 Task: Send an email with the signature Adam Smith with the subject Reminder for a testimonial and the message Could you please provide me with a list of vendors we have used in the past for similar projects? from softage.10@softage.net to softage.1@softage.net and softage.2@softage.net
Action: Mouse moved to (120, 174)
Screenshot: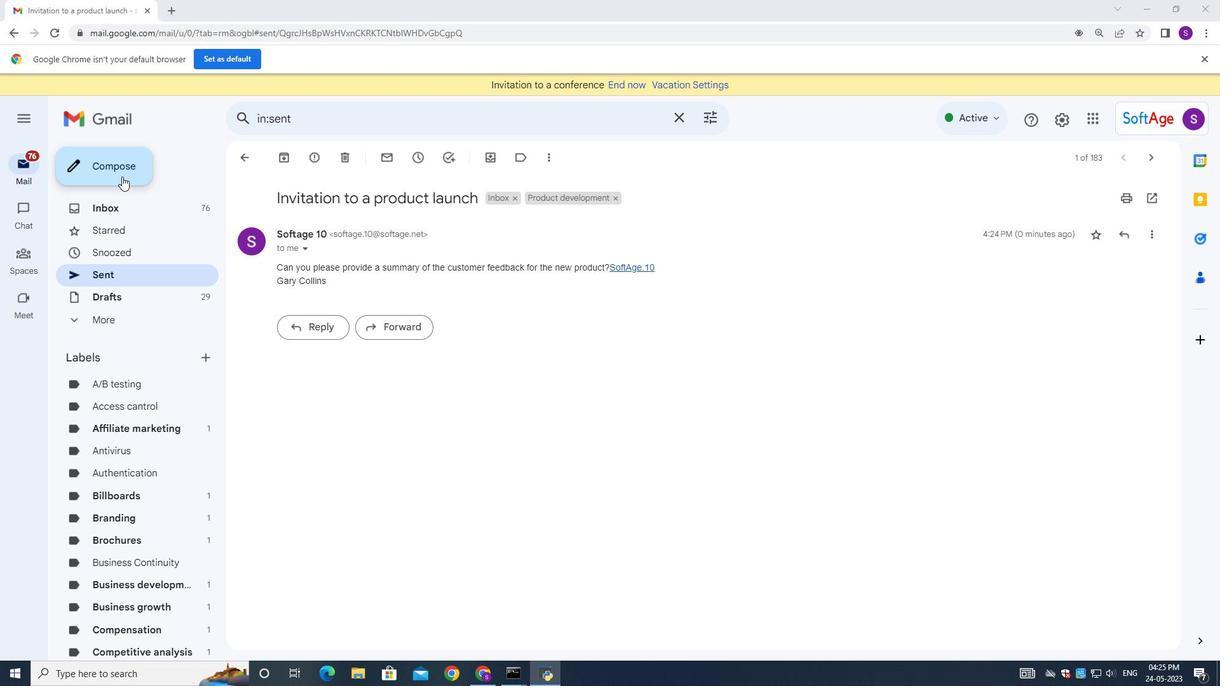 
Action: Mouse pressed left at (120, 174)
Screenshot: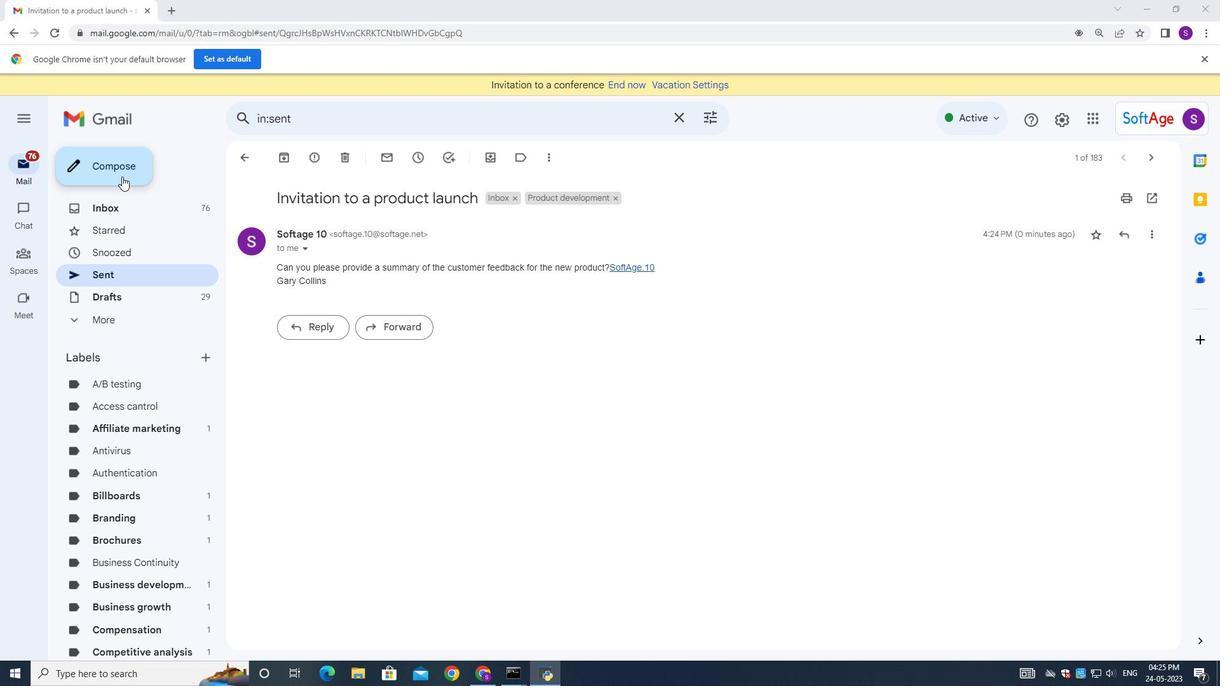 
Action: Mouse moved to (1003, 640)
Screenshot: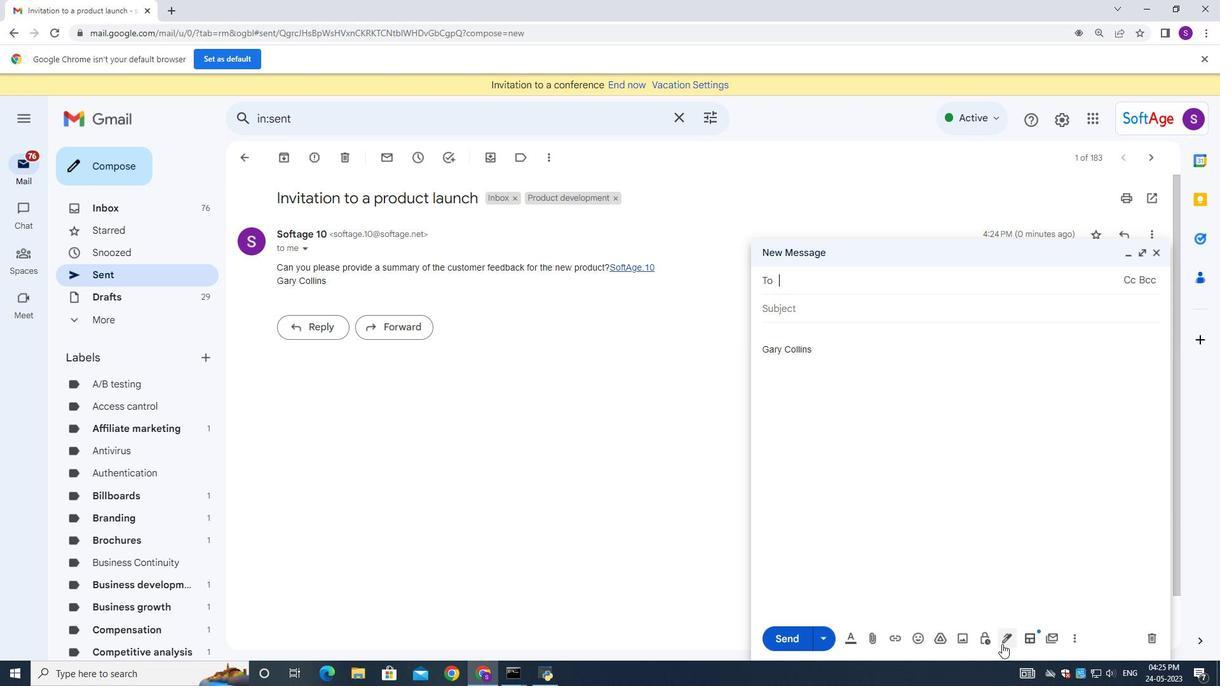 
Action: Mouse pressed left at (1003, 640)
Screenshot: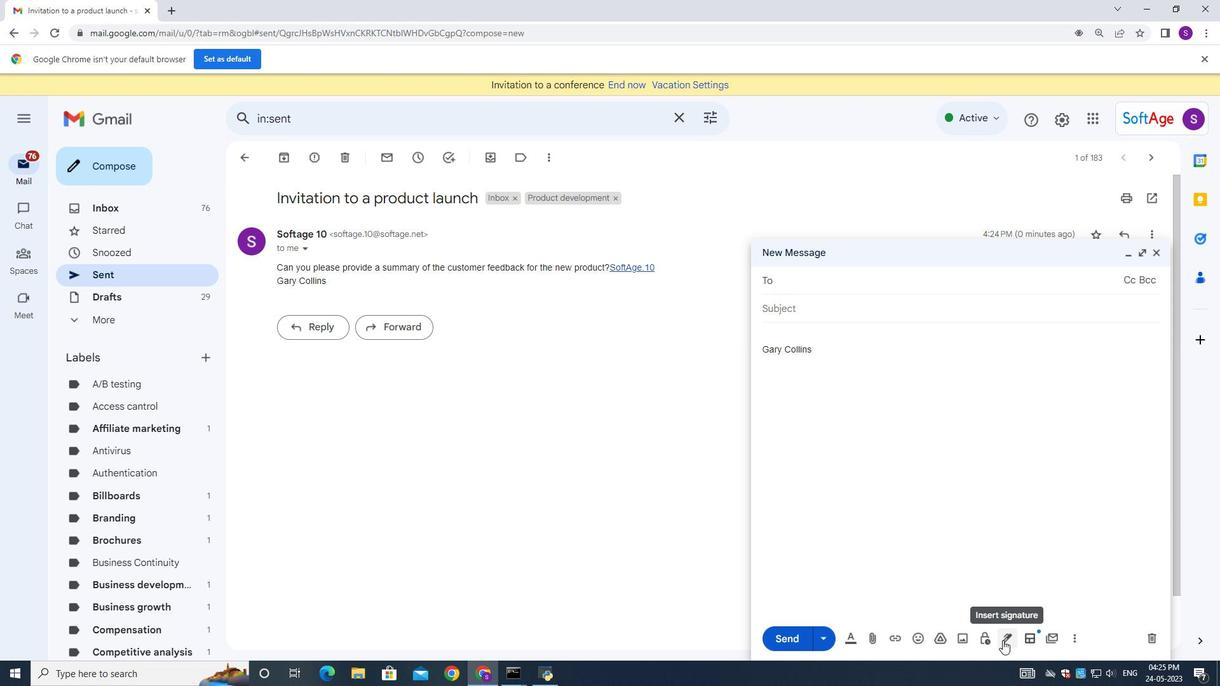 
Action: Mouse moved to (1028, 558)
Screenshot: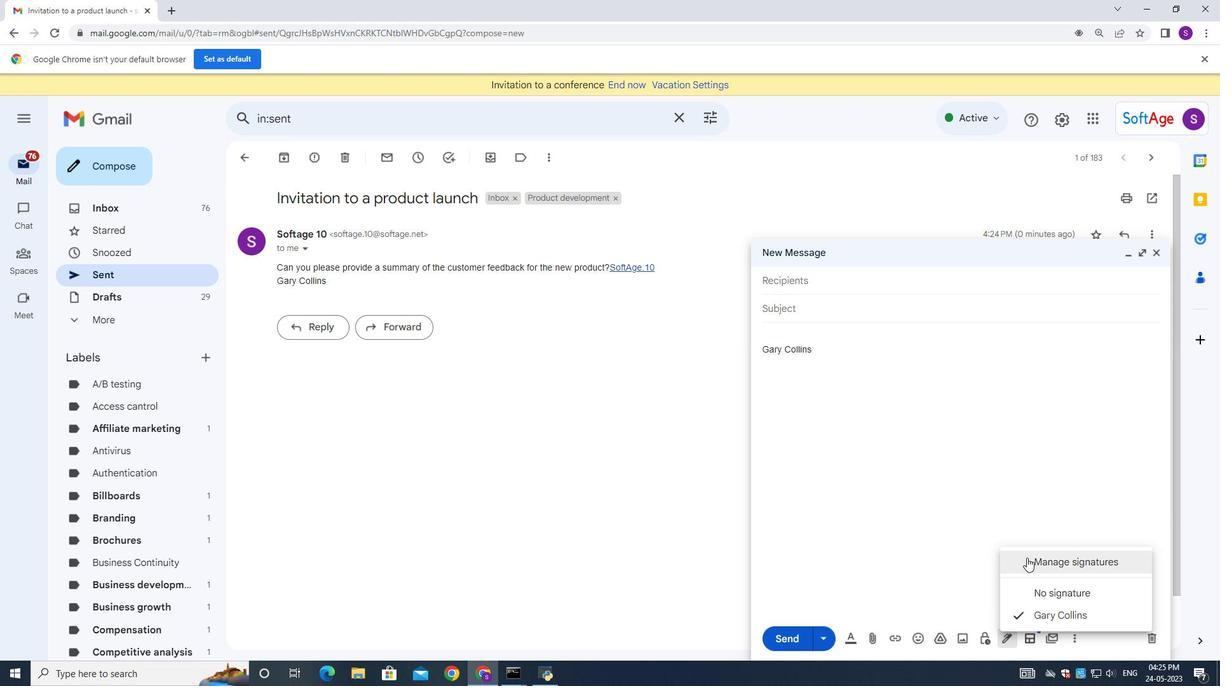 
Action: Mouse pressed left at (1028, 558)
Screenshot: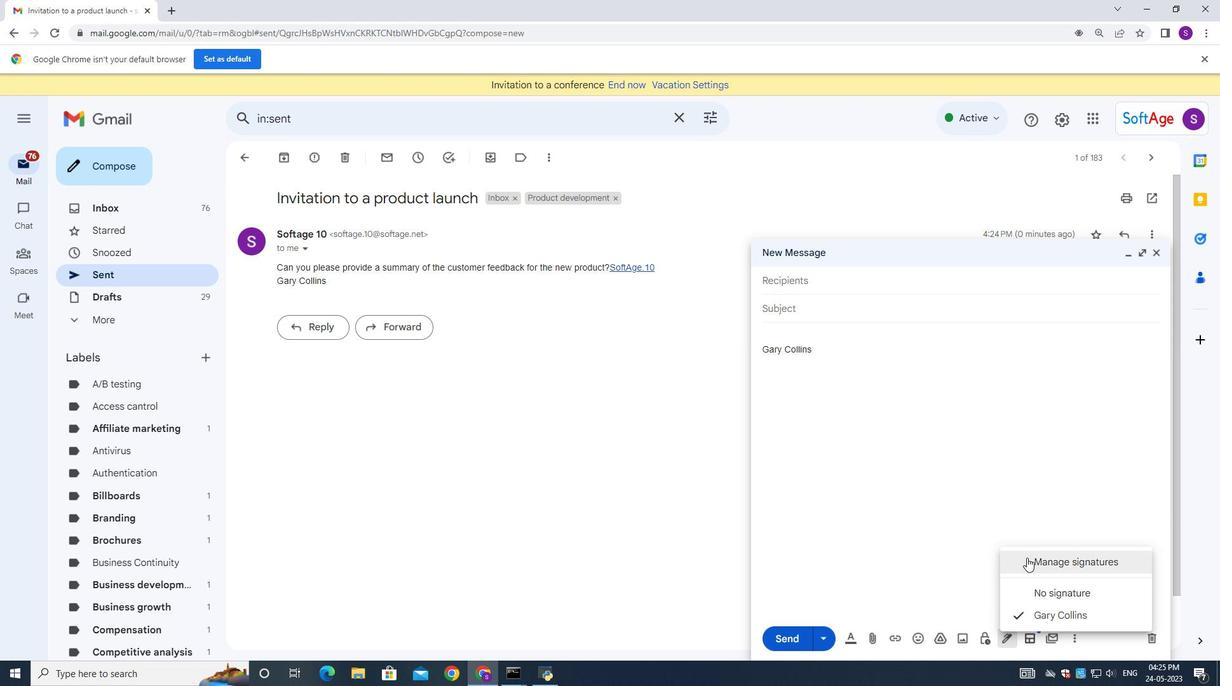 
Action: Mouse moved to (599, 319)
Screenshot: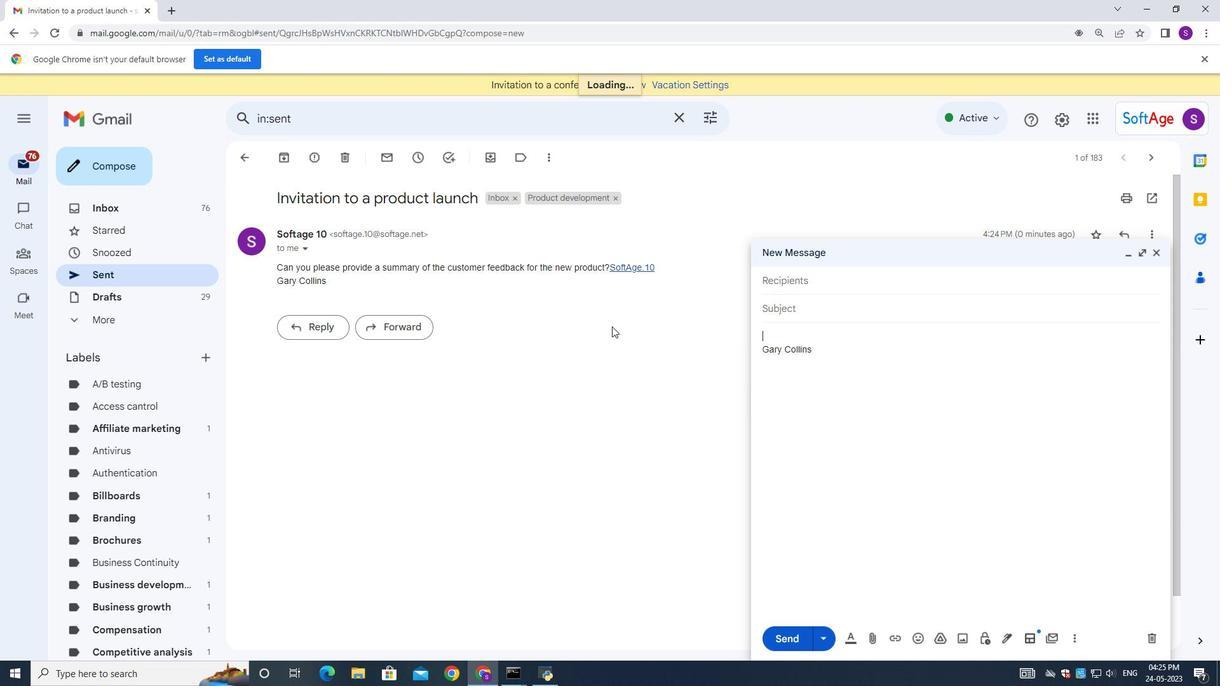 
Action: Mouse scrolled (599, 319) with delta (0, 0)
Screenshot: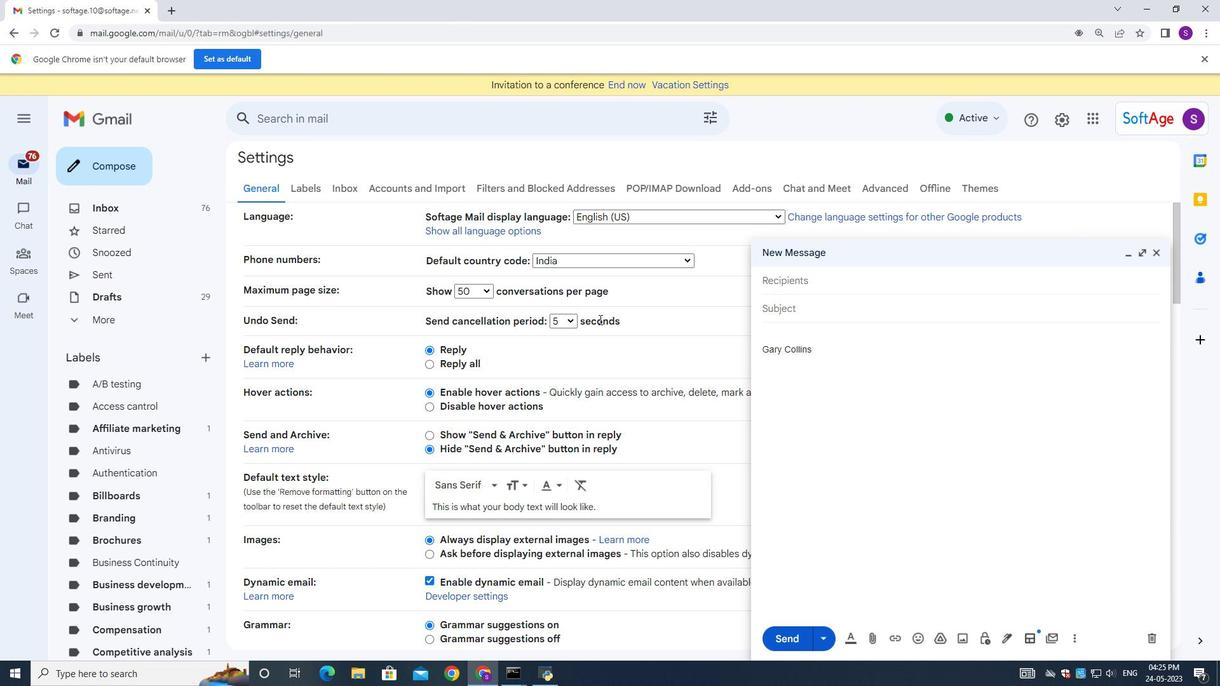
Action: Mouse scrolled (599, 319) with delta (0, 0)
Screenshot: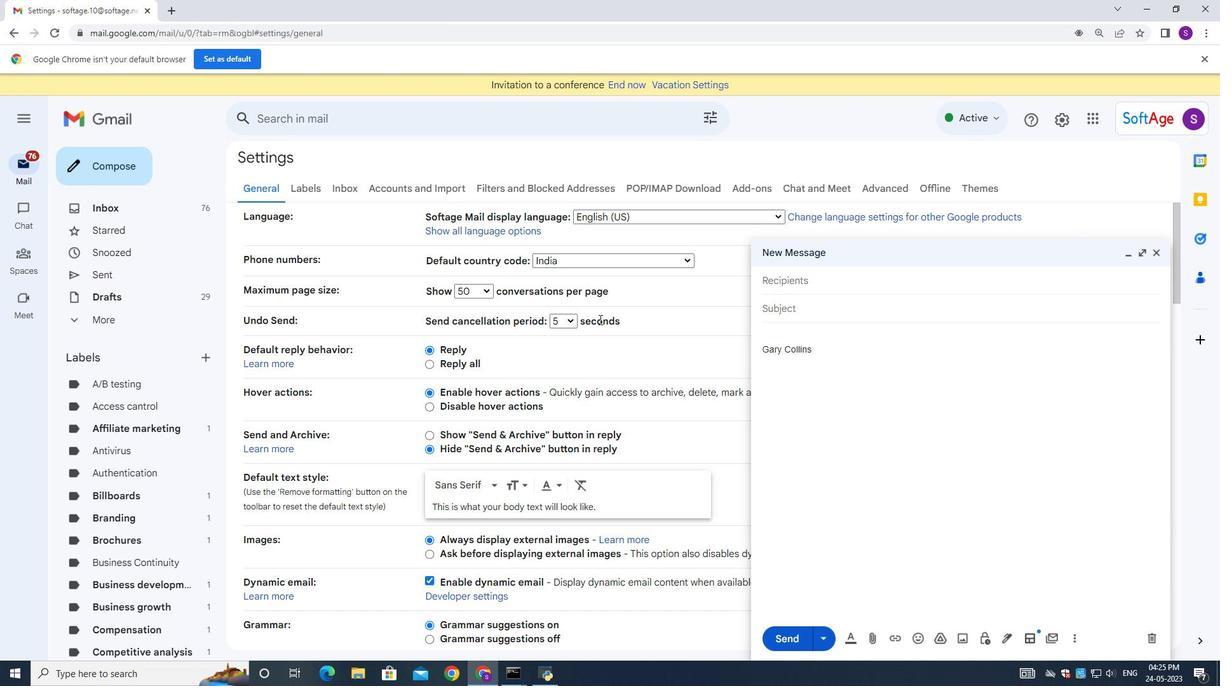 
Action: Mouse scrolled (599, 319) with delta (0, 0)
Screenshot: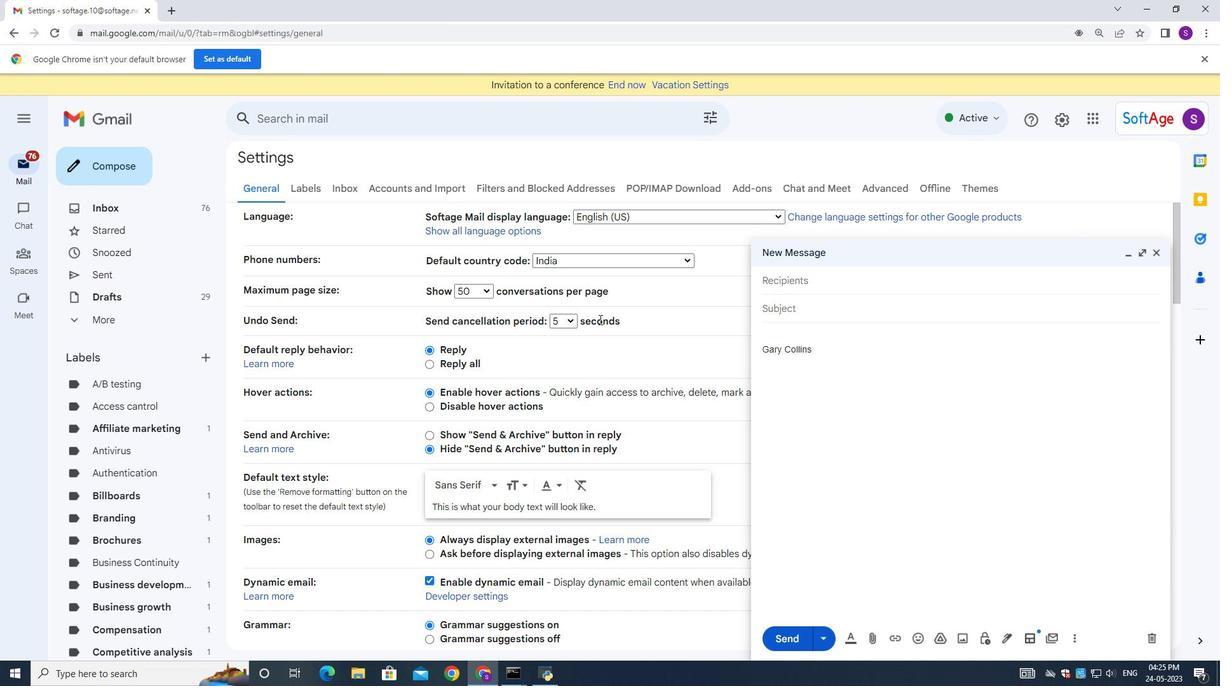 
Action: Mouse scrolled (599, 319) with delta (0, 0)
Screenshot: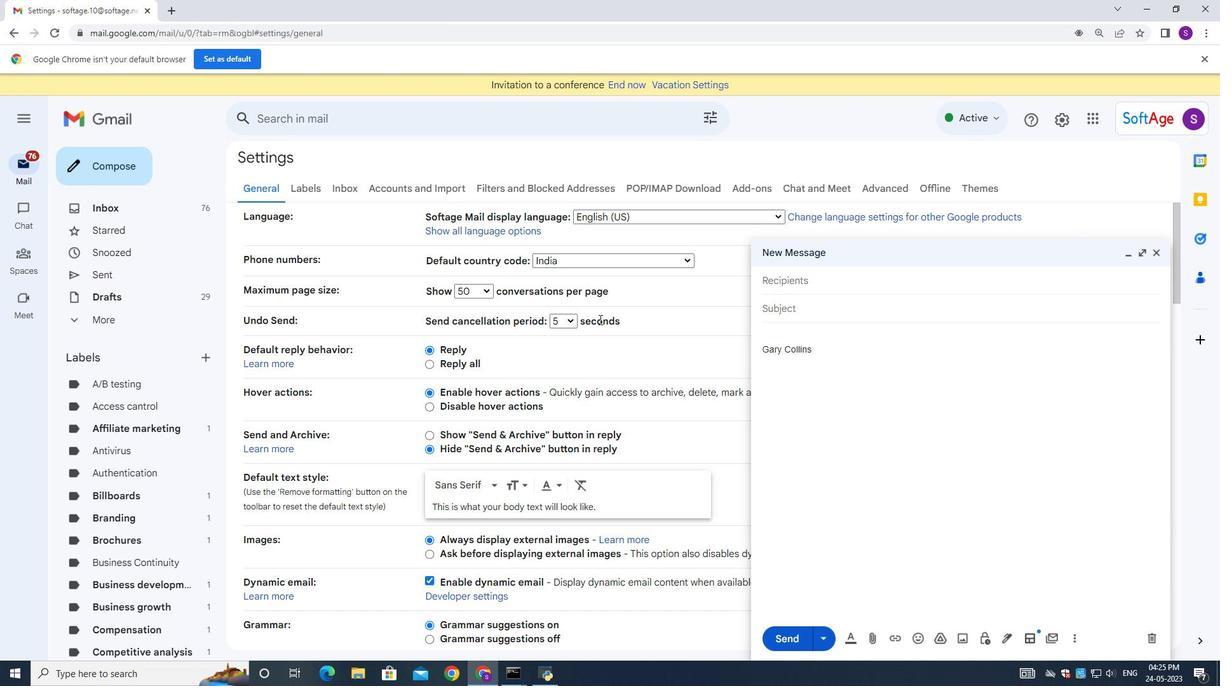 
Action: Mouse scrolled (599, 319) with delta (0, 0)
Screenshot: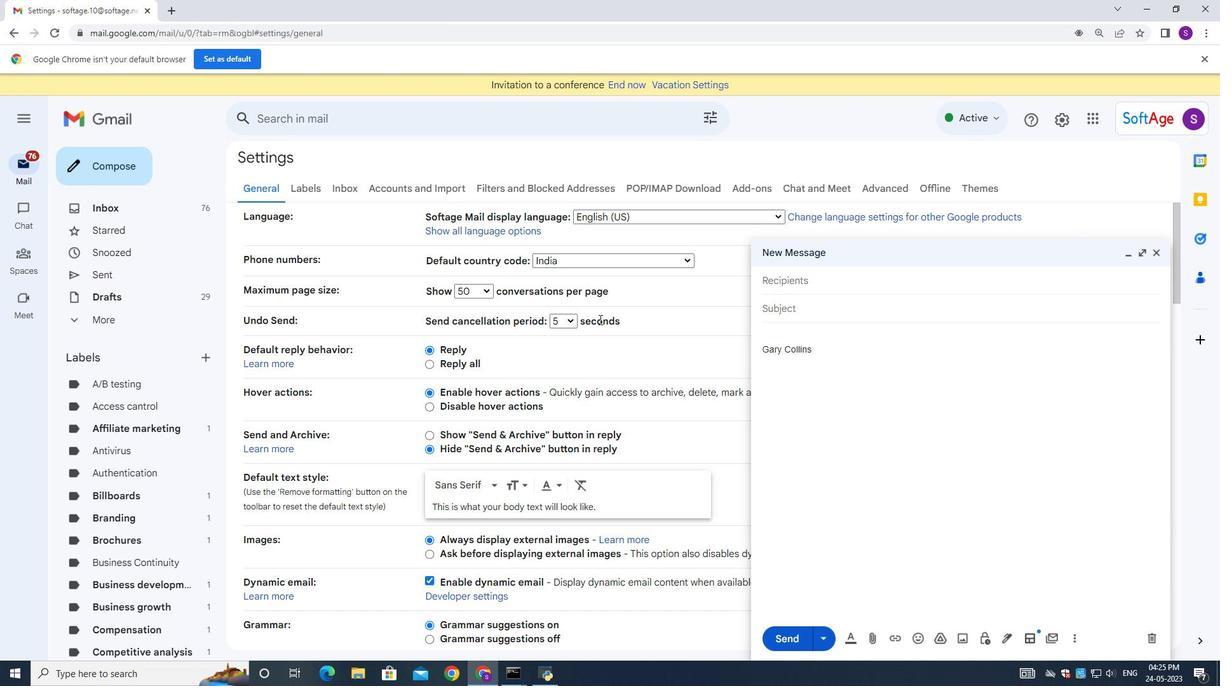 
Action: Mouse scrolled (599, 319) with delta (0, 0)
Screenshot: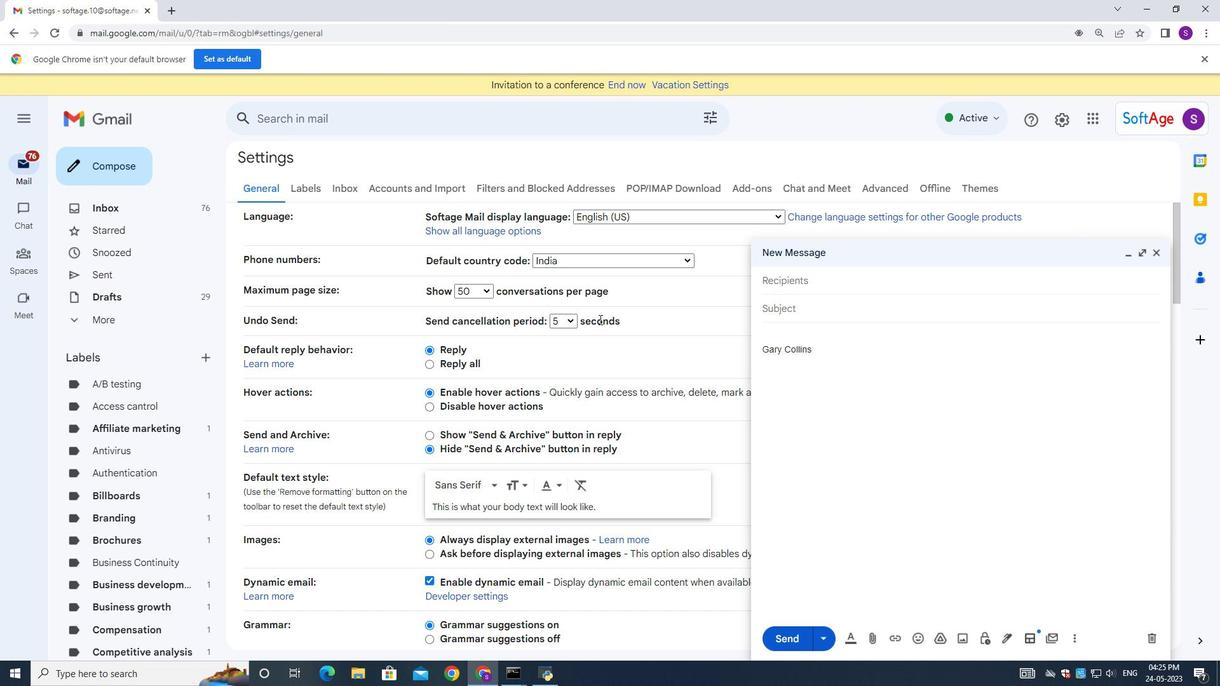 
Action: Mouse moved to (599, 319)
Screenshot: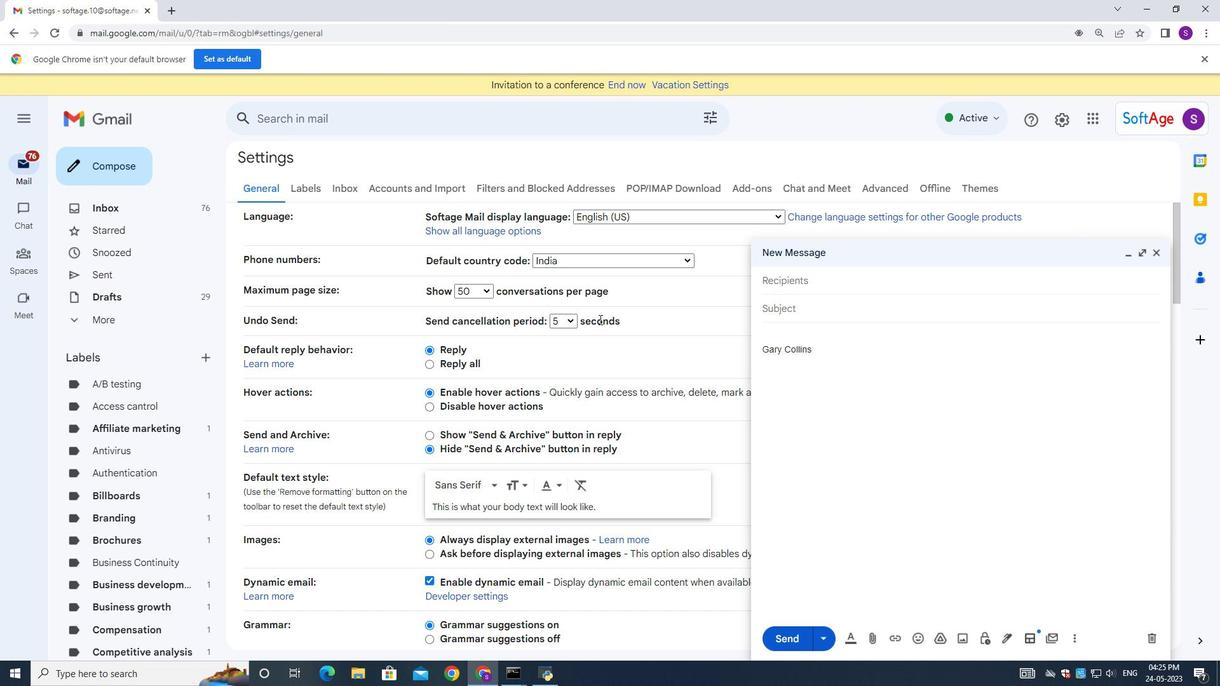 
Action: Mouse scrolled (599, 318) with delta (0, 0)
Screenshot: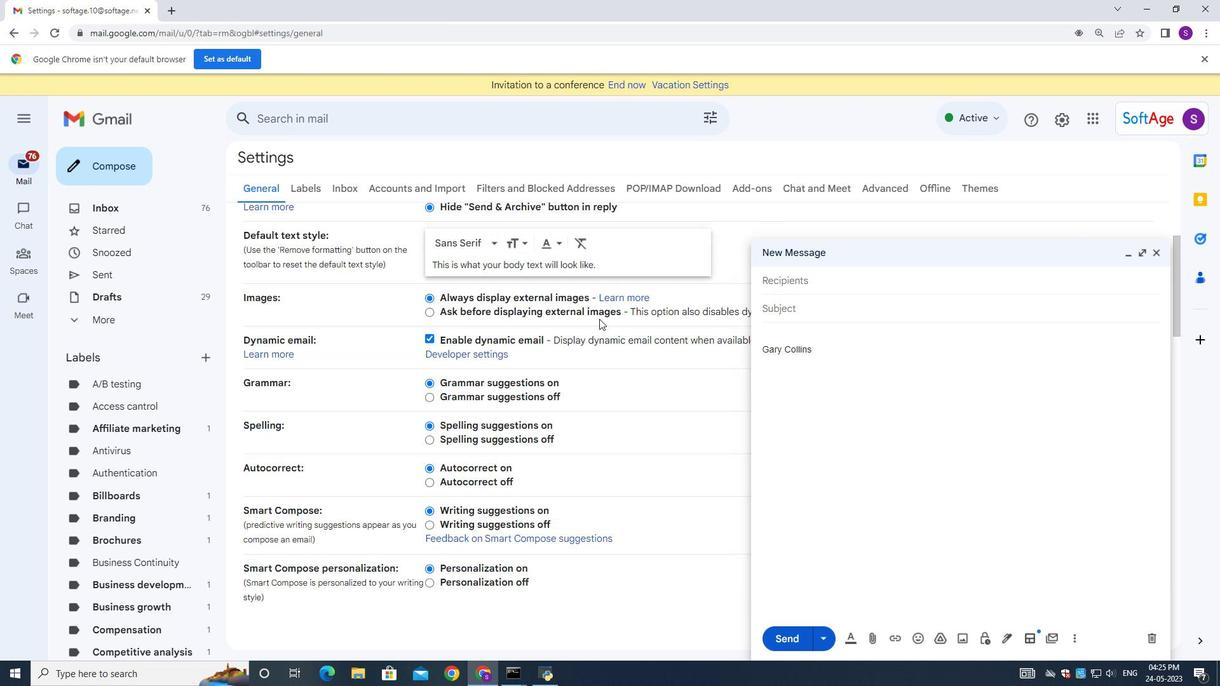 
Action: Mouse scrolled (599, 318) with delta (0, 0)
Screenshot: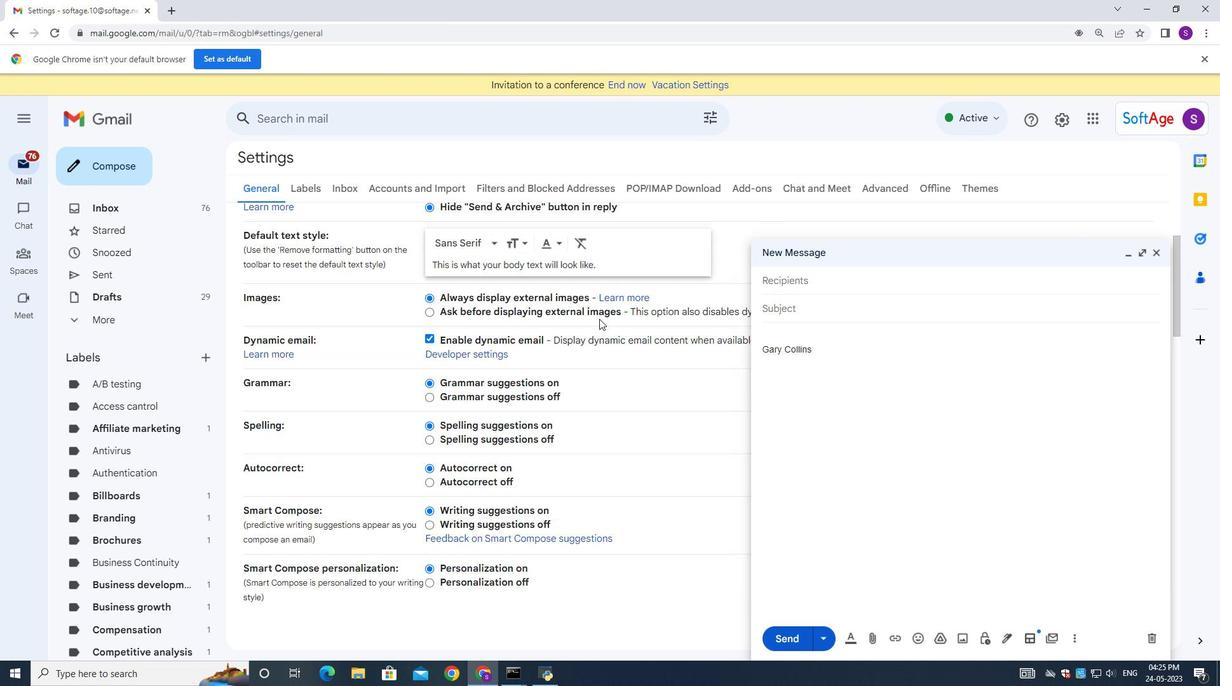 
Action: Mouse scrolled (599, 318) with delta (0, 0)
Screenshot: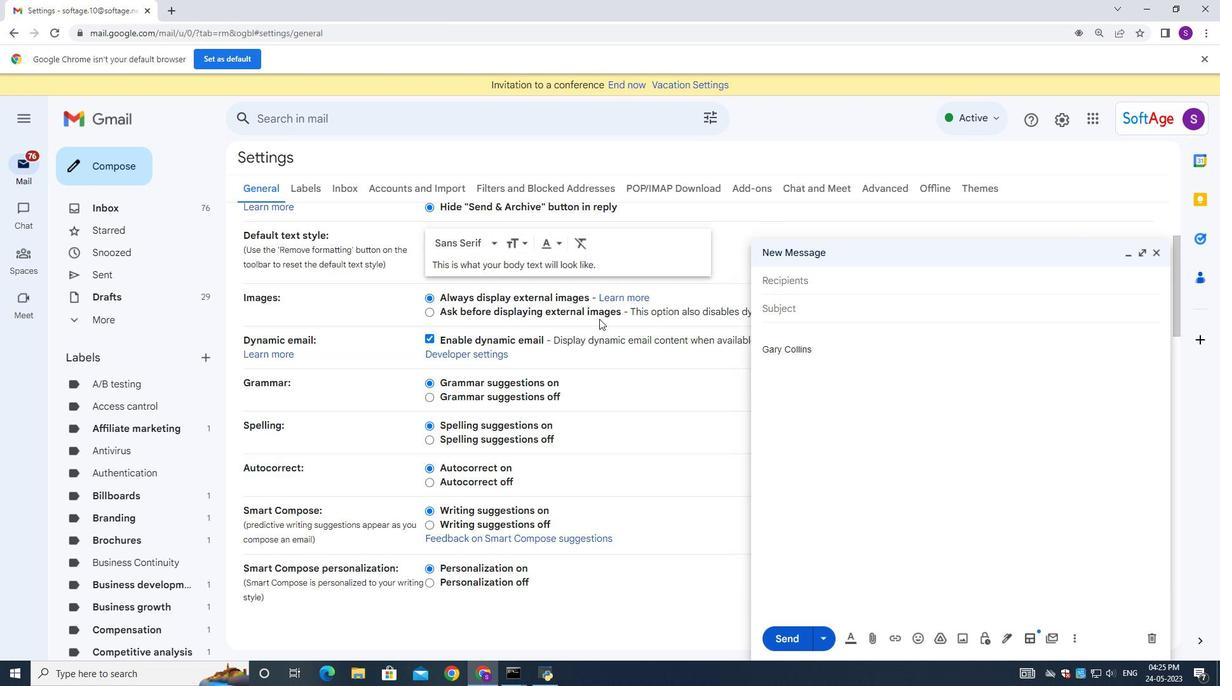 
Action: Mouse scrolled (599, 318) with delta (0, 0)
Screenshot: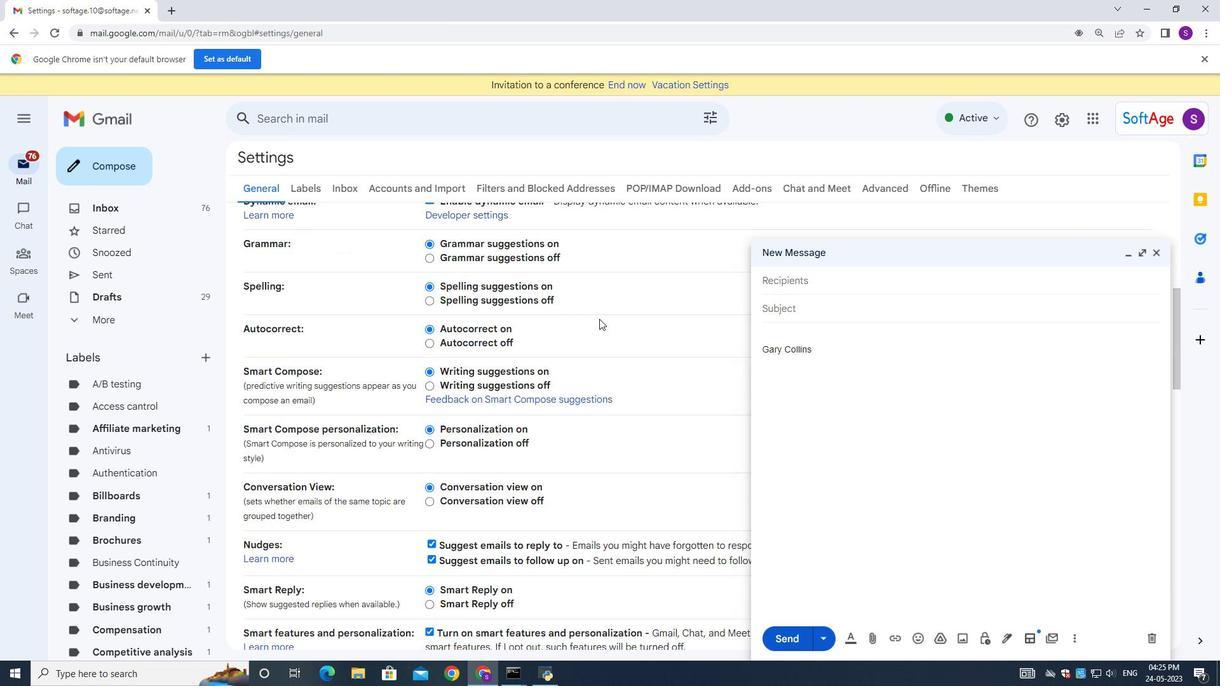 
Action: Mouse scrolled (599, 318) with delta (0, 0)
Screenshot: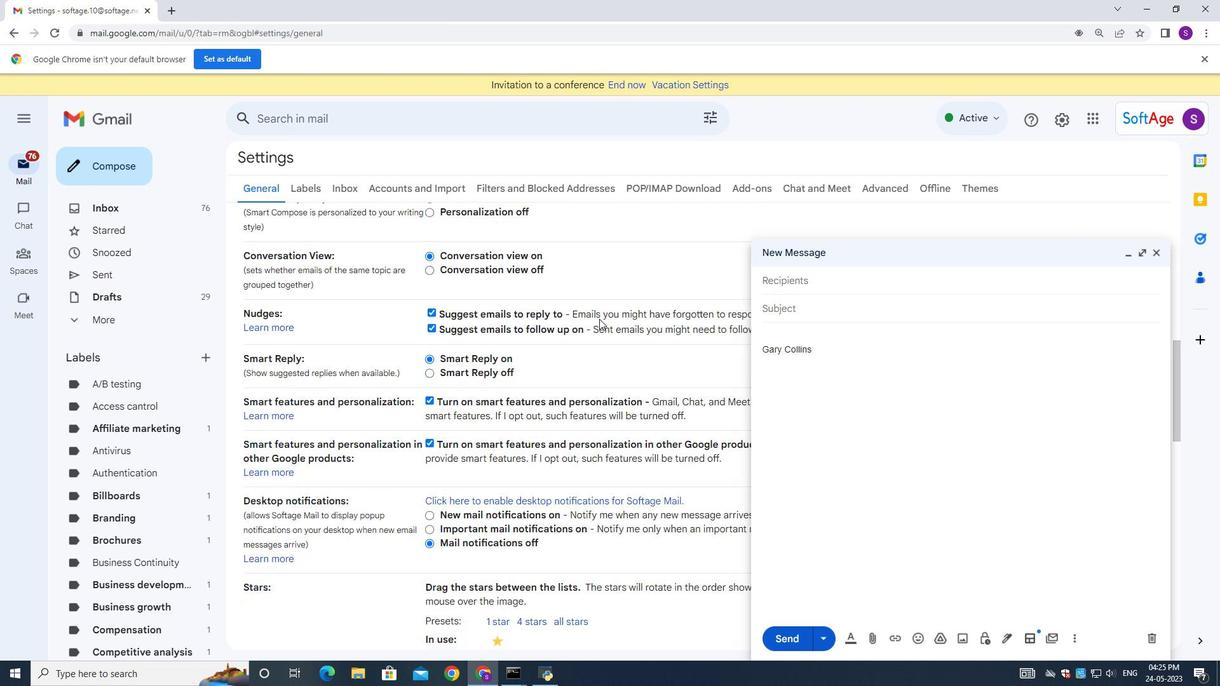 
Action: Mouse scrolled (599, 318) with delta (0, 0)
Screenshot: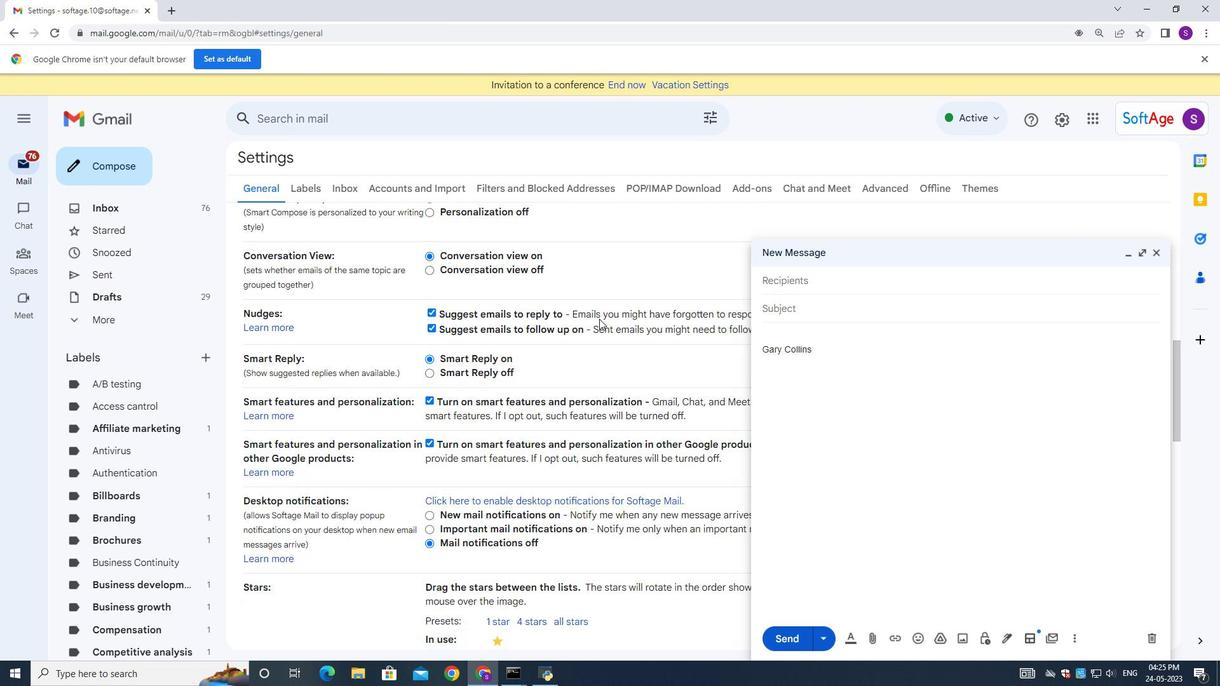 
Action: Mouse scrolled (599, 318) with delta (0, 0)
Screenshot: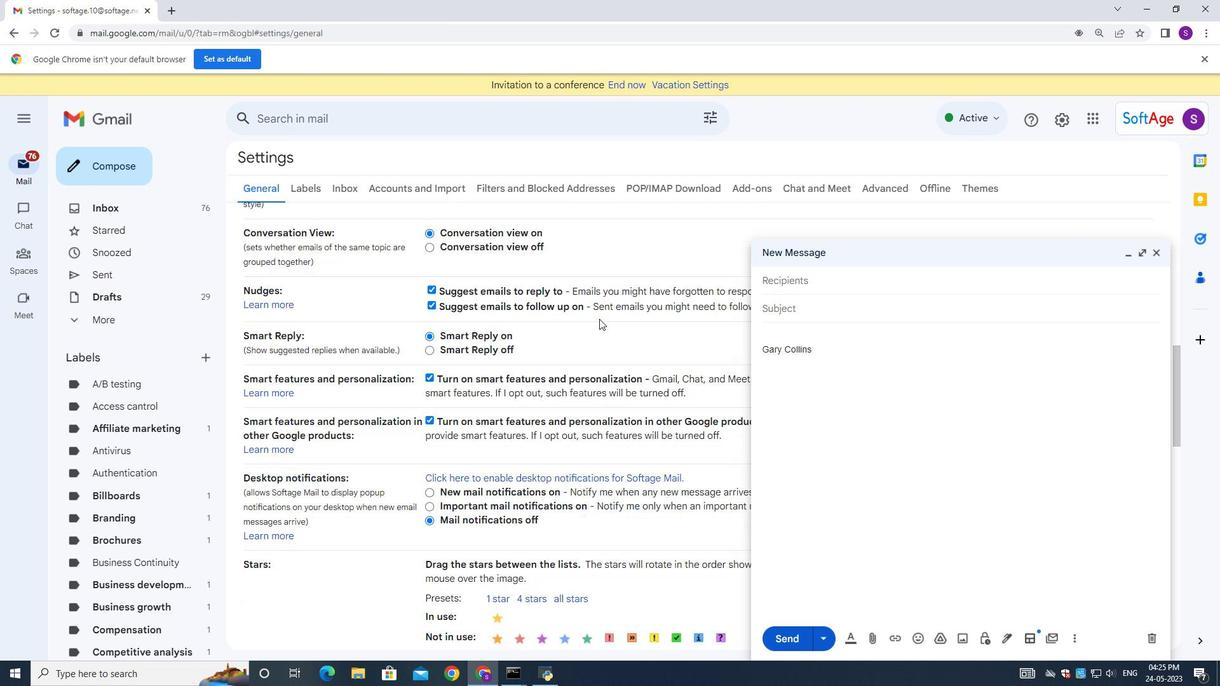 
Action: Mouse scrolled (599, 318) with delta (0, 0)
Screenshot: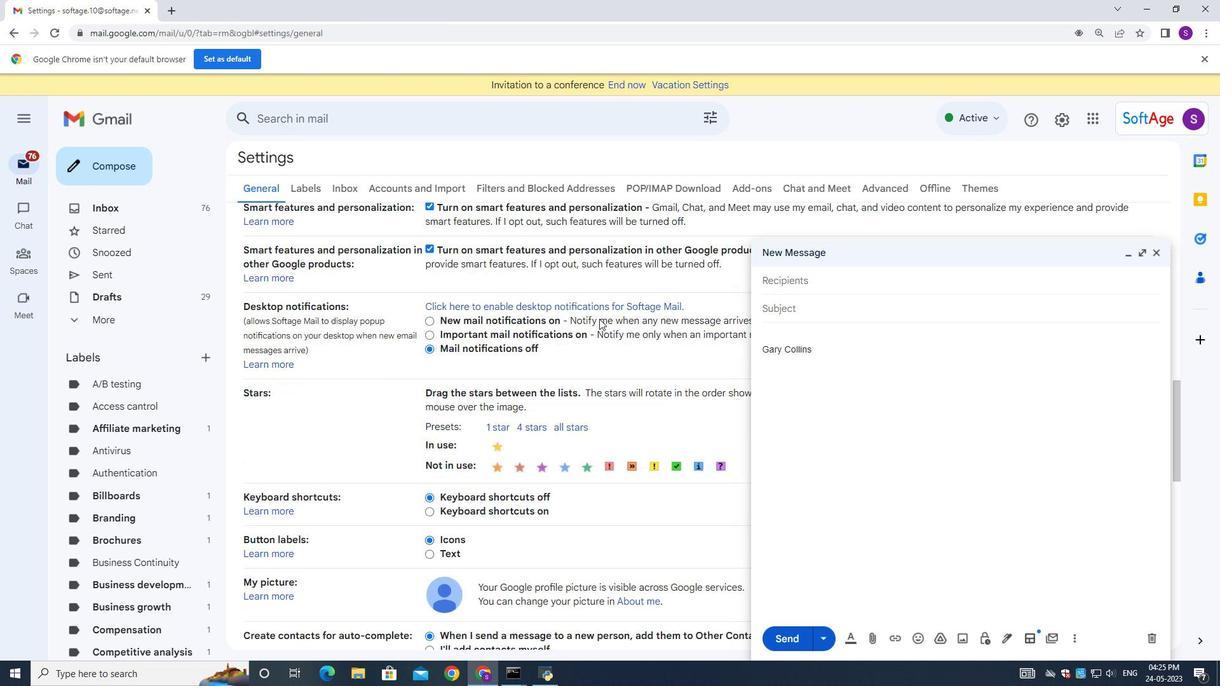 
Action: Mouse scrolled (599, 318) with delta (0, 0)
Screenshot: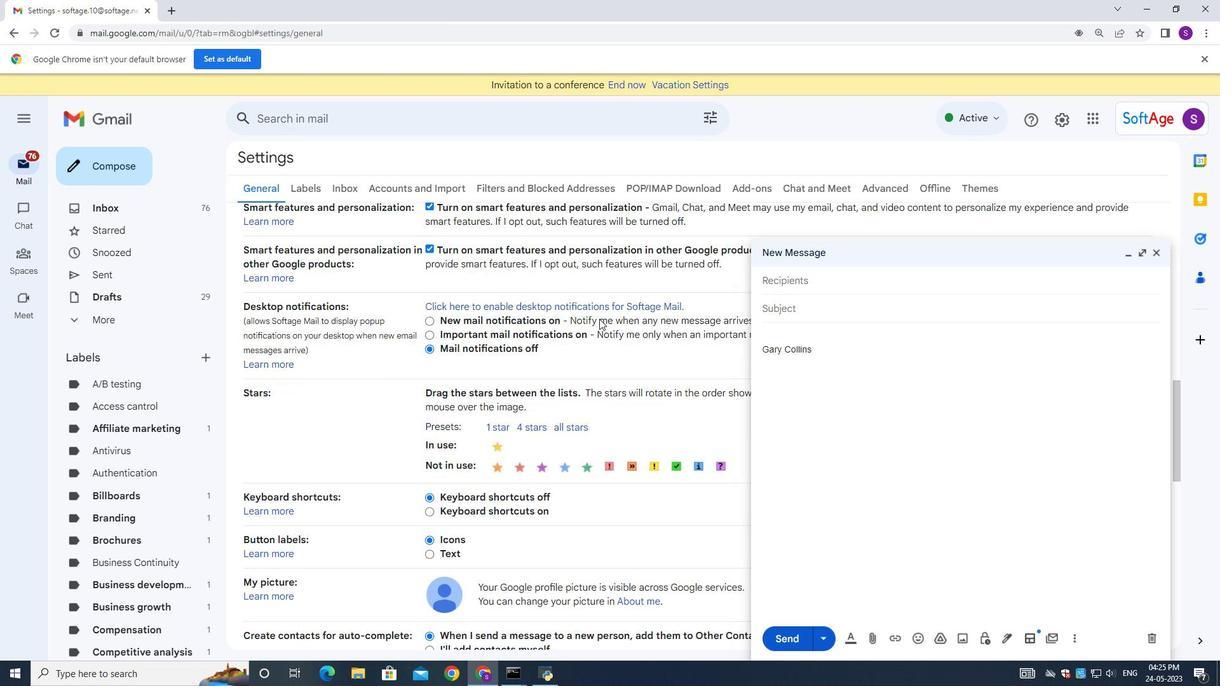 
Action: Mouse scrolled (599, 318) with delta (0, 0)
Screenshot: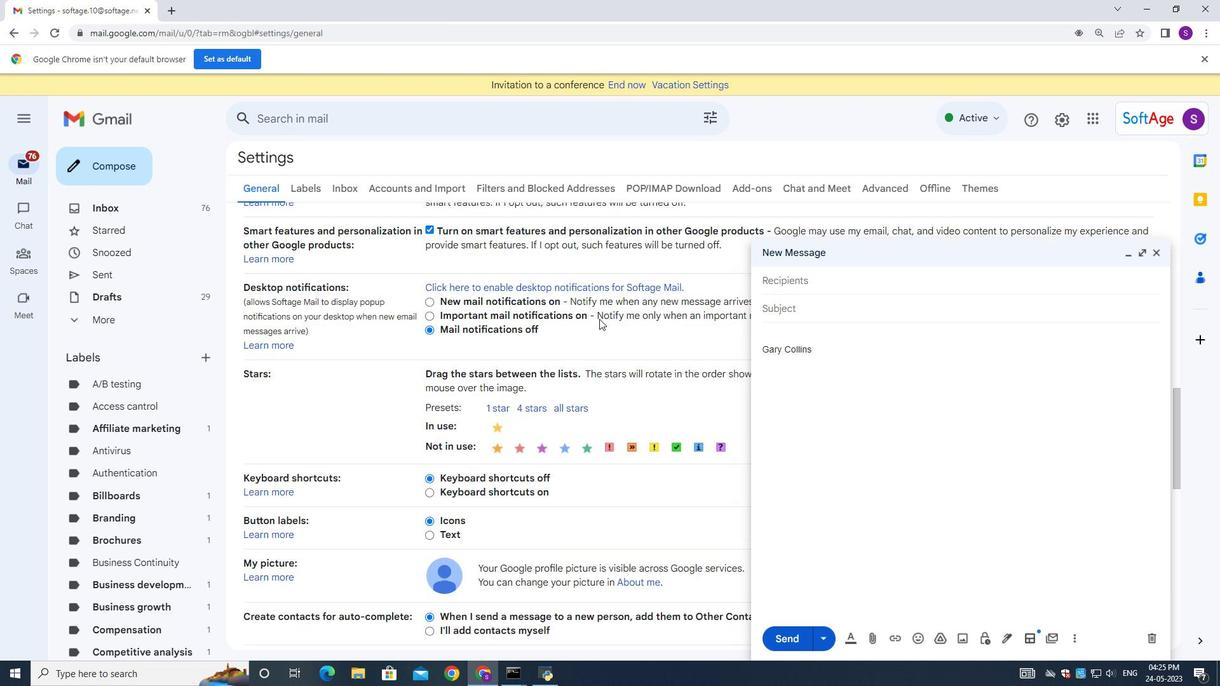 
Action: Mouse scrolled (599, 318) with delta (0, 0)
Screenshot: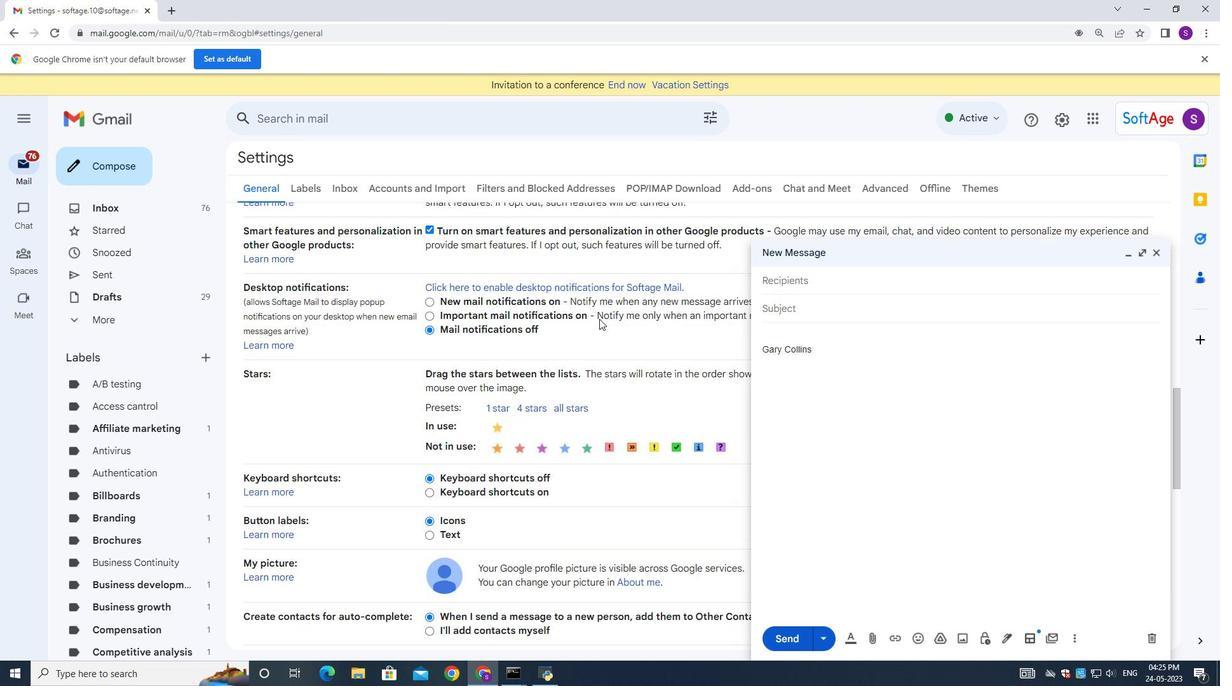 
Action: Mouse moved to (546, 414)
Screenshot: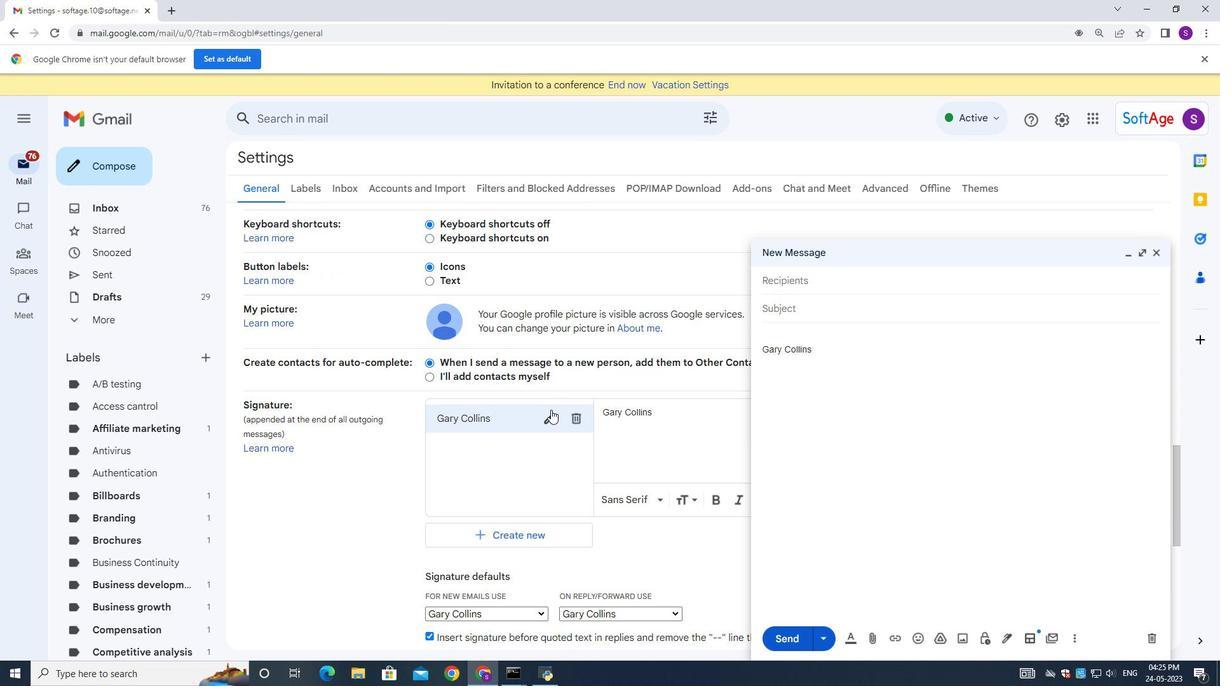 
Action: Mouse pressed left at (546, 414)
Screenshot: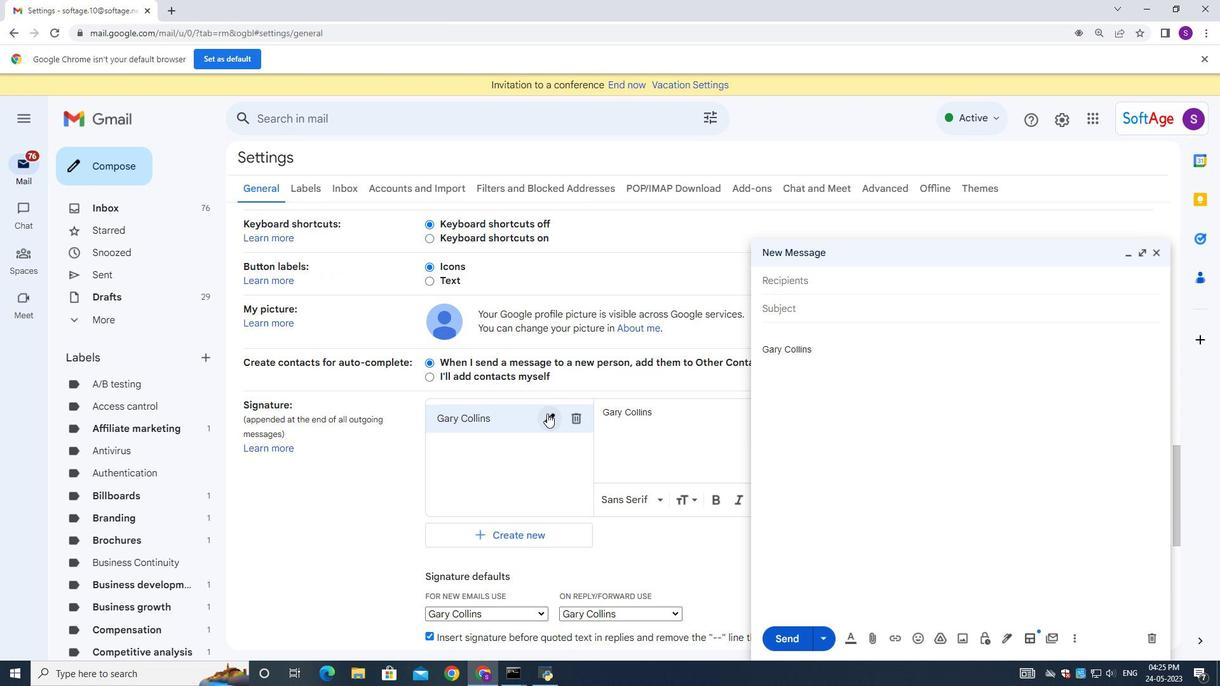 
Action: Mouse moved to (576, 410)
Screenshot: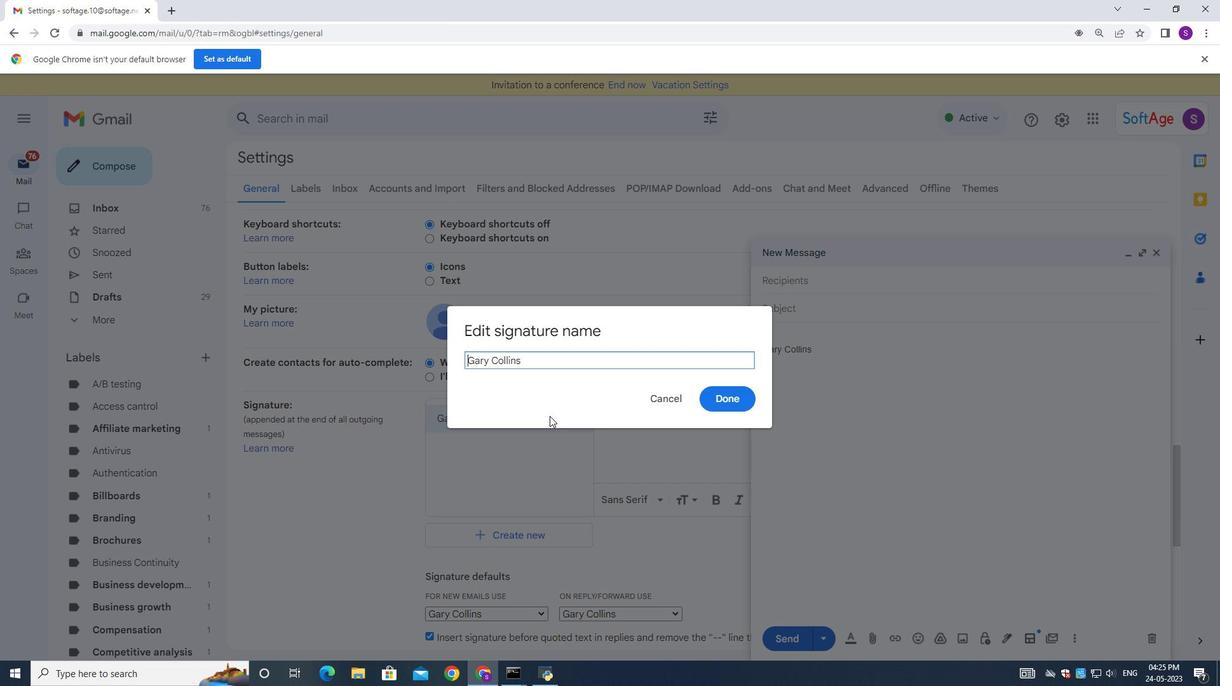 
Action: Key pressed ctrl+A<Key.backspace><Key.shift><Key.shift><Key.shift><Key.shift><Key.shift><Key.shift><Key.shift><Key.shift><Key.shift><Key.shift><Key.shift><Key.shift><Key.shift><Key.shift><Key.shift><Key.shift><Key.shift><Key.shift><Key.shift><Key.shift><Key.shift><Key.shift><Key.shift><Key.shift><Key.shift><Key.shift><Key.shift><Key.shift><Key.shift><Key.shift><Key.shift><Key.shift><Key.shift><Key.shift><Key.shift><Key.shift><Key.shift><Key.shift><Key.shift><Key.shift><Key.shift><Key.shift><Key.shift><Key.shift><Key.shift><Key.shift><Key.shift><Key.shift><Key.shift><Key.shift><Key.shift><Key.shift><Key.shift><Key.shift><Key.shift><Key.shift><Key.shift><Key.shift><Key.shift><Key.shift><Key.shift><Key.shift><Key.shift><Key.shift><Key.shift><Key.shift><Key.shift><Key.shift><Key.shift><Key.shift><Key.shift><Key.shift><Key.shift><Key.shift><Key.shift><Key.shift><Key.shift><Key.shift><Key.shift><Key.shift><Key.shift><Key.shift><Key.shift><Key.shift><Key.shift><Key.shift><Key.shift><Key.shift><Key.shift><Key.shift><Key.shift><Key.shift><Key.shift><Key.shift><Key.shift><Key.shift><Key.shift><Key.shift><Key.shift><Key.shift><Key.shift><Key.shift><Key.shift><Key.shift><Key.shift><Key.shift><Key.shift><Key.shift><Key.shift><Key.shift><Key.shift><Key.shift><Key.shift><Key.shift><Key.shift><Key.shift><Key.shift><Key.shift><Key.shift><Key.shift><Key.shift><Key.shift><Key.shift><Key.shift><Key.shift><Key.shift><Key.shift><Key.shift><Key.shift><Key.shift><Key.shift><Key.shift><Key.shift><Key.shift><Key.shift><Key.shift><Key.shift><Key.shift><Key.shift><Key.shift><Key.shift><Key.shift><Key.shift><Key.shift><Key.shift><Key.shift><Key.shift><Key.shift><Key.shift><Key.shift><Key.shift><Key.shift><Key.shift><Key.shift><Key.shift><Key.shift><Key.shift><Key.shift><Key.shift><Key.shift><Key.shift><Key.shift><Key.shift><Key.shift>Adam<Key.space><Key.shift>Smith
Screenshot: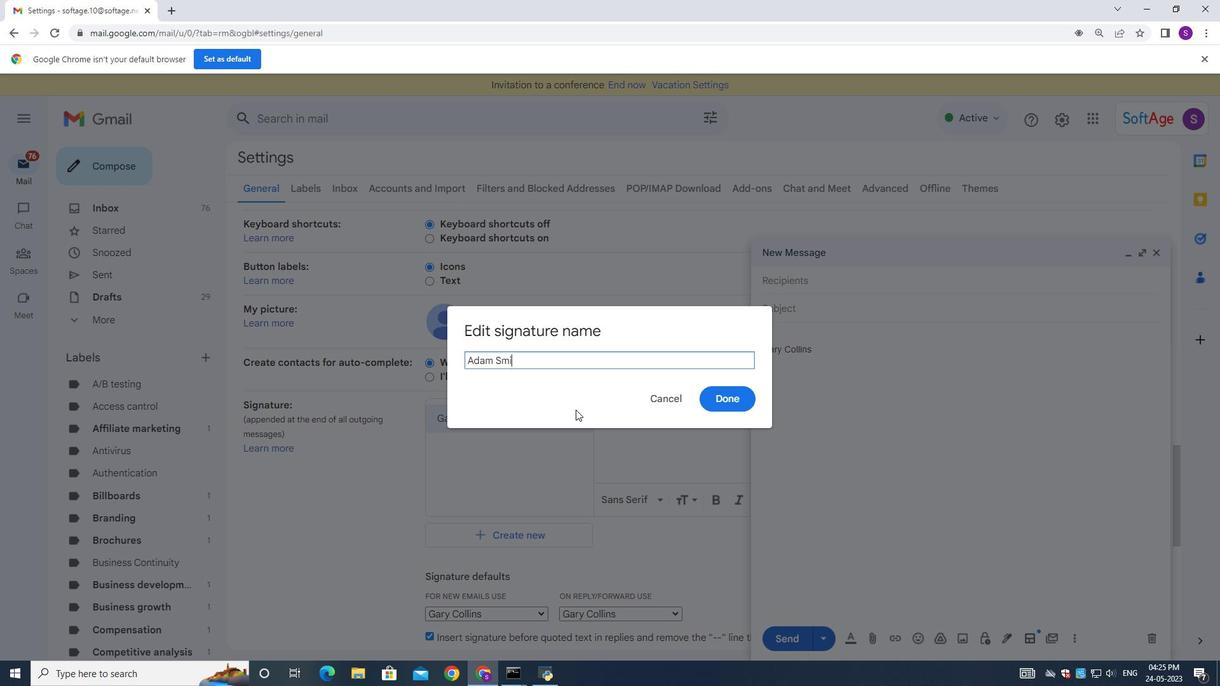 
Action: Mouse moved to (732, 392)
Screenshot: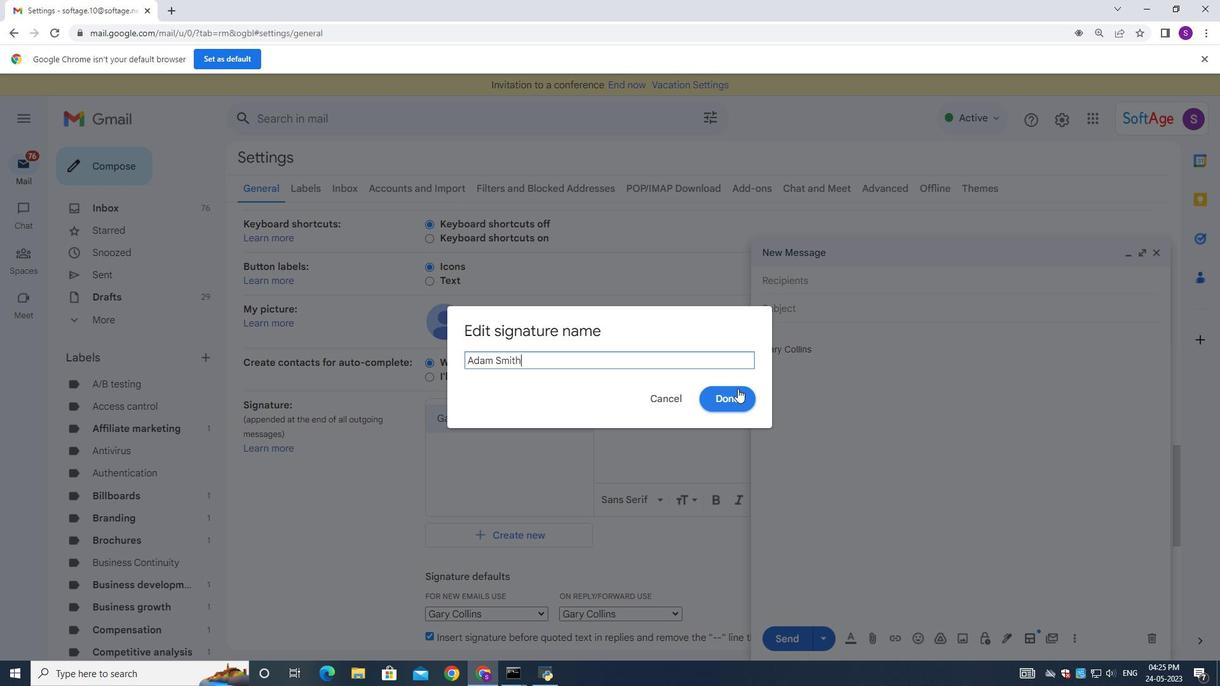 
Action: Mouse pressed left at (732, 392)
Screenshot: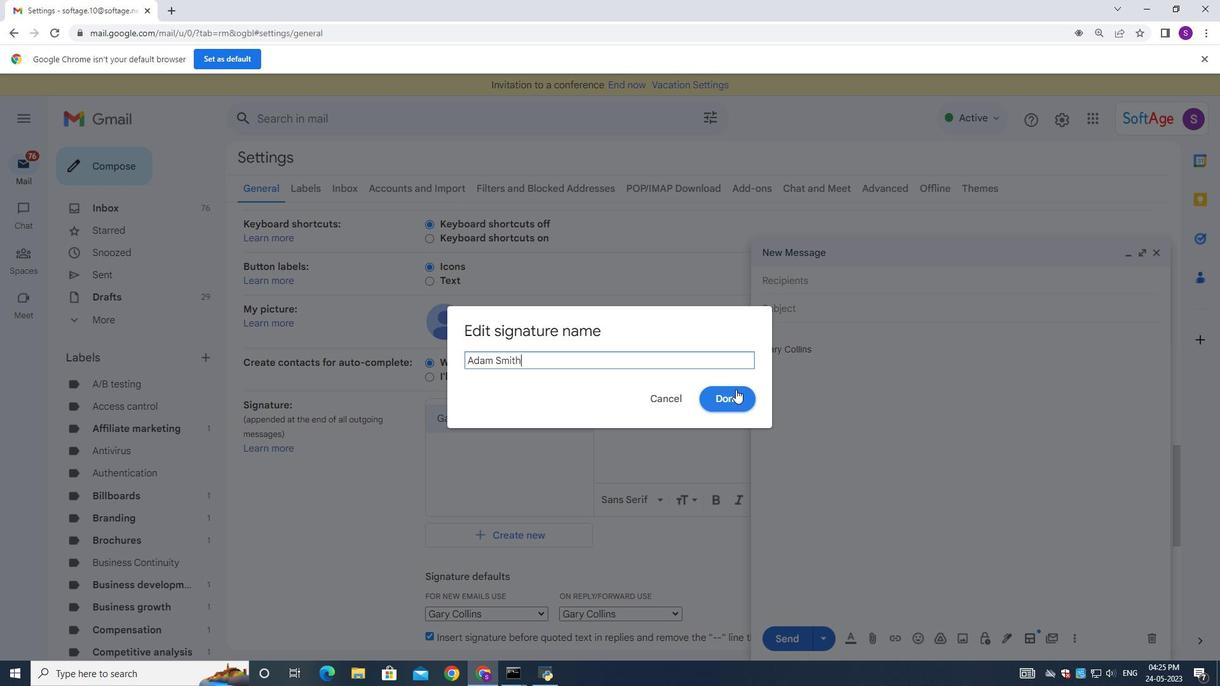 
Action: Mouse moved to (677, 432)
Screenshot: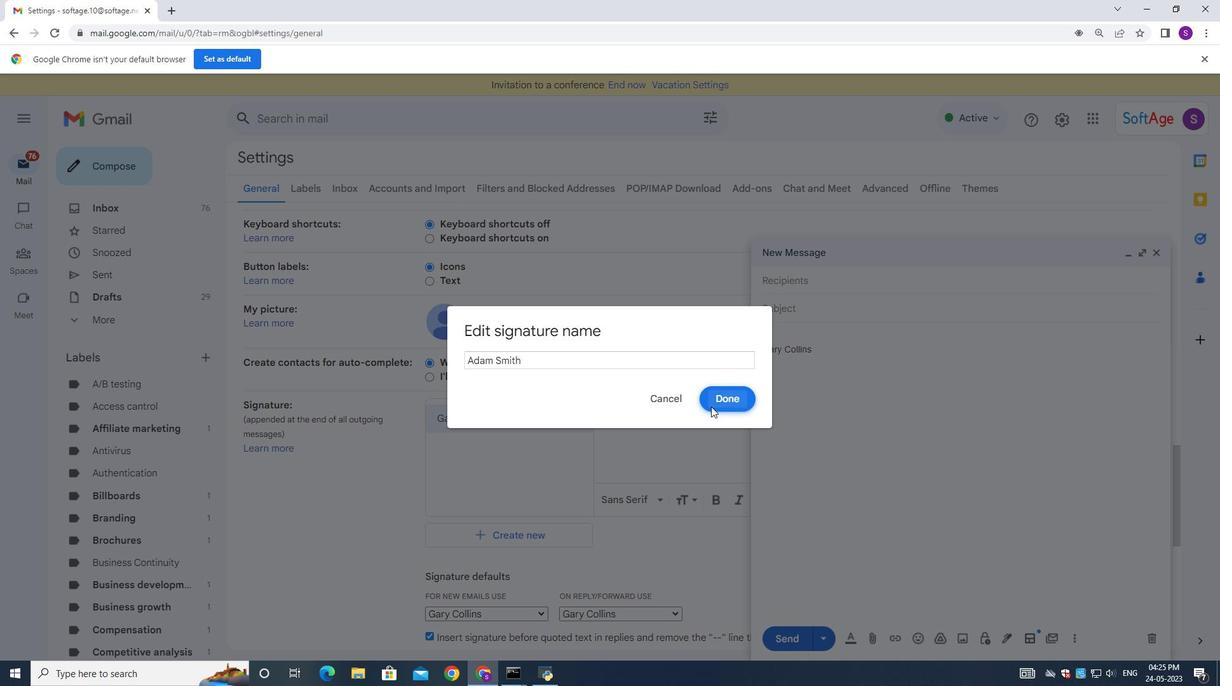 
Action: Mouse pressed left at (677, 432)
Screenshot: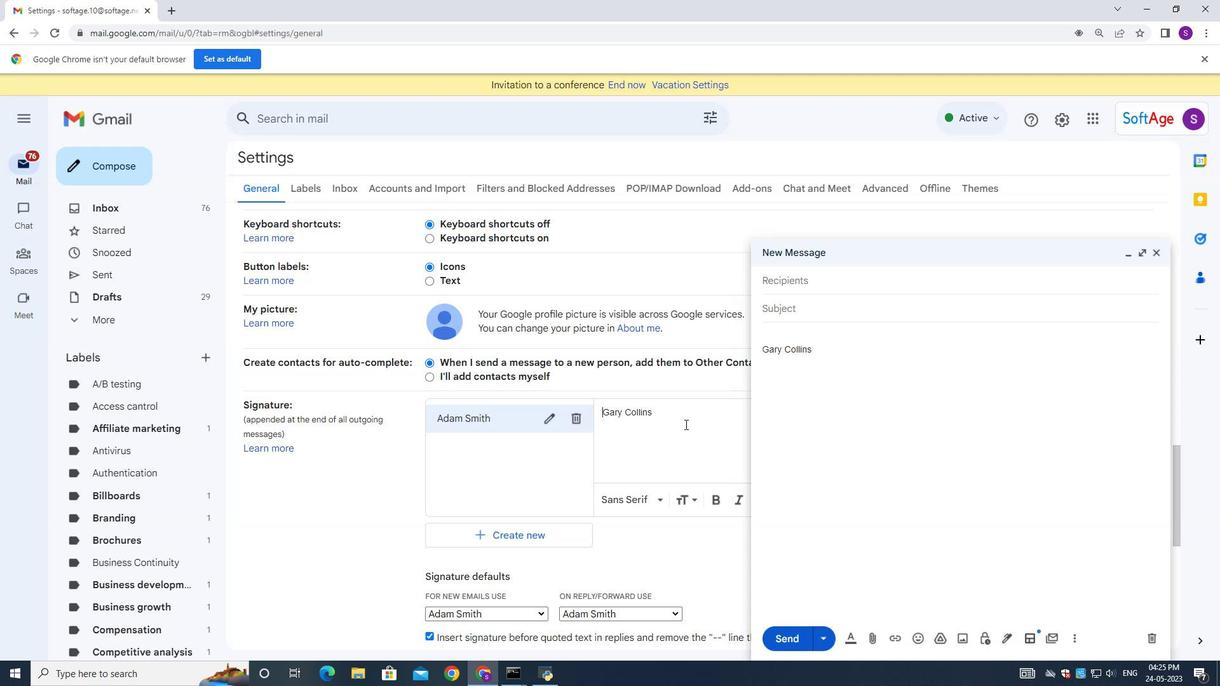 
Action: Mouse moved to (678, 418)
Screenshot: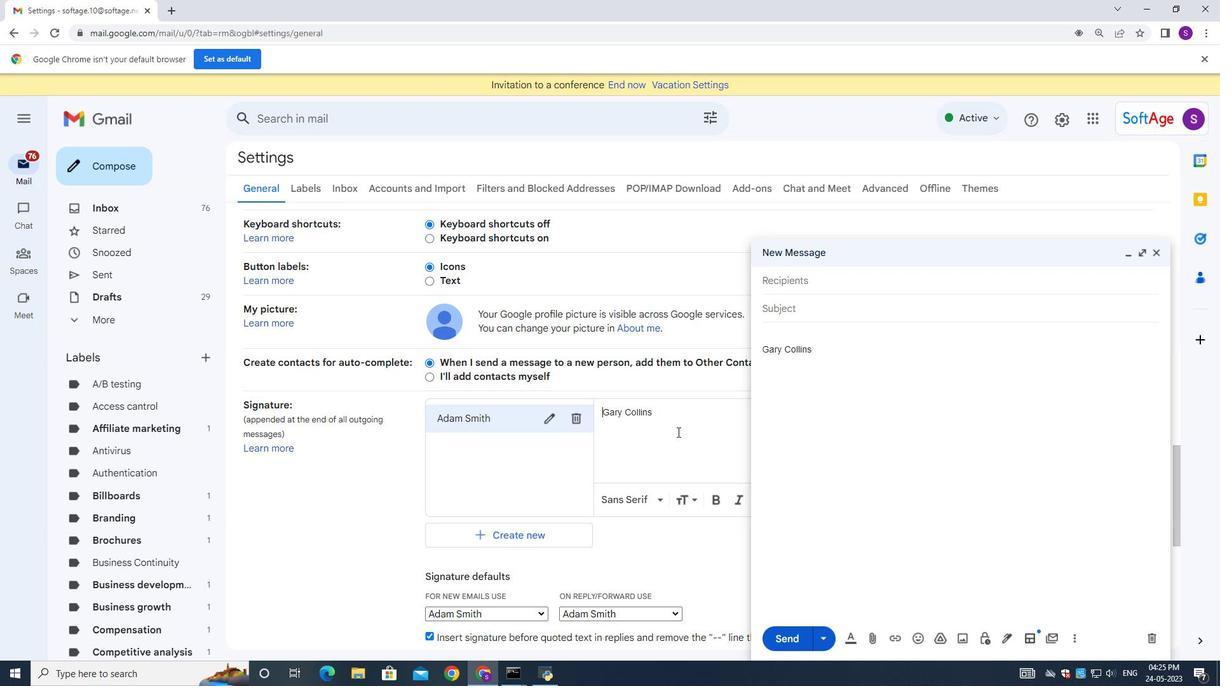 
Action: Key pressed ctrl+A<Key.backspace><Key.shift>Adam<Key.space><Key.shift>Smith
Screenshot: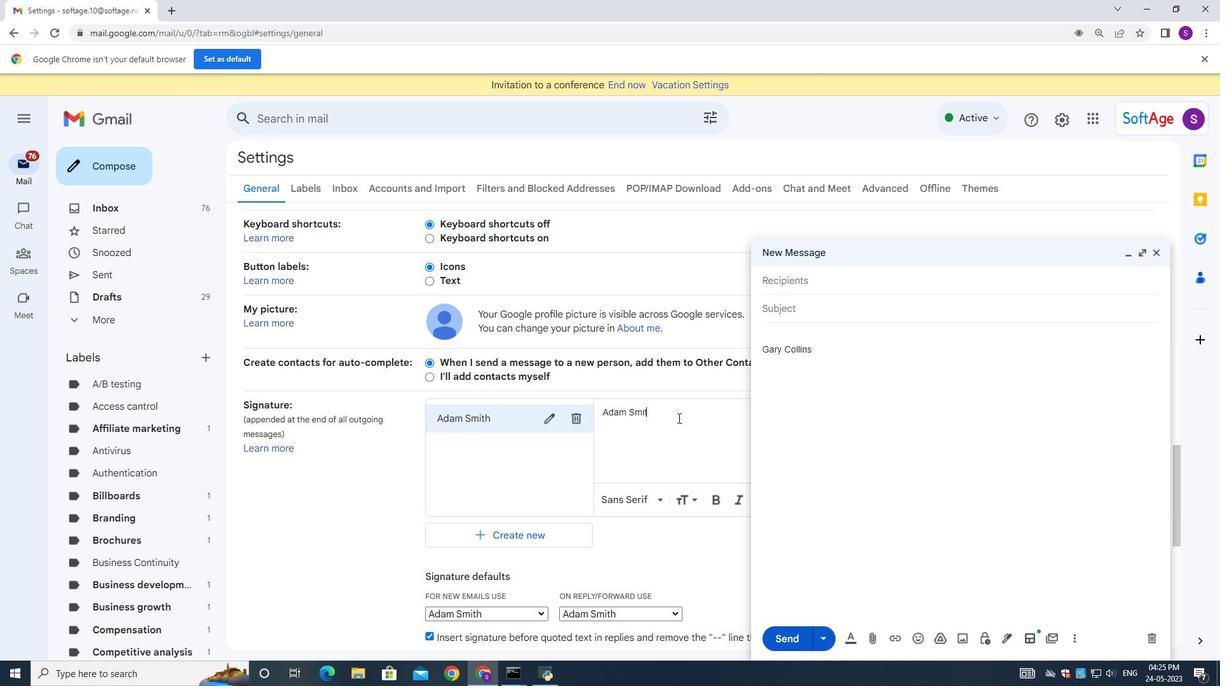 
Action: Mouse moved to (1158, 251)
Screenshot: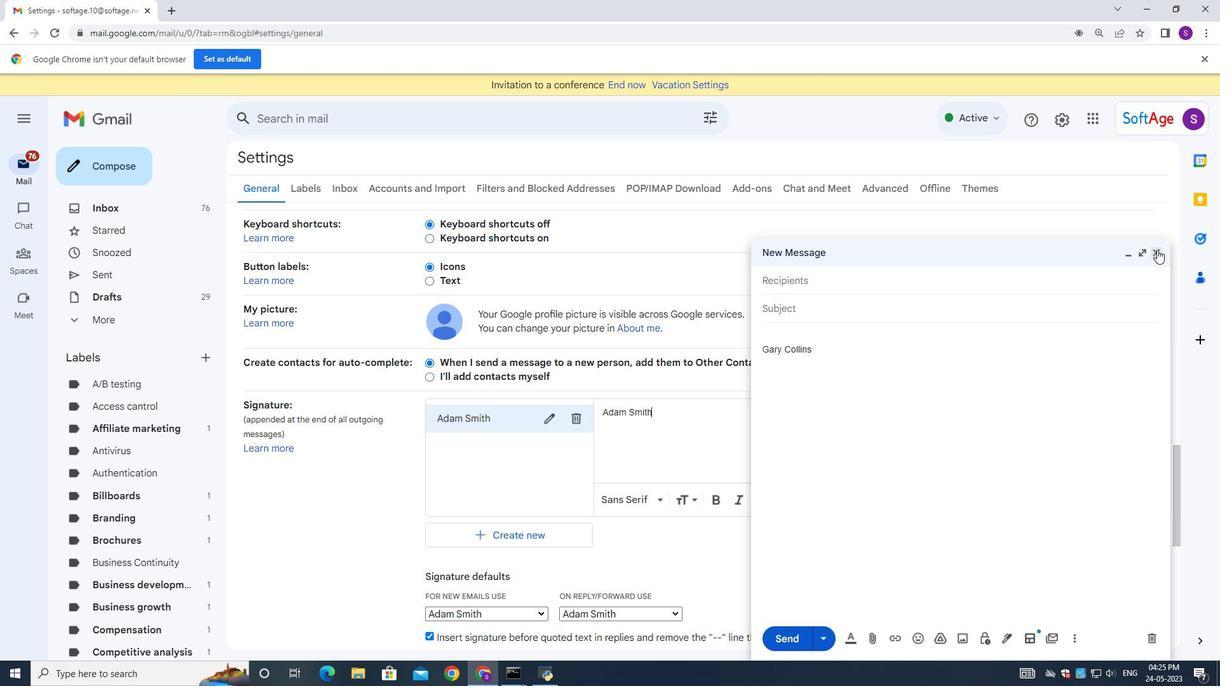 
Action: Mouse pressed left at (1158, 249)
Screenshot: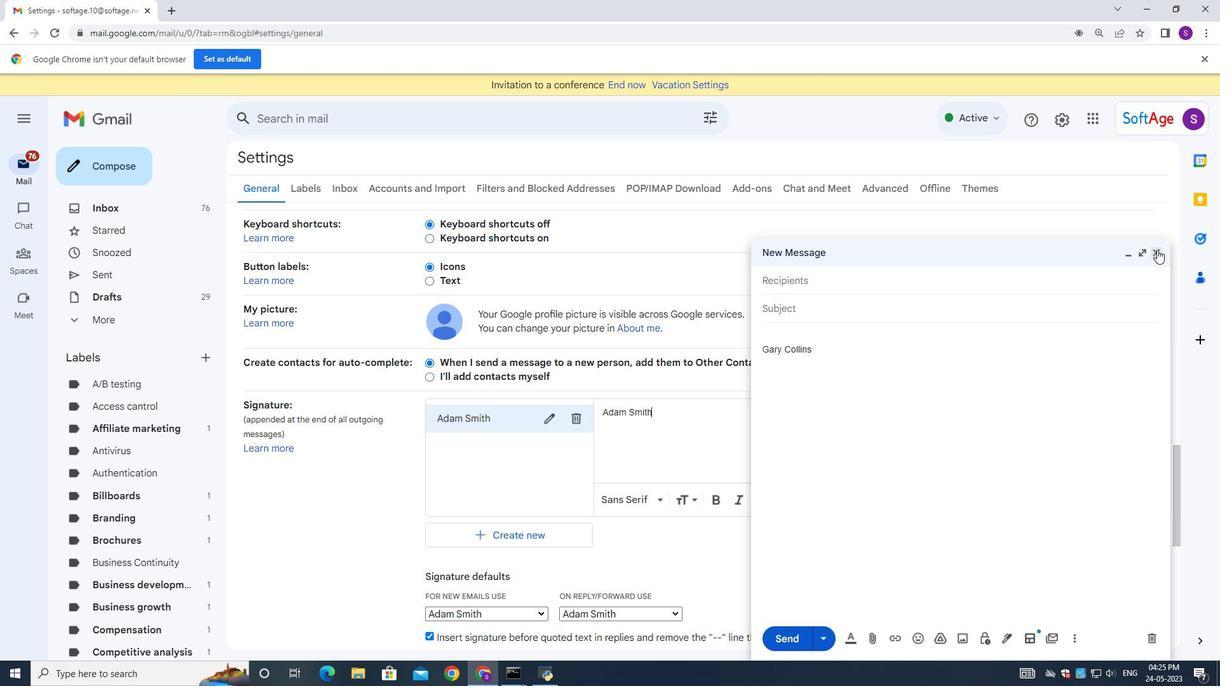 
Action: Mouse moved to (905, 375)
Screenshot: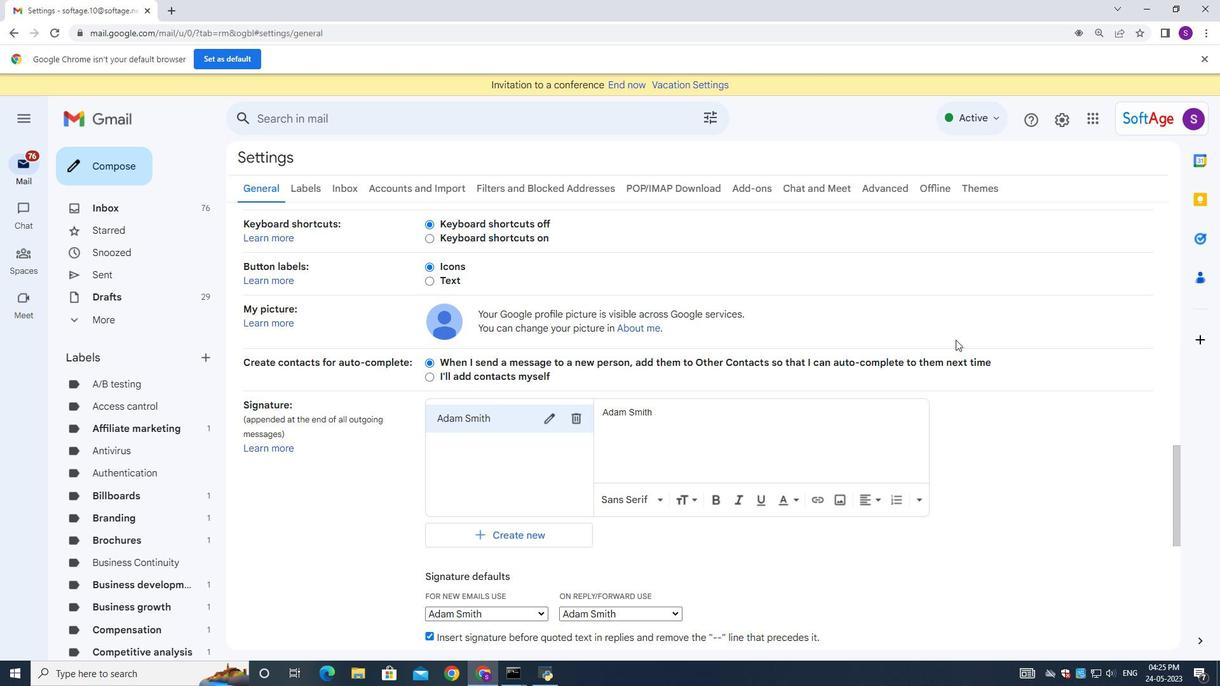
Action: Mouse scrolled (905, 375) with delta (0, 0)
Screenshot: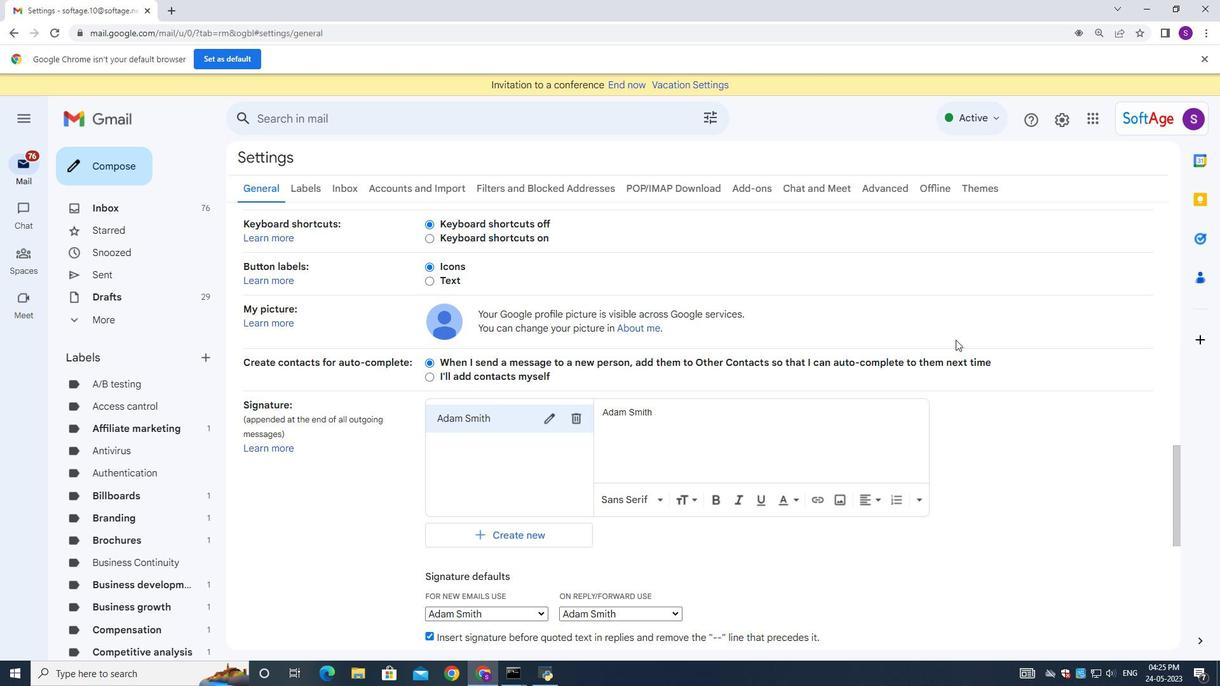 
Action: Mouse moved to (901, 379)
Screenshot: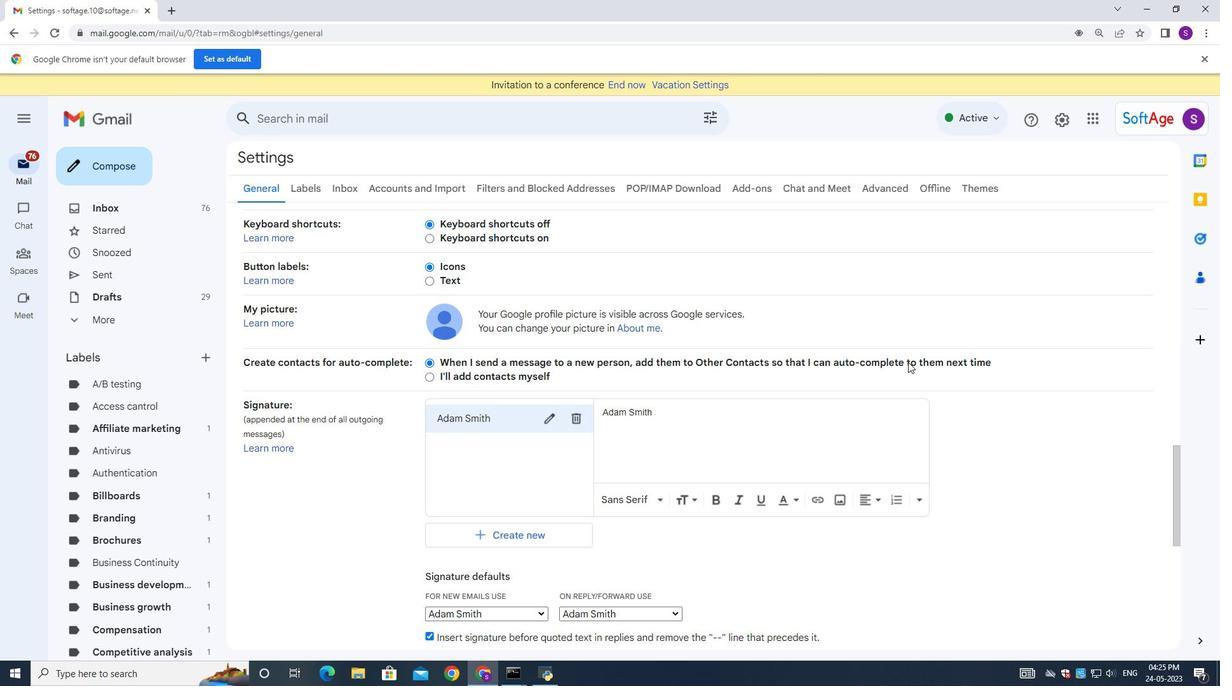 
Action: Mouse scrolled (901, 378) with delta (0, 0)
Screenshot: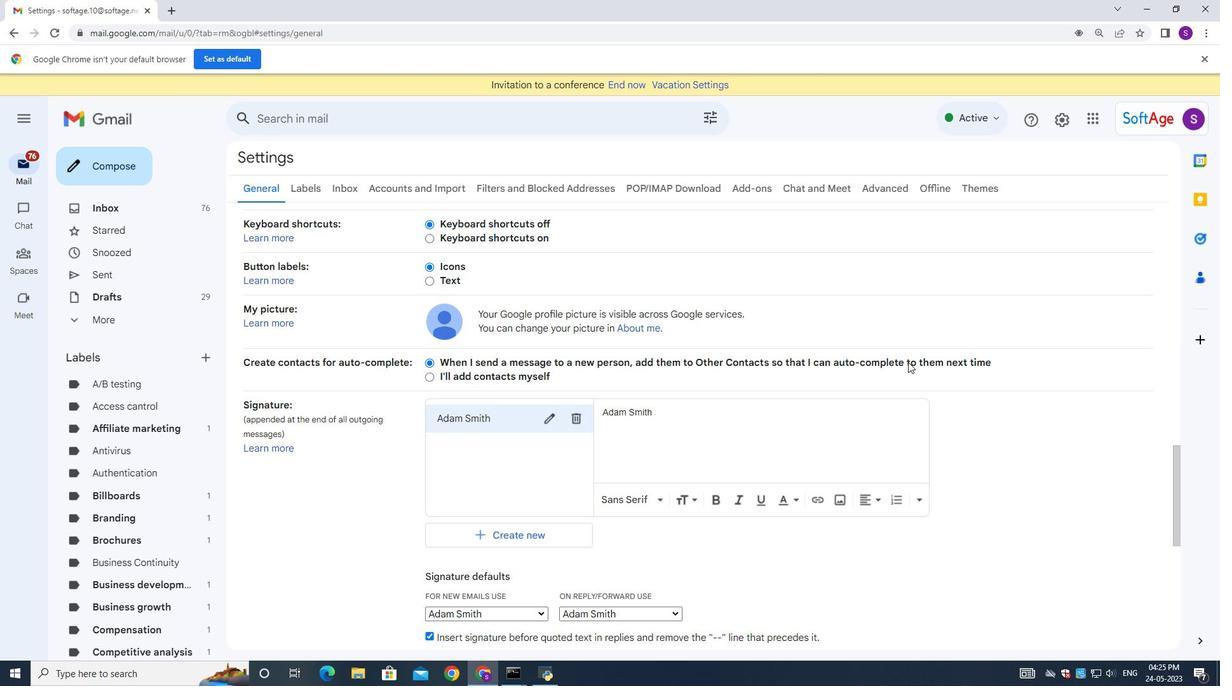 
Action: Mouse moved to (888, 386)
Screenshot: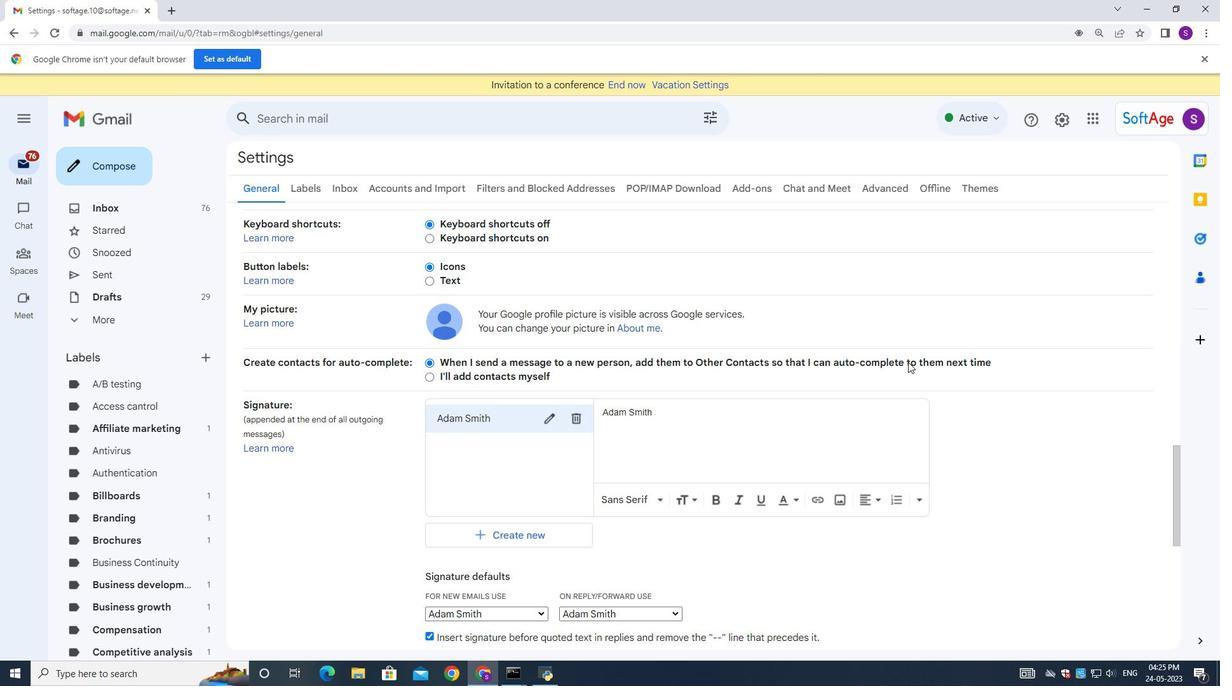 
Action: Mouse scrolled (891, 385) with delta (0, 0)
Screenshot: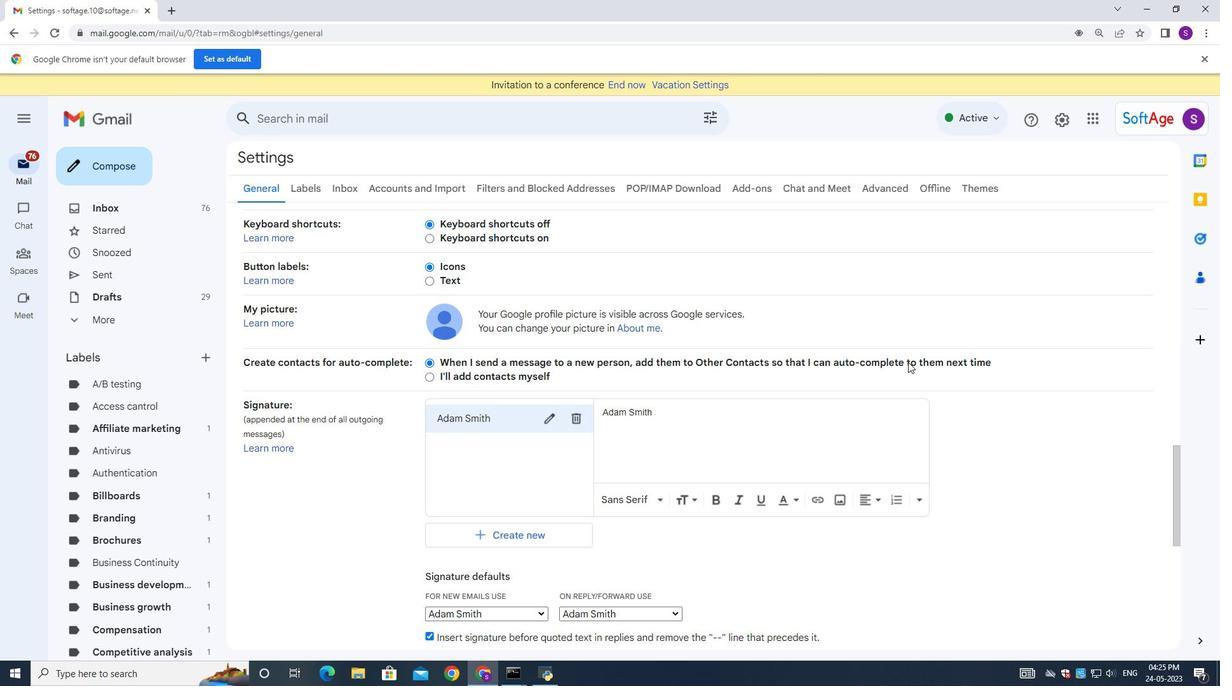 
Action: Mouse moved to (885, 386)
Screenshot: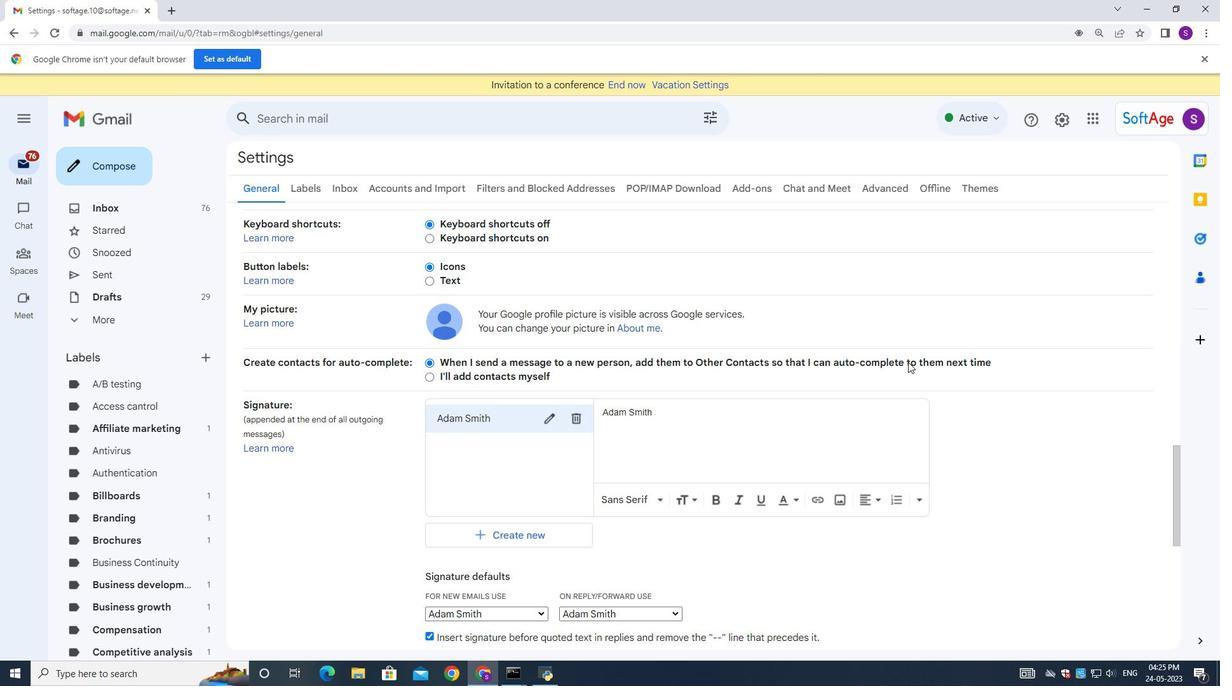 
Action: Mouse scrolled (888, 385) with delta (0, 0)
Screenshot: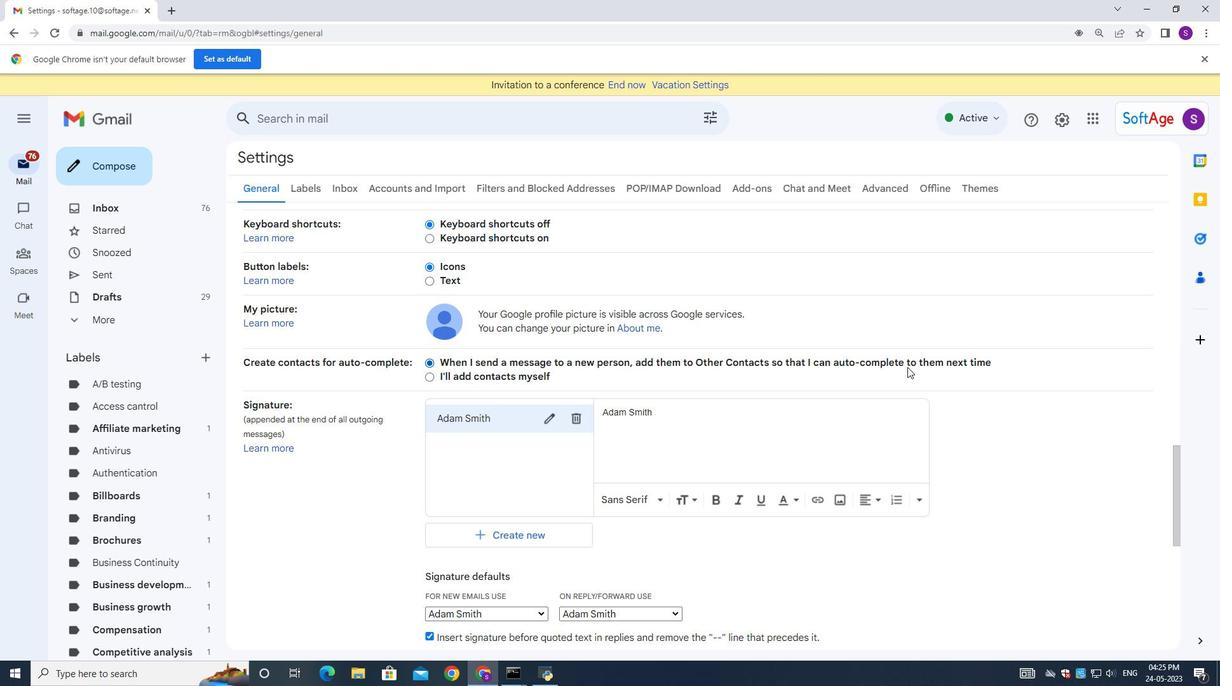 
Action: Mouse moved to (883, 386)
Screenshot: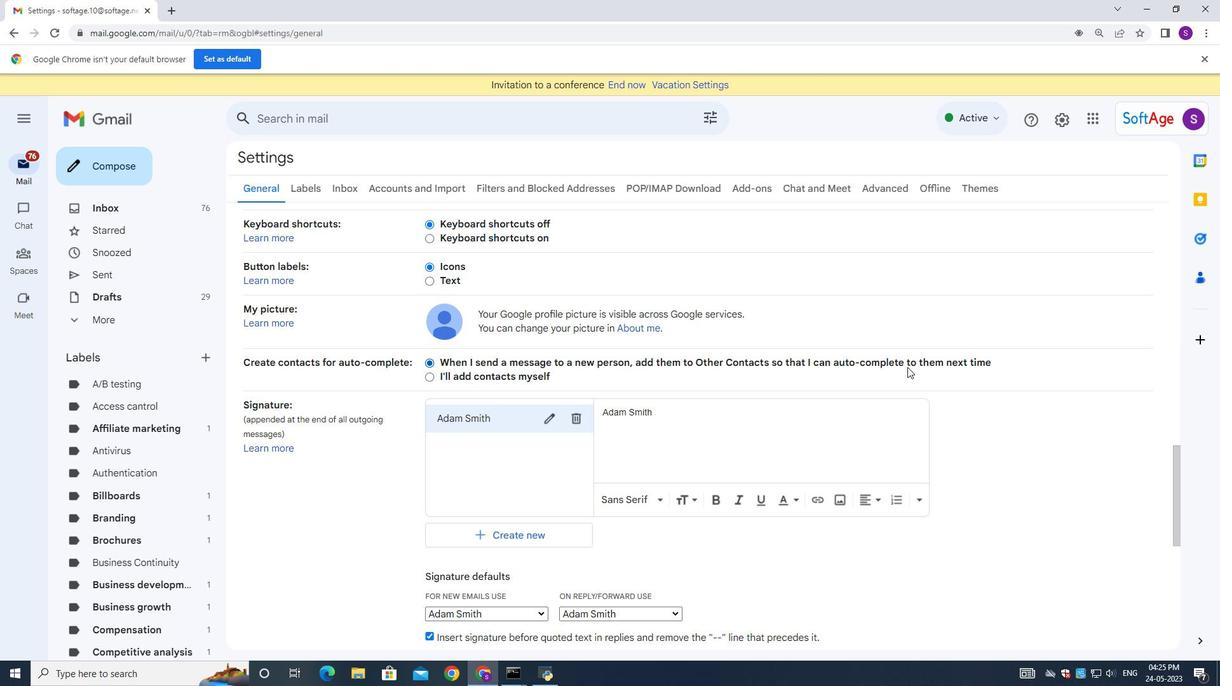 
Action: Mouse scrolled (885, 385) with delta (0, 0)
Screenshot: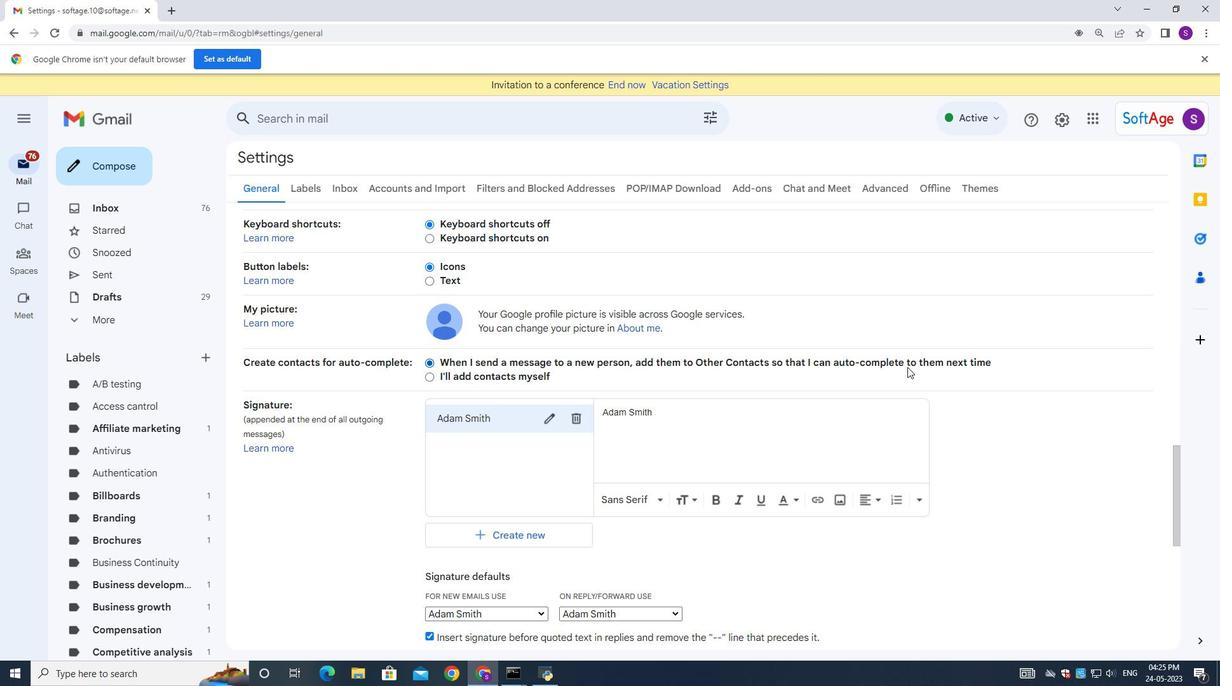 
Action: Mouse moved to (880, 385)
Screenshot: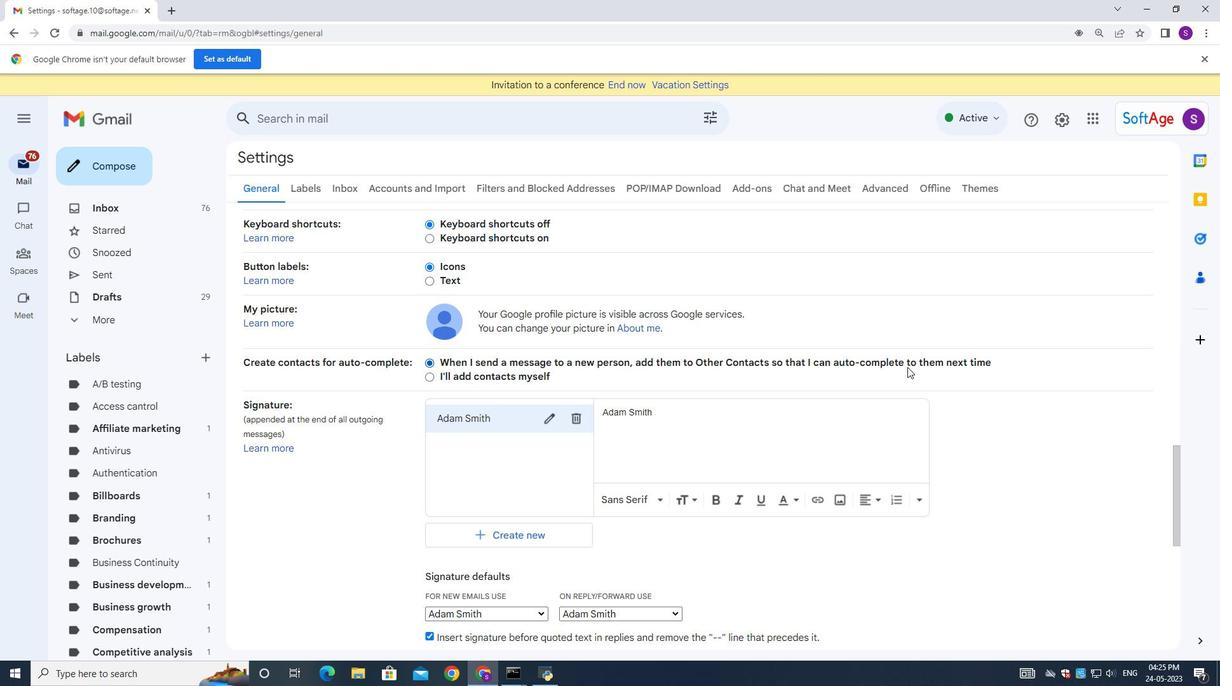 
Action: Mouse scrolled (881, 385) with delta (0, 0)
Screenshot: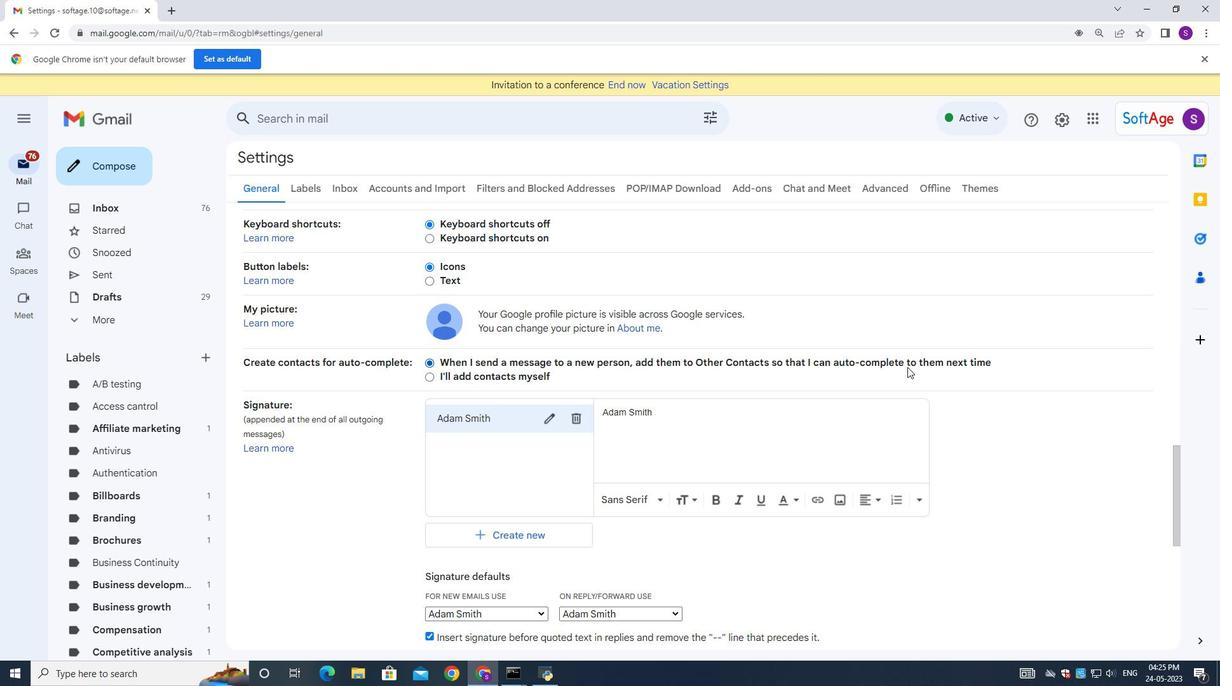 
Action: Mouse moved to (799, 443)
Screenshot: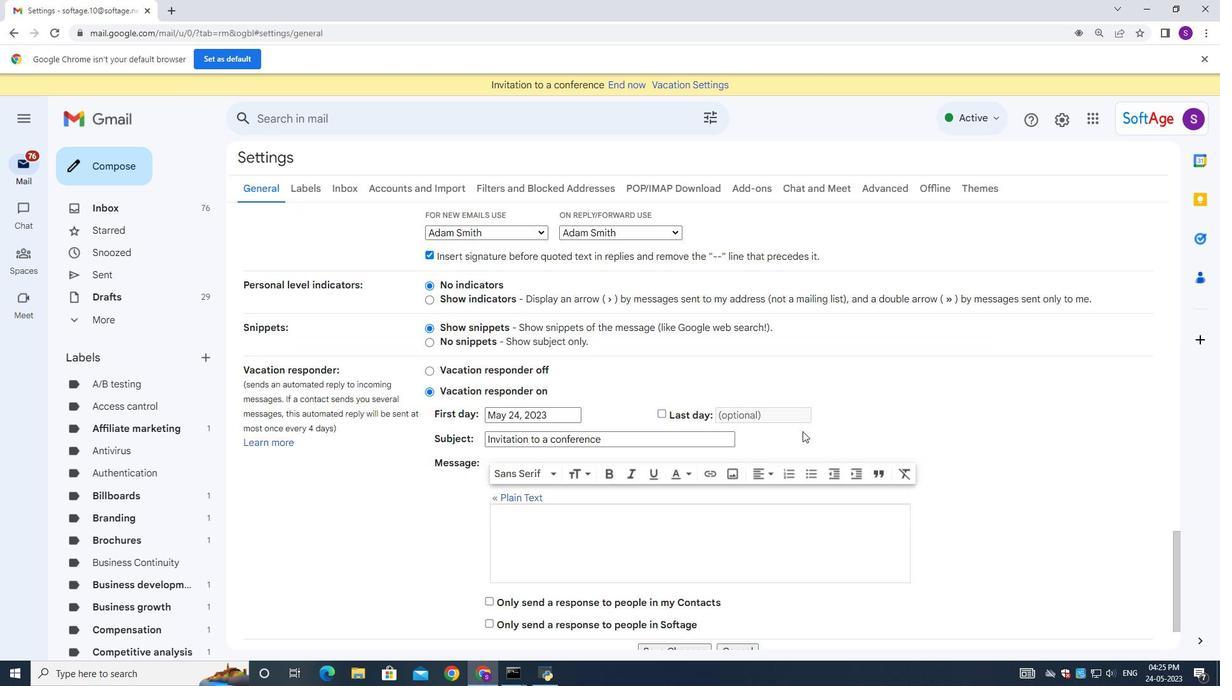 
Action: Mouse scrolled (799, 442) with delta (0, 0)
Screenshot: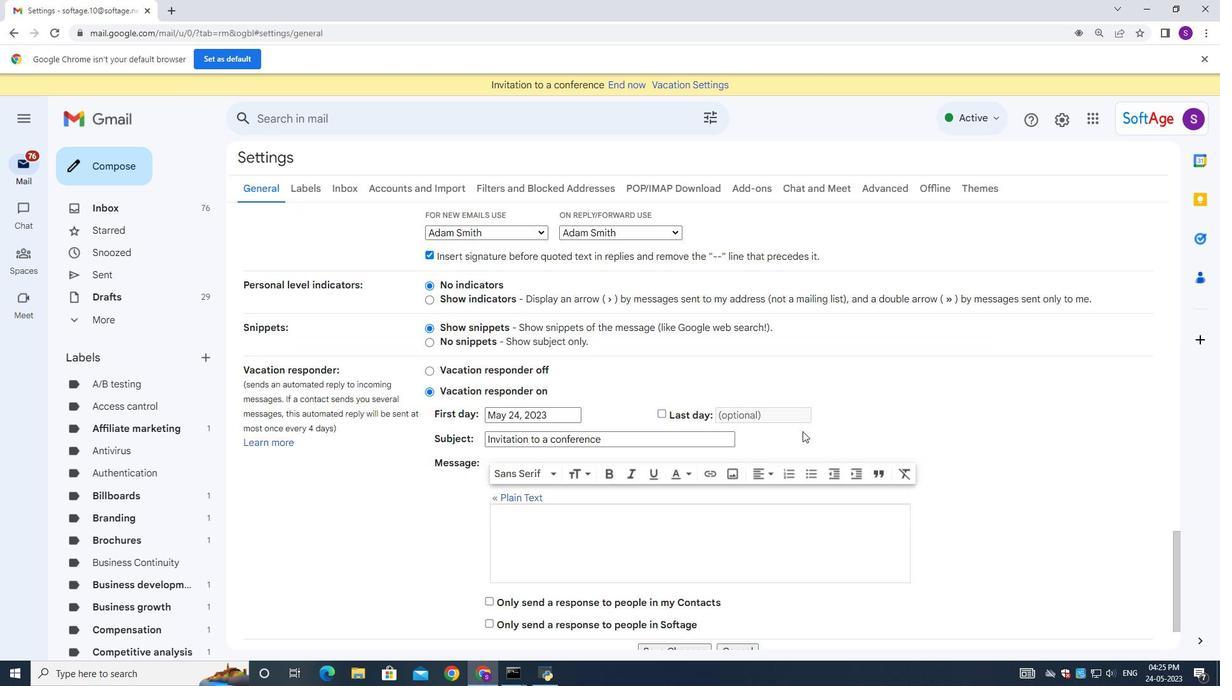 
Action: Mouse moved to (799, 444)
Screenshot: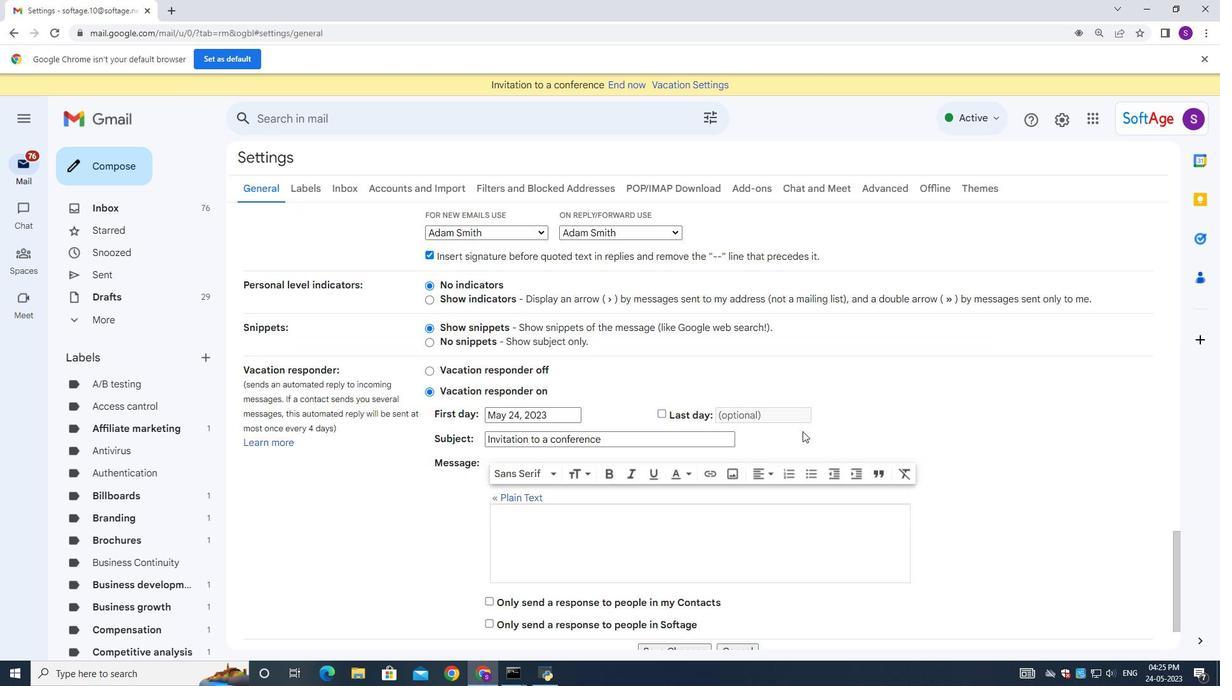 
Action: Mouse scrolled (799, 443) with delta (0, 0)
Screenshot: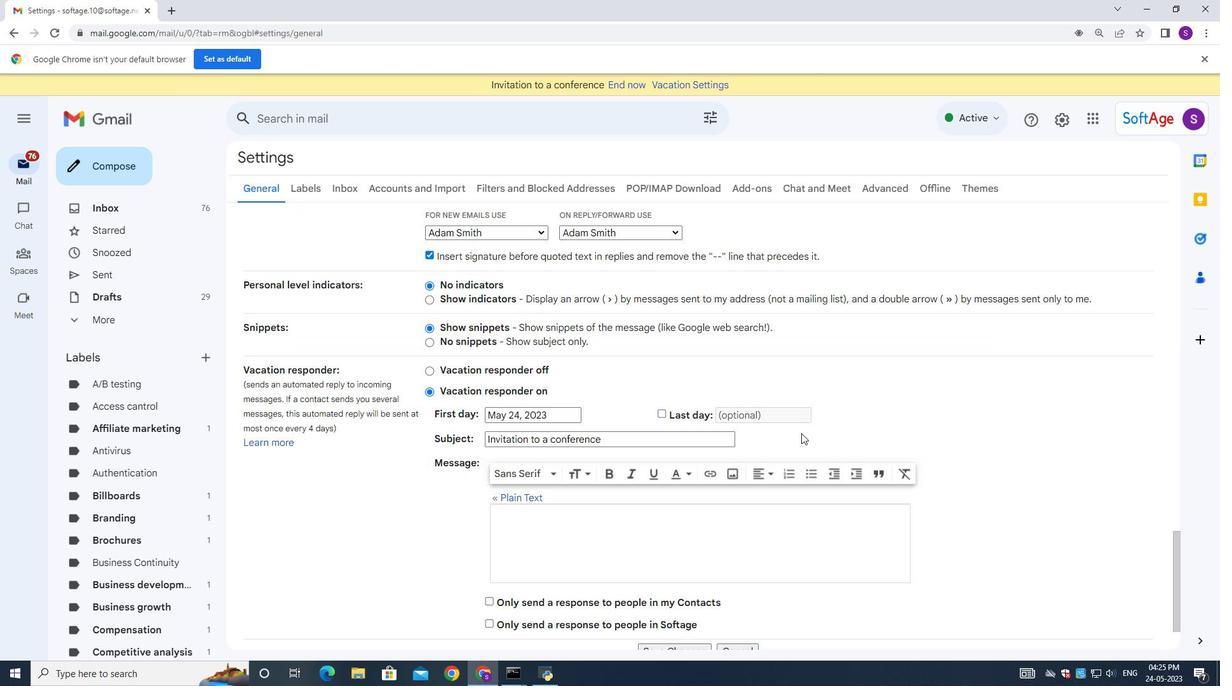 
Action: Mouse moved to (798, 445)
Screenshot: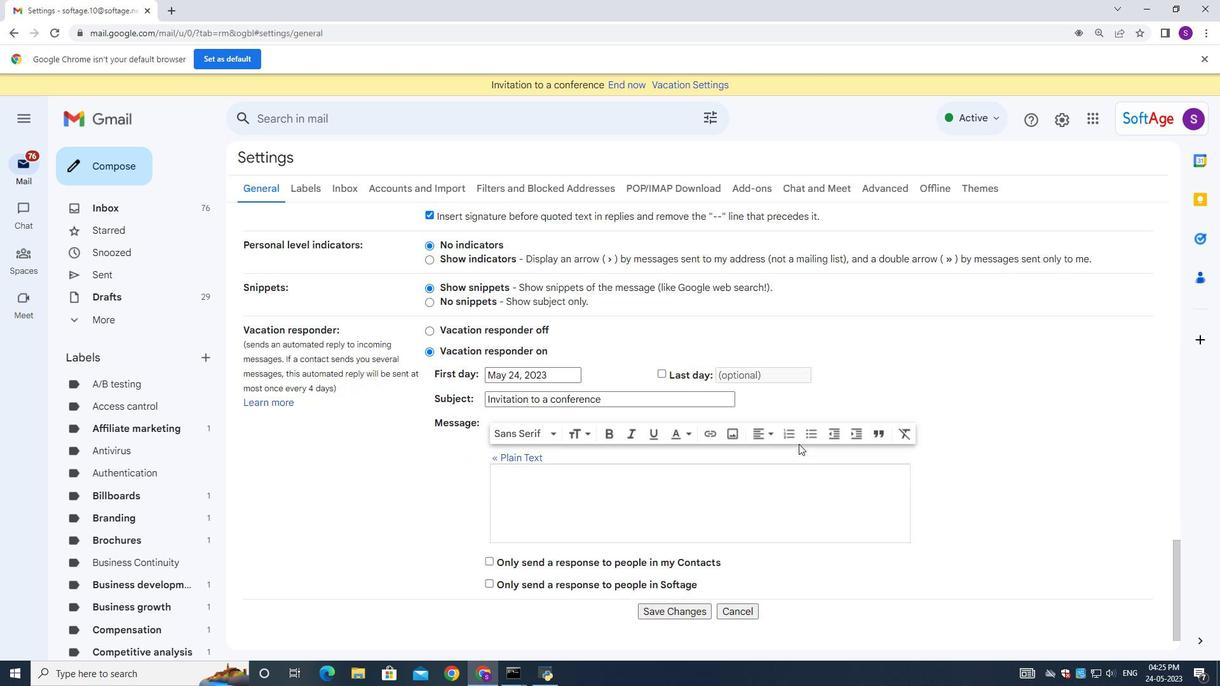 
Action: Mouse scrolled (798, 445) with delta (0, 0)
Screenshot: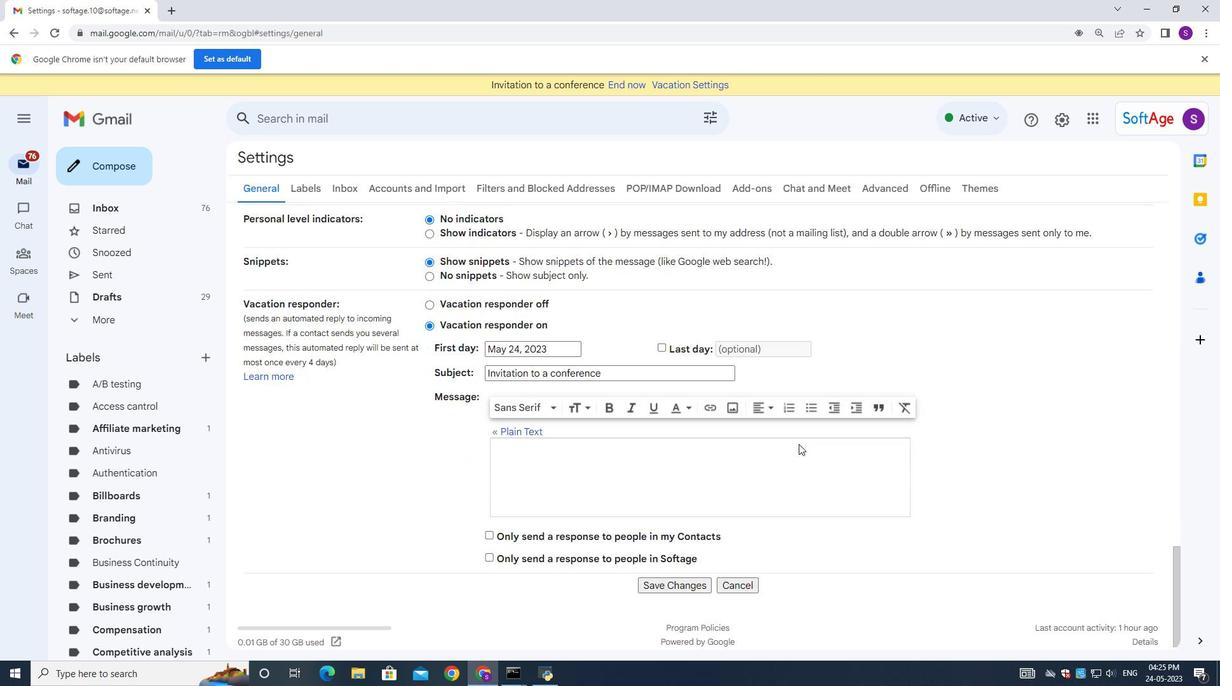 
Action: Mouse moved to (783, 468)
Screenshot: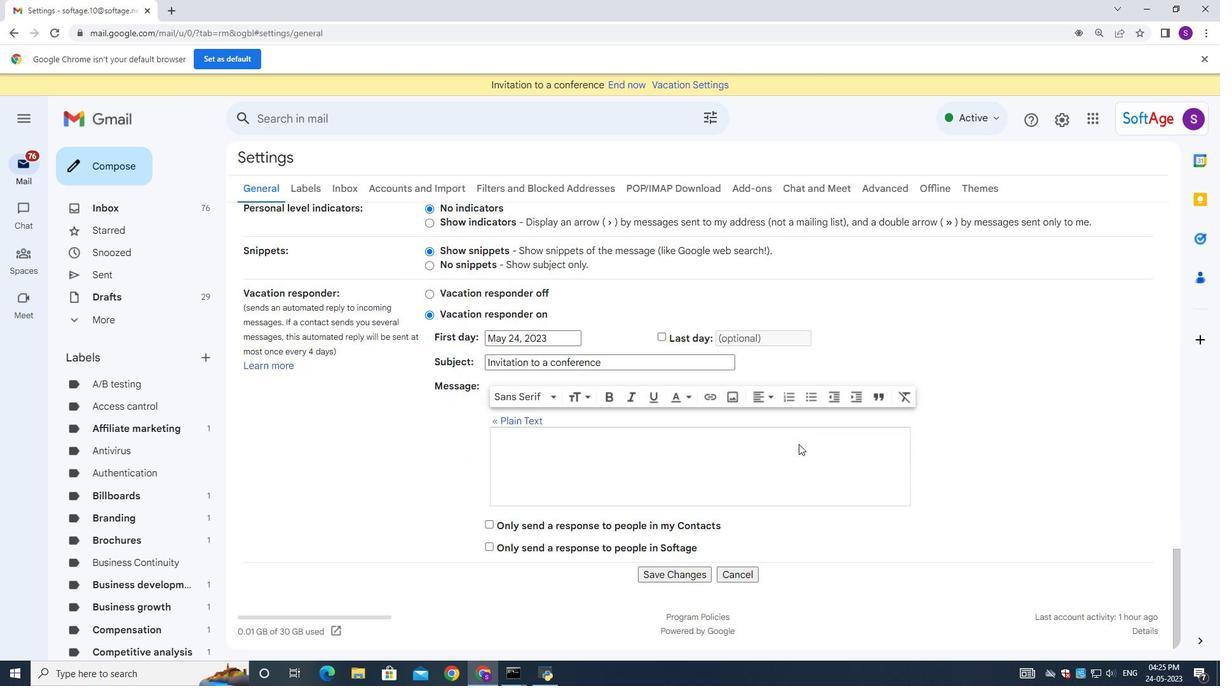 
Action: Mouse scrolled (797, 446) with delta (0, 0)
Screenshot: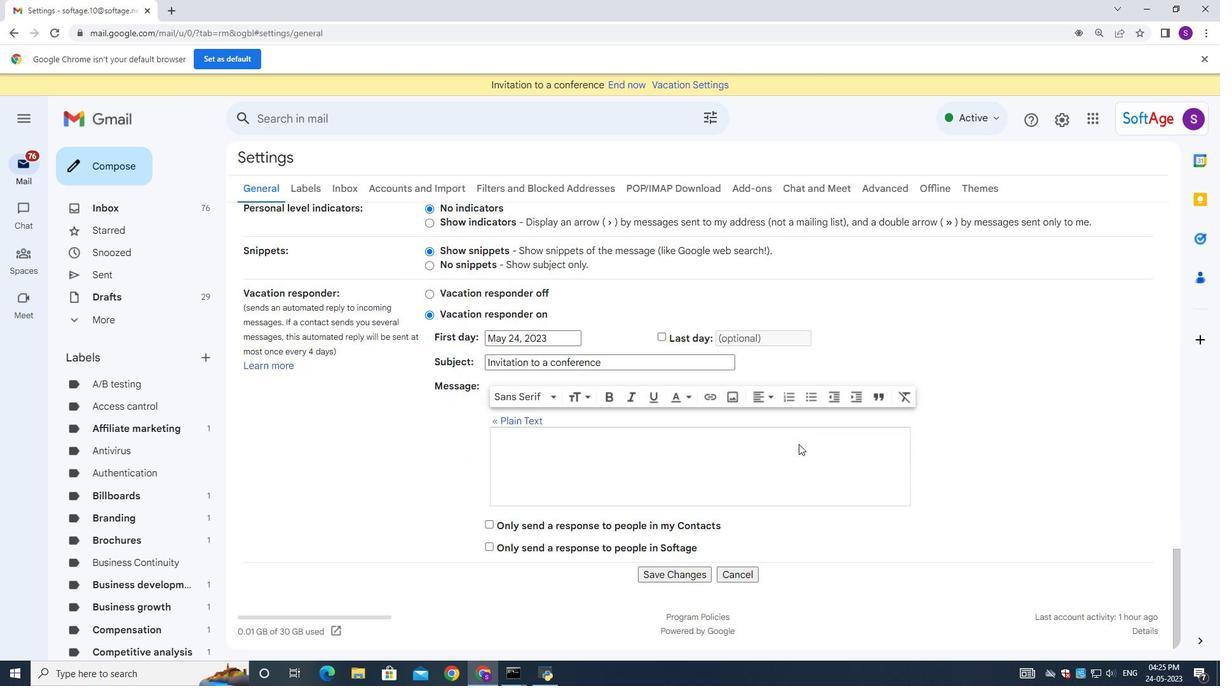 
Action: Mouse moved to (783, 469)
Screenshot: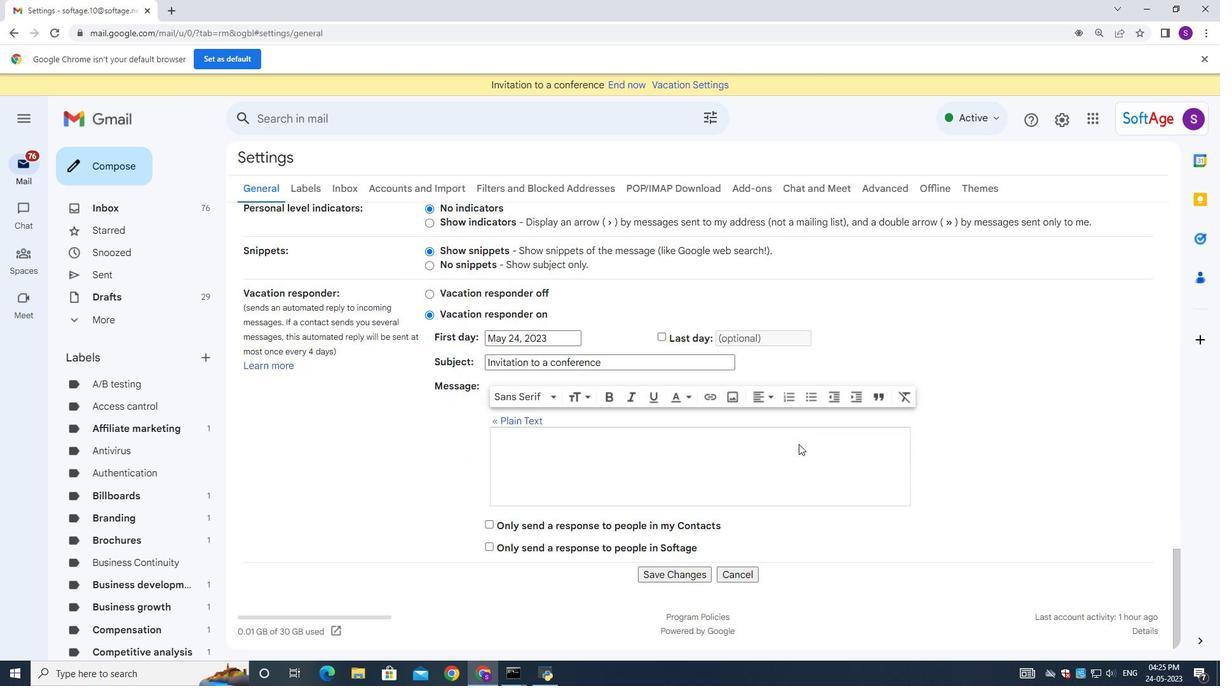 
Action: Mouse scrolled (796, 447) with delta (0, 0)
Screenshot: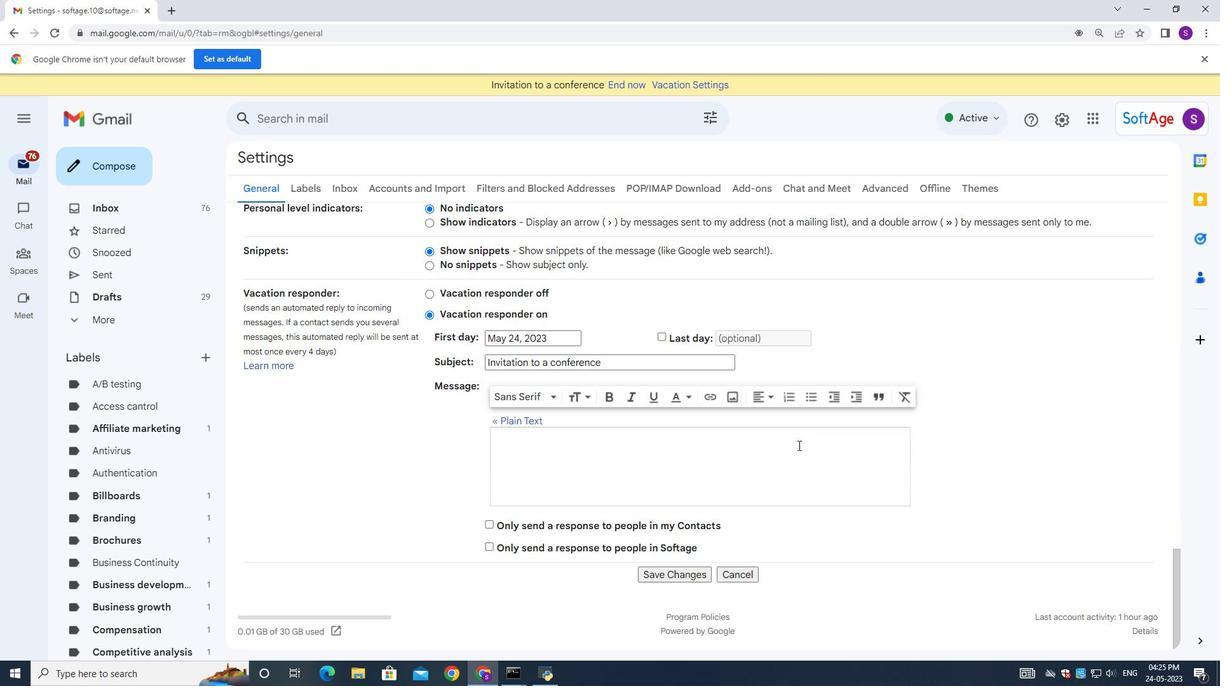 
Action: Mouse moved to (782, 473)
Screenshot: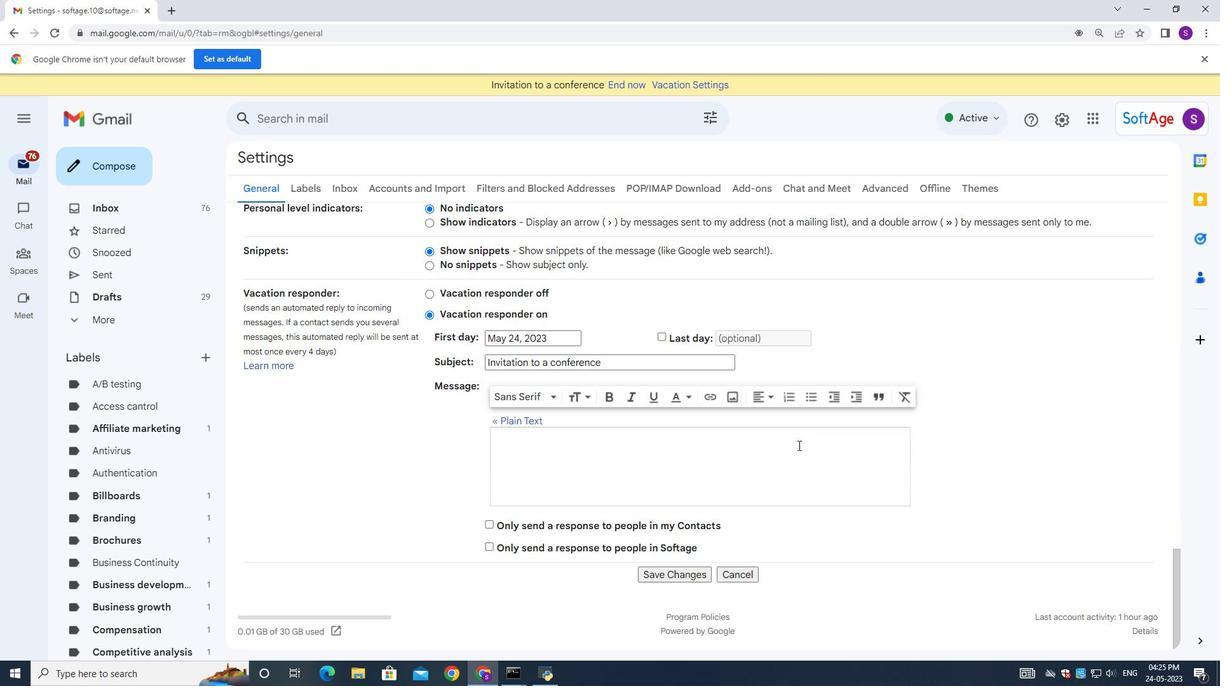 
Action: Mouse scrolled (783, 469) with delta (0, 0)
Screenshot: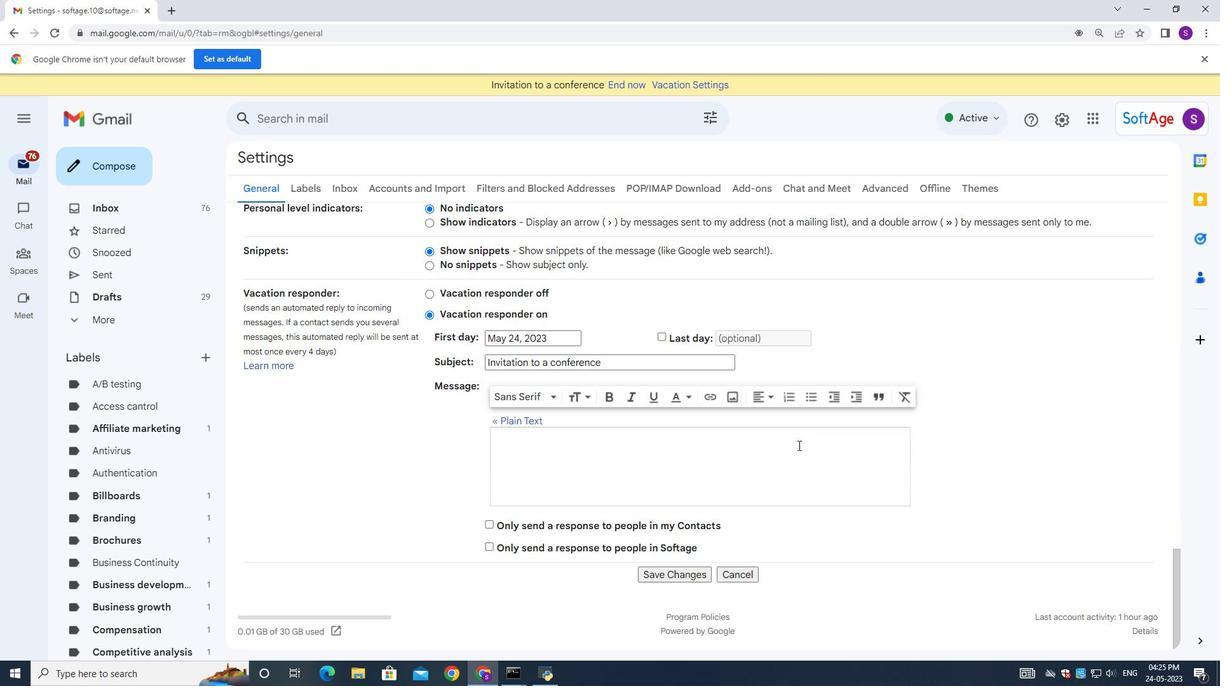 
Action: Mouse moved to (781, 475)
Screenshot: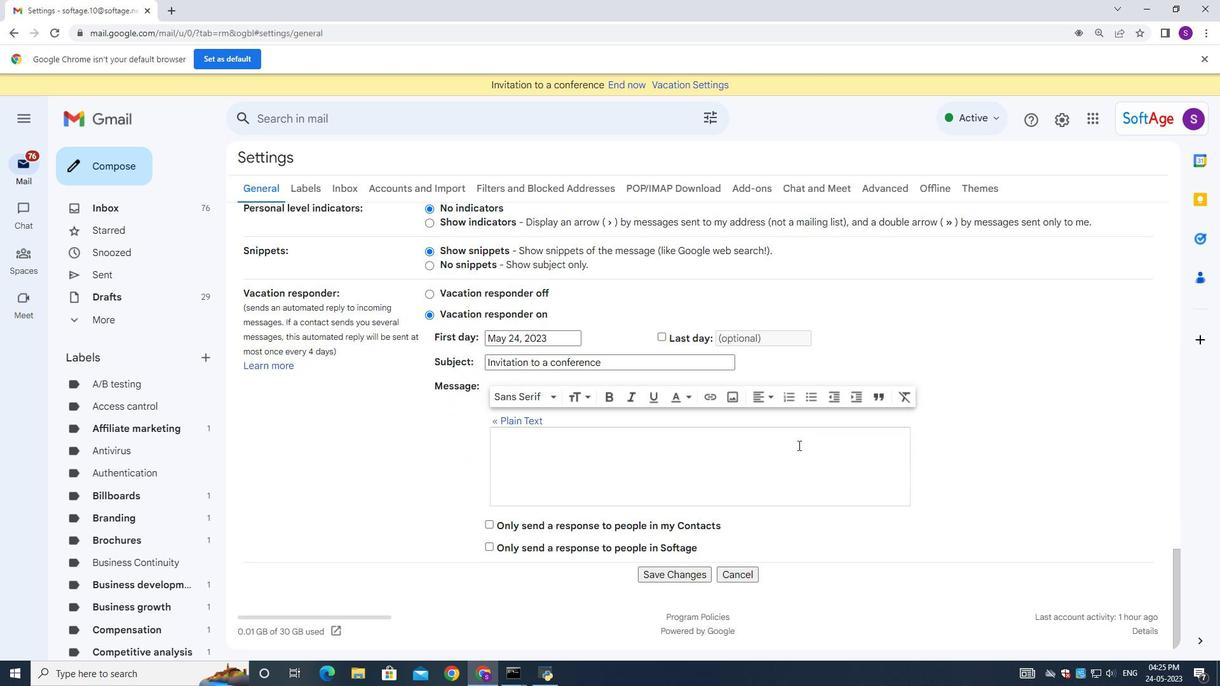
Action: Mouse scrolled (782, 473) with delta (0, 0)
Screenshot: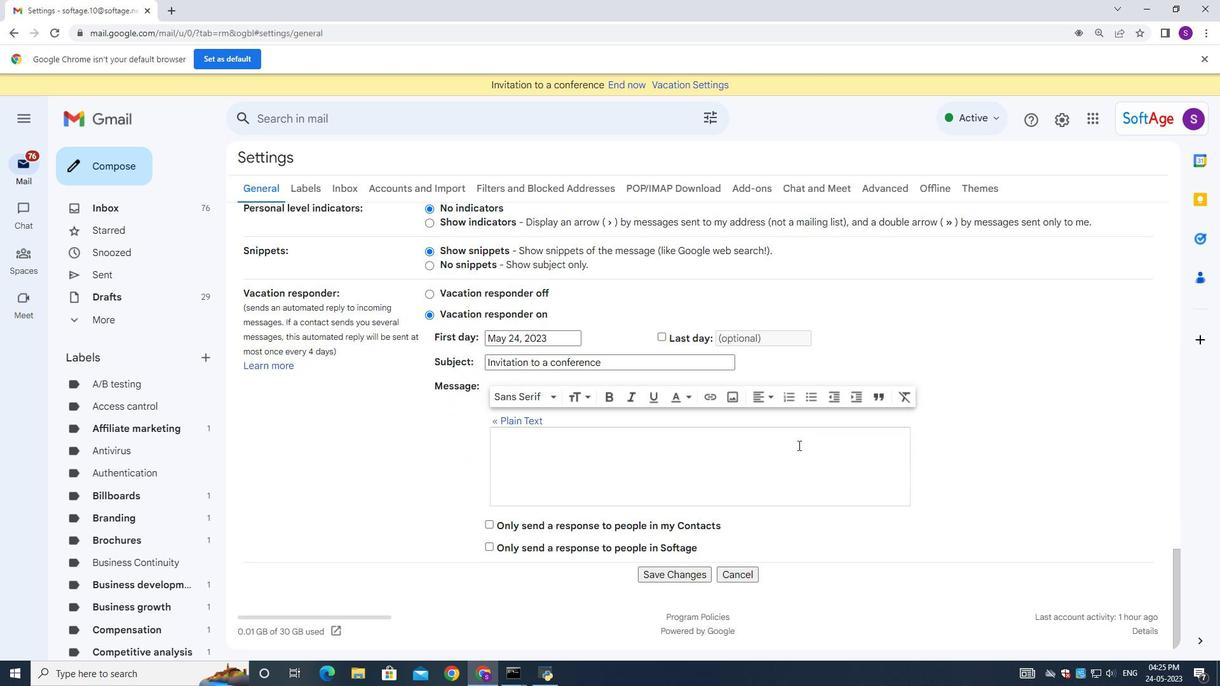 
Action: Mouse moved to (780, 475)
Screenshot: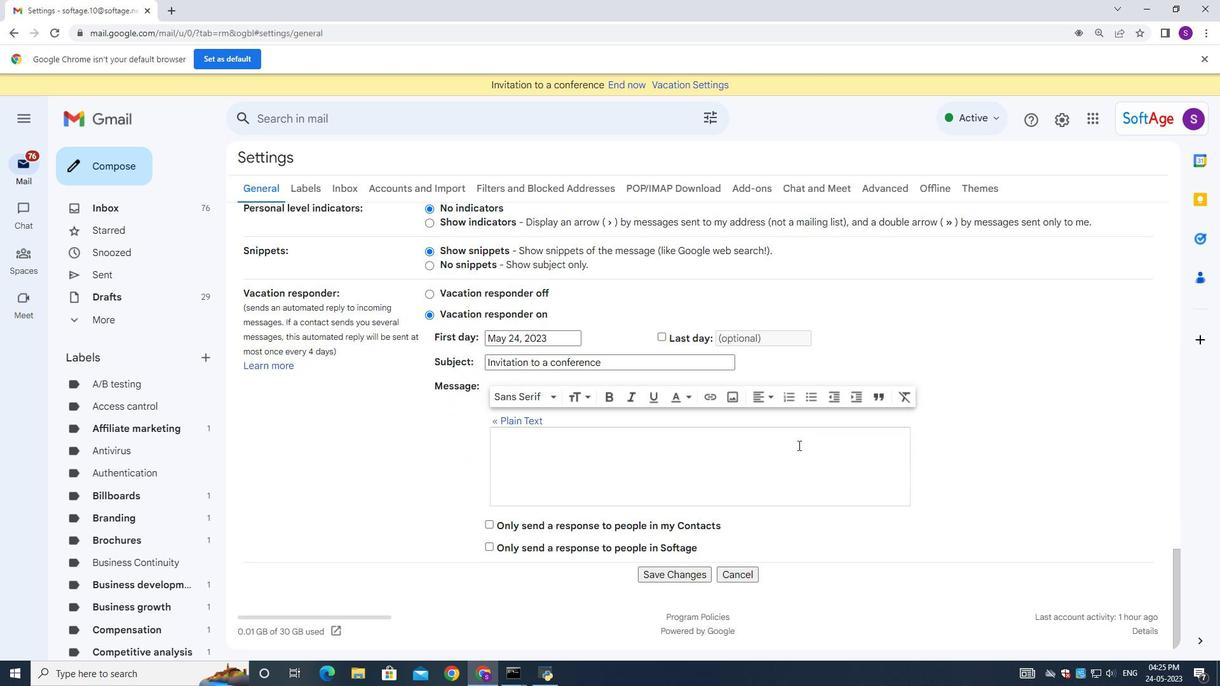 
Action: Mouse scrolled (781, 474) with delta (0, 0)
Screenshot: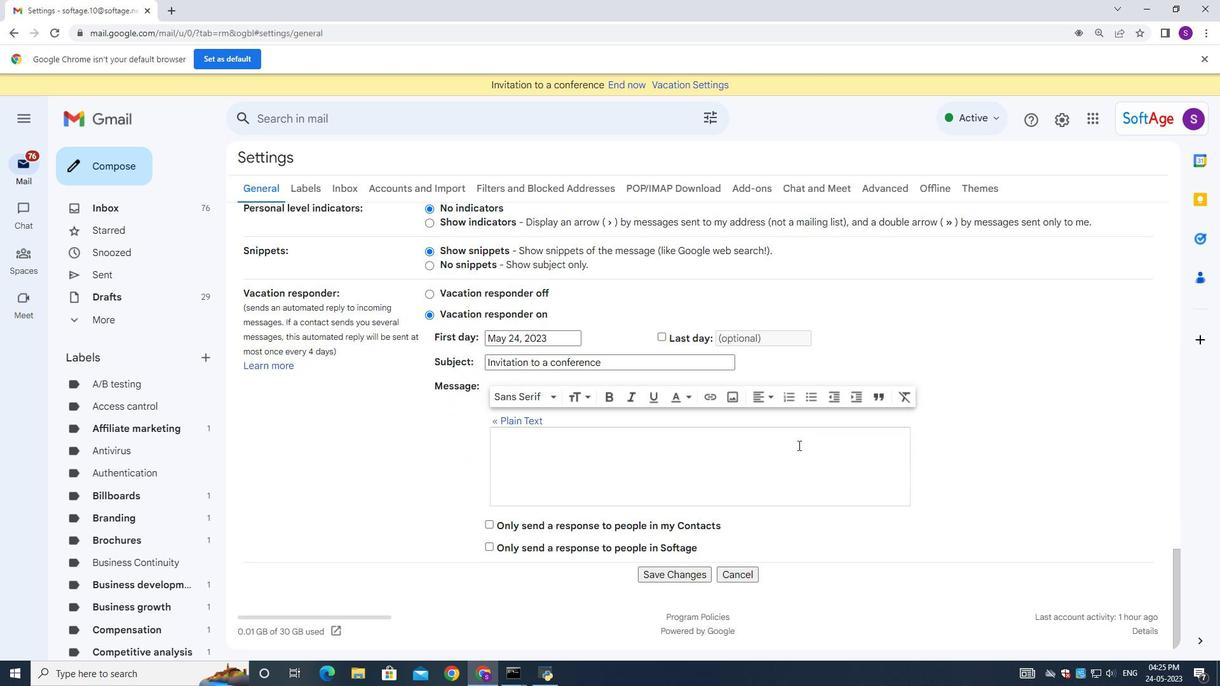 
Action: Mouse moved to (780, 475)
Screenshot: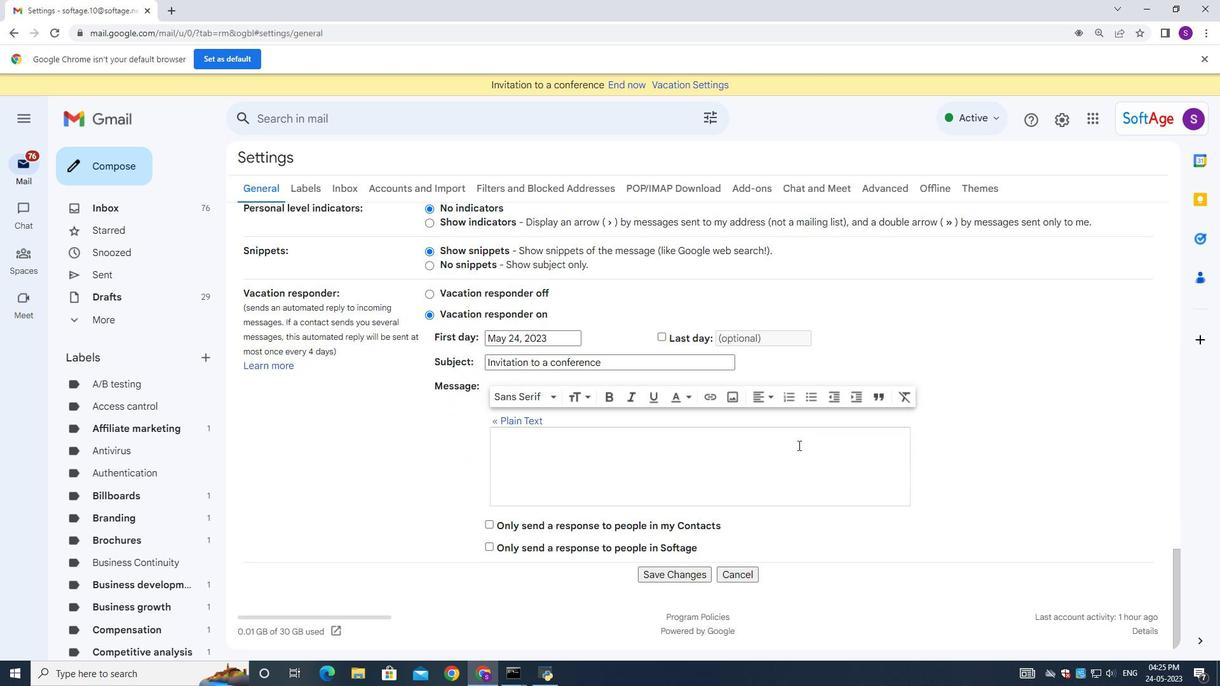 
Action: Mouse scrolled (781, 474) with delta (0, 0)
Screenshot: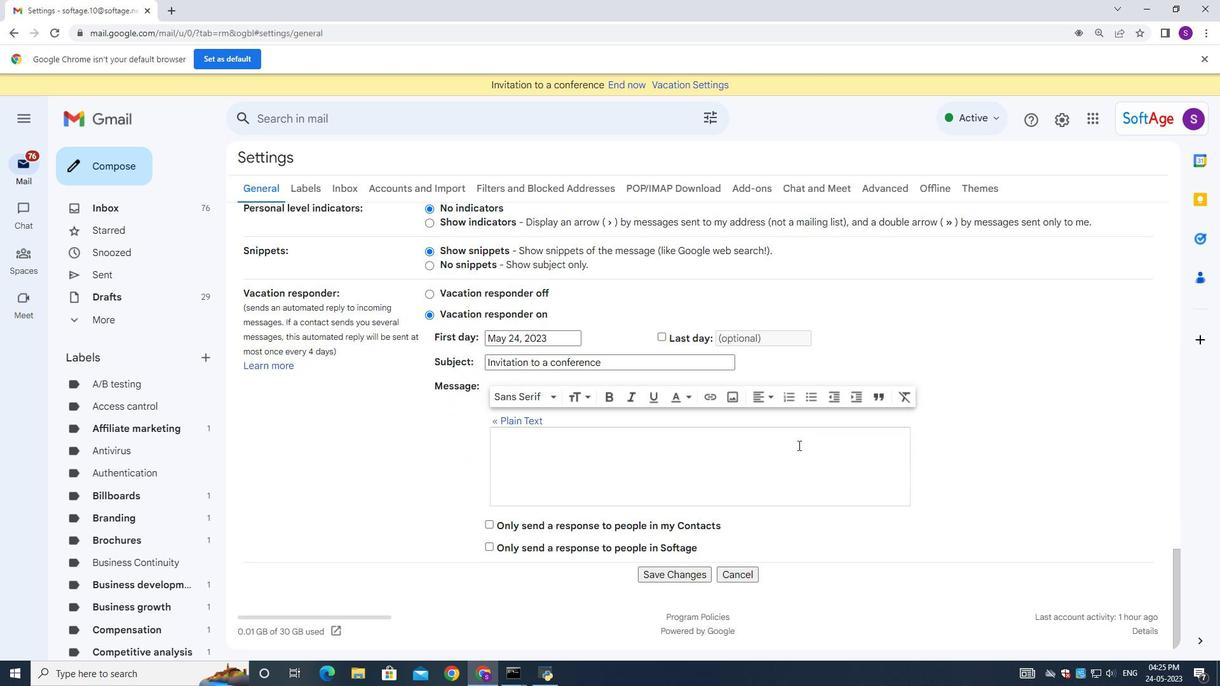 
Action: Mouse moved to (779, 475)
Screenshot: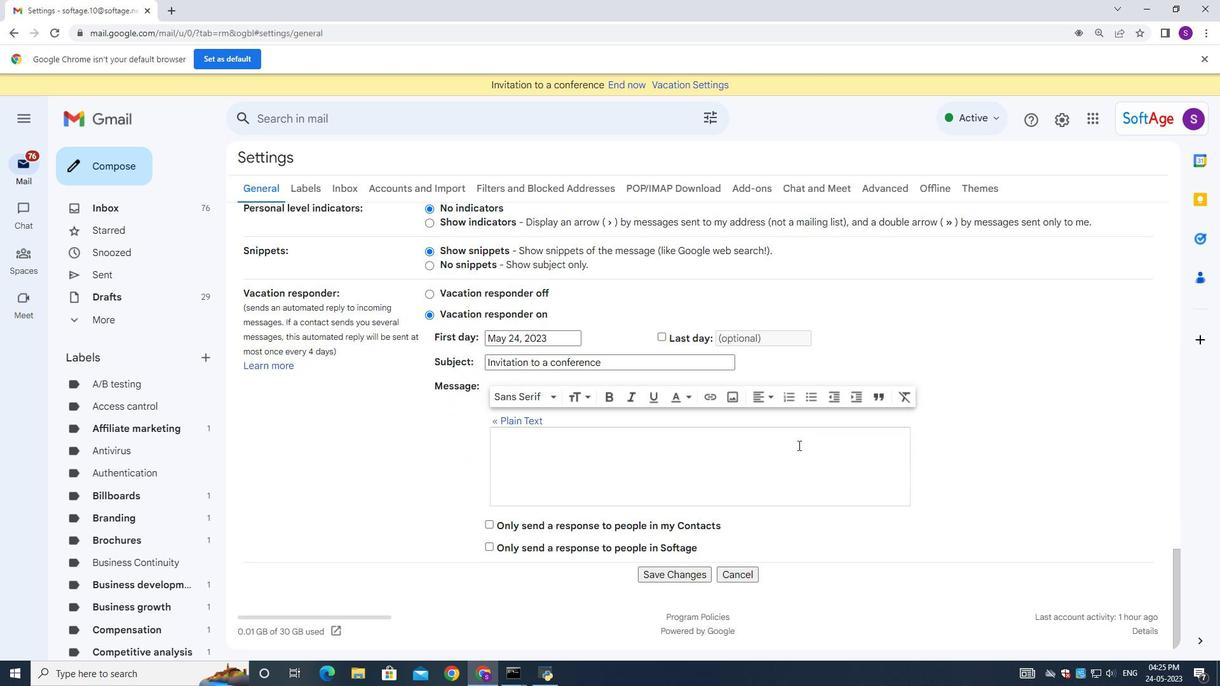 
Action: Mouse scrolled (780, 474) with delta (0, 0)
Screenshot: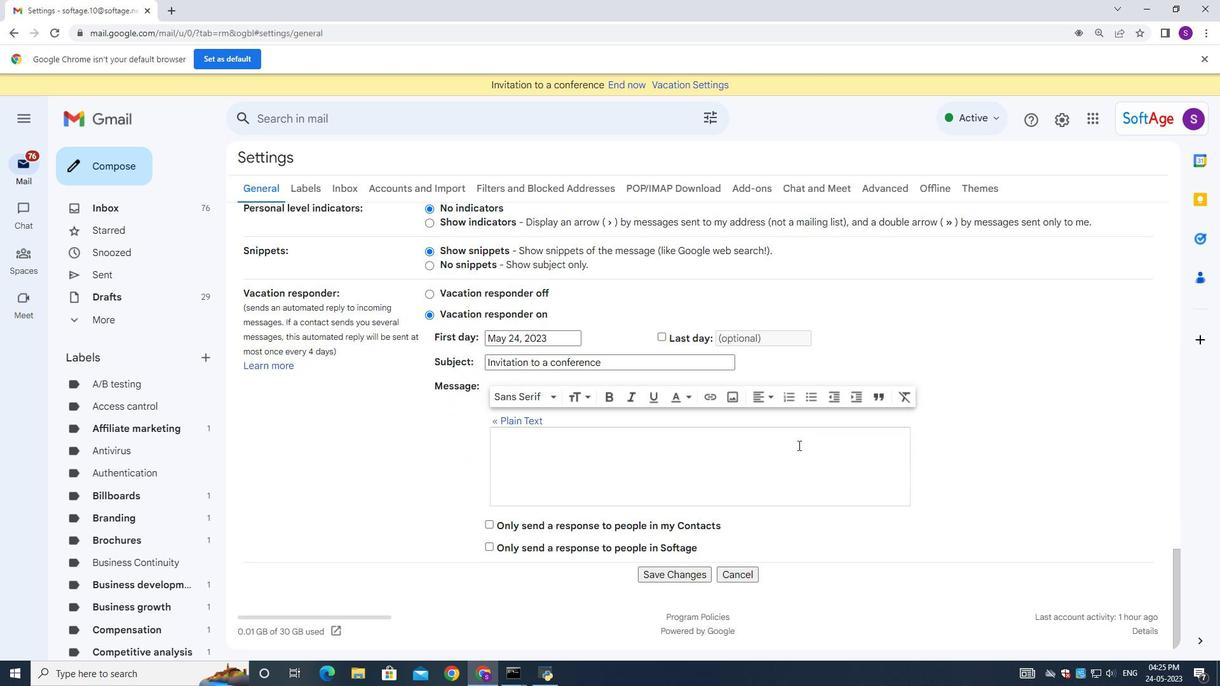 
Action: Mouse moved to (779, 475)
Screenshot: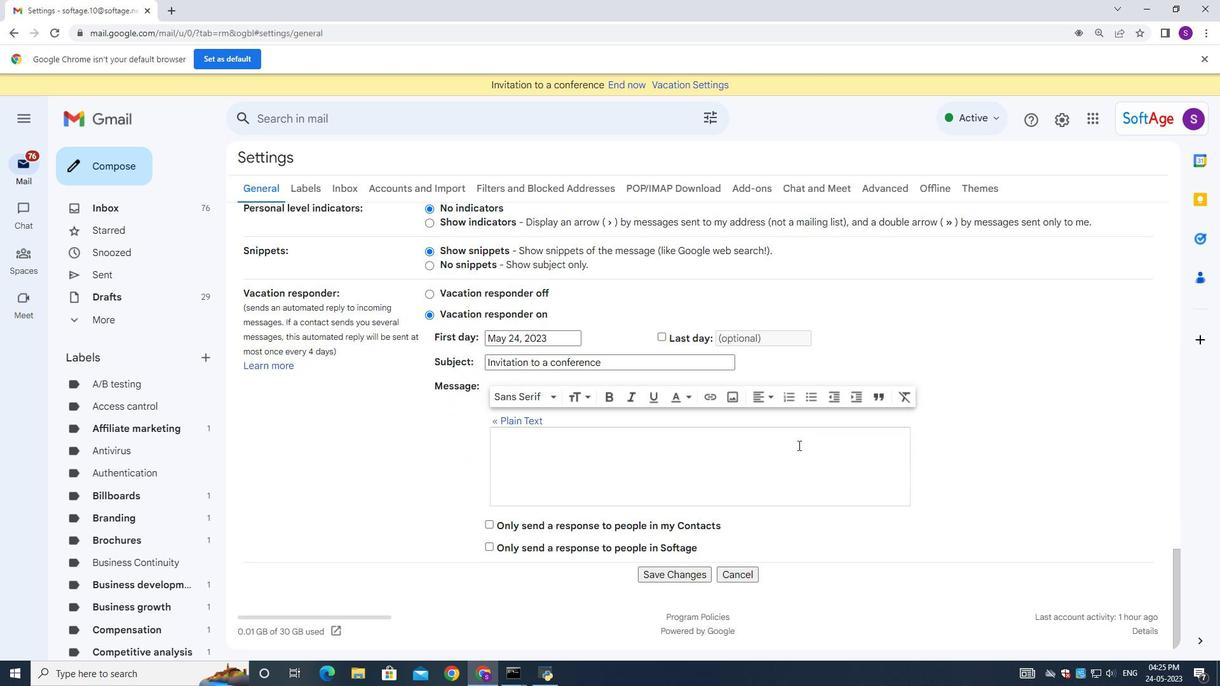 
Action: Mouse scrolled (780, 474) with delta (0, 0)
Screenshot: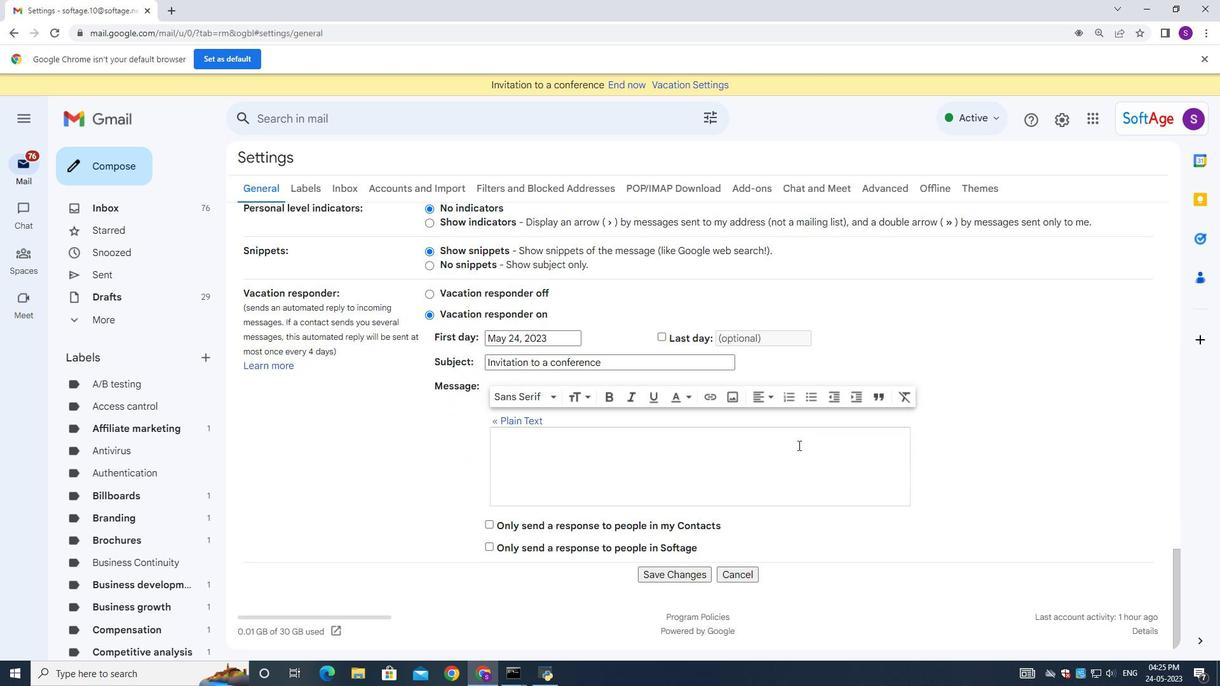 
Action: Mouse moved to (777, 475)
Screenshot: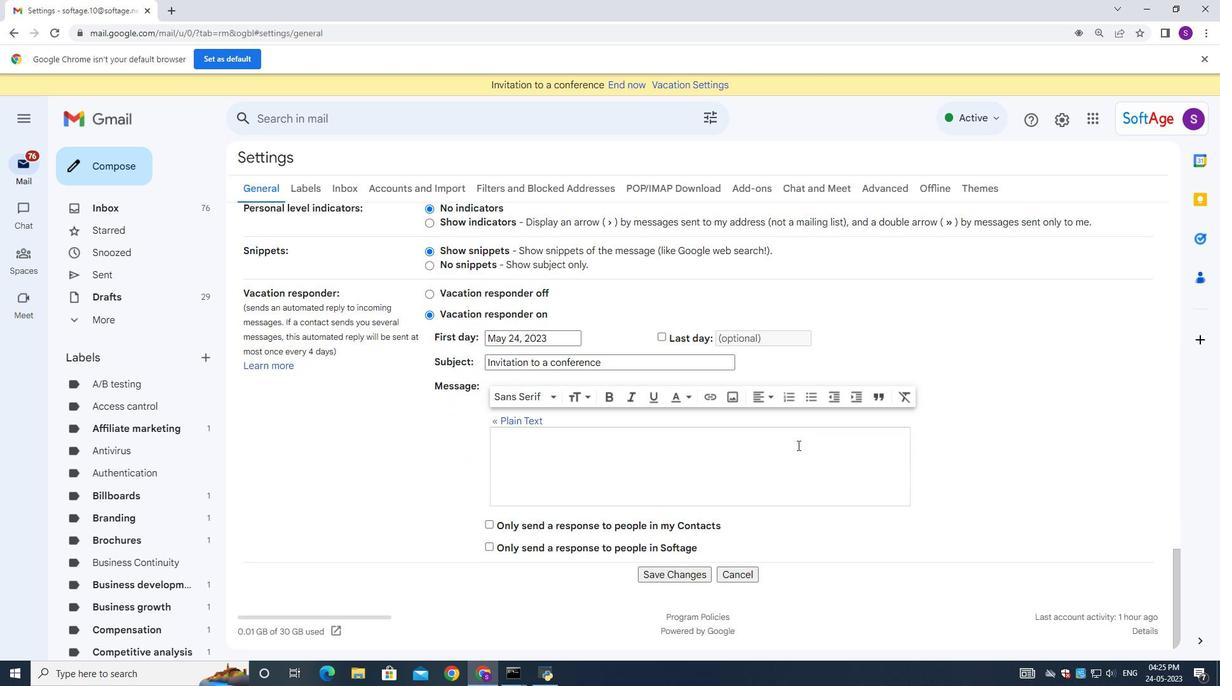 
Action: Mouse scrolled (779, 474) with delta (0, 0)
Screenshot: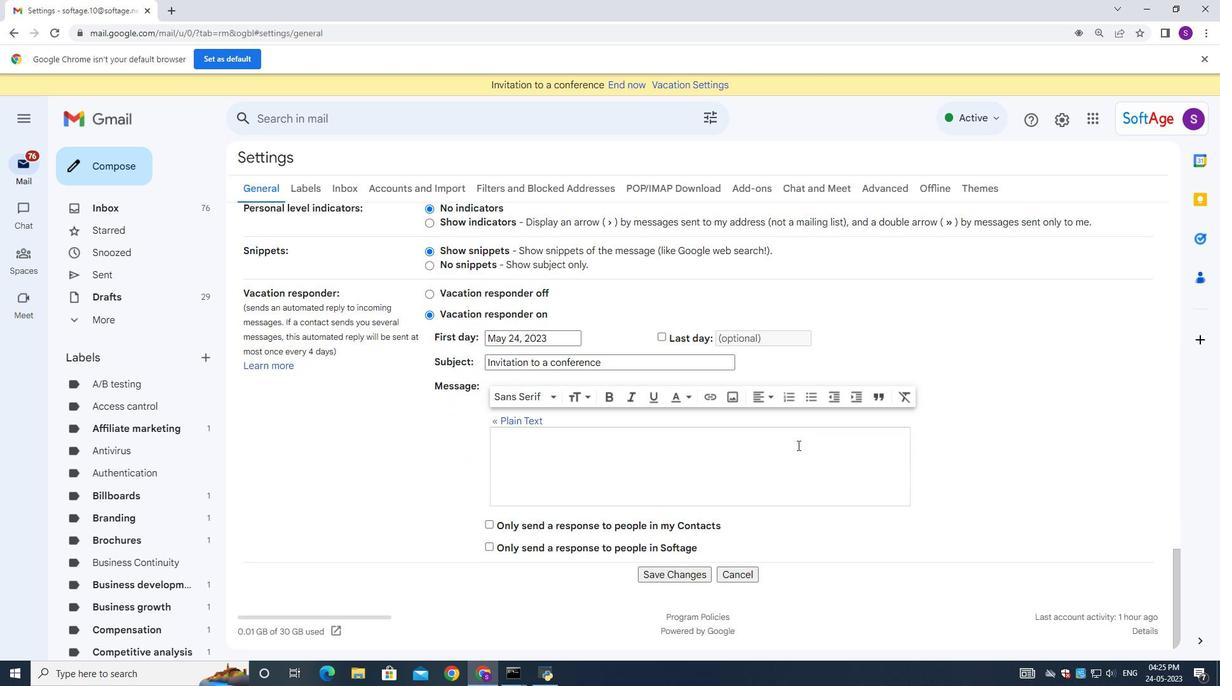 
Action: Mouse moved to (676, 577)
Screenshot: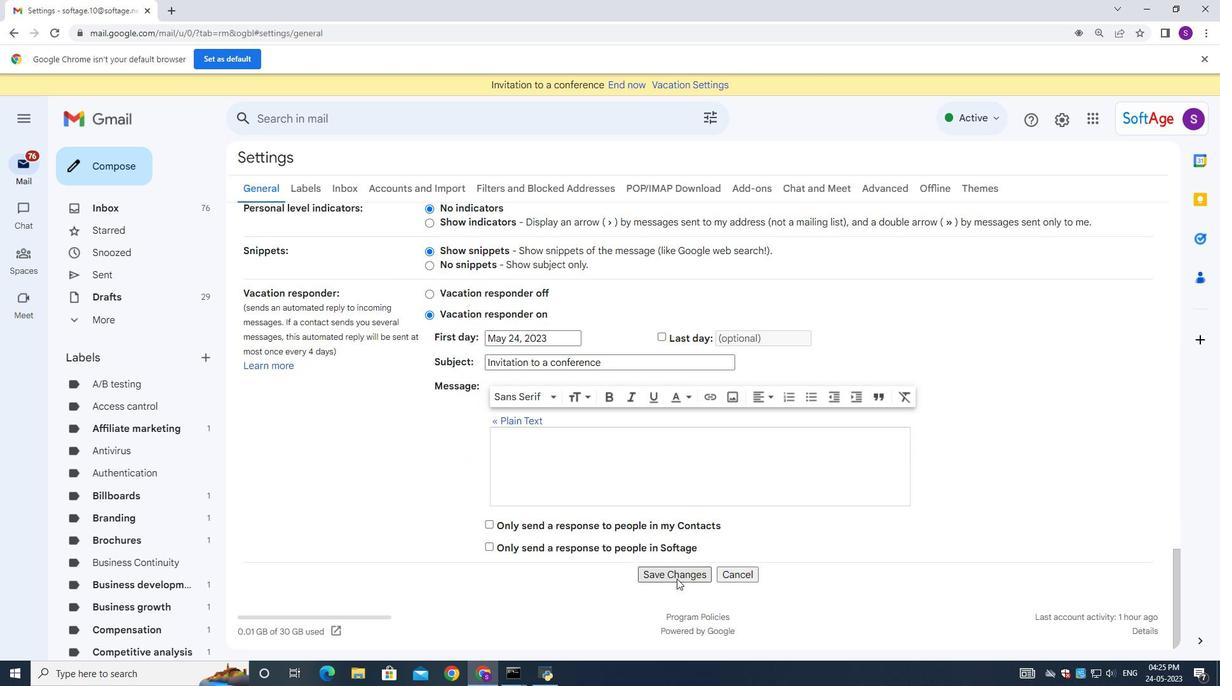 
Action: Mouse pressed left at (677, 578)
Screenshot: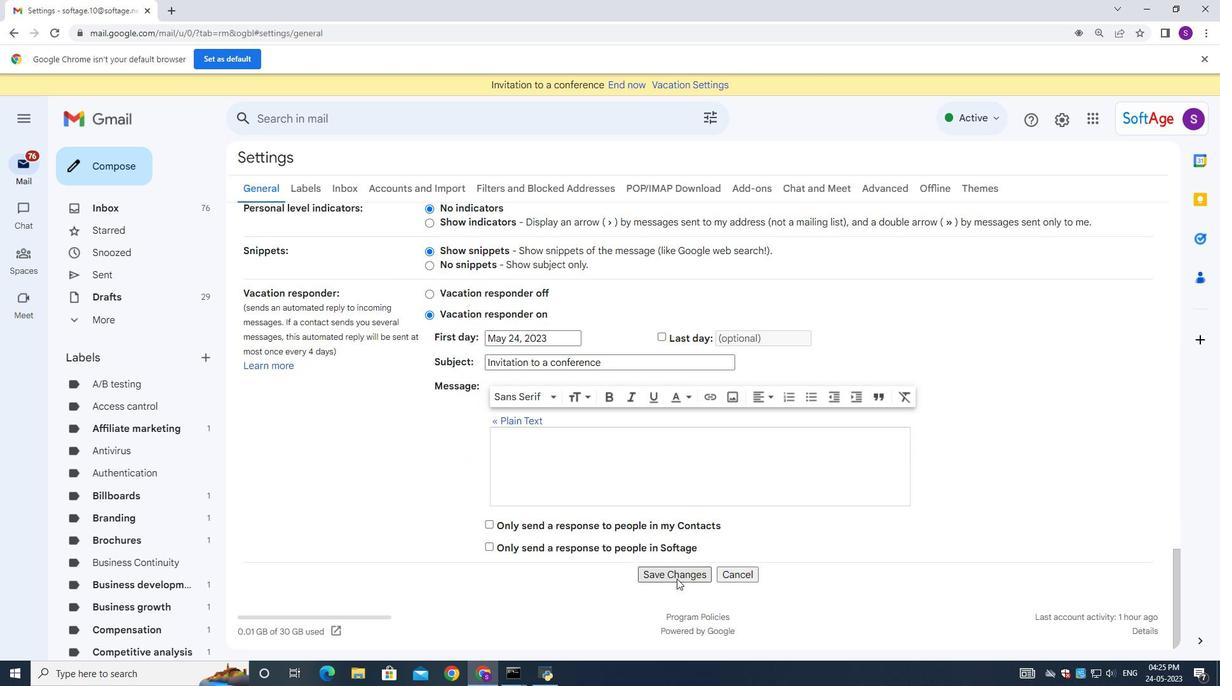 
Action: Mouse moved to (125, 163)
Screenshot: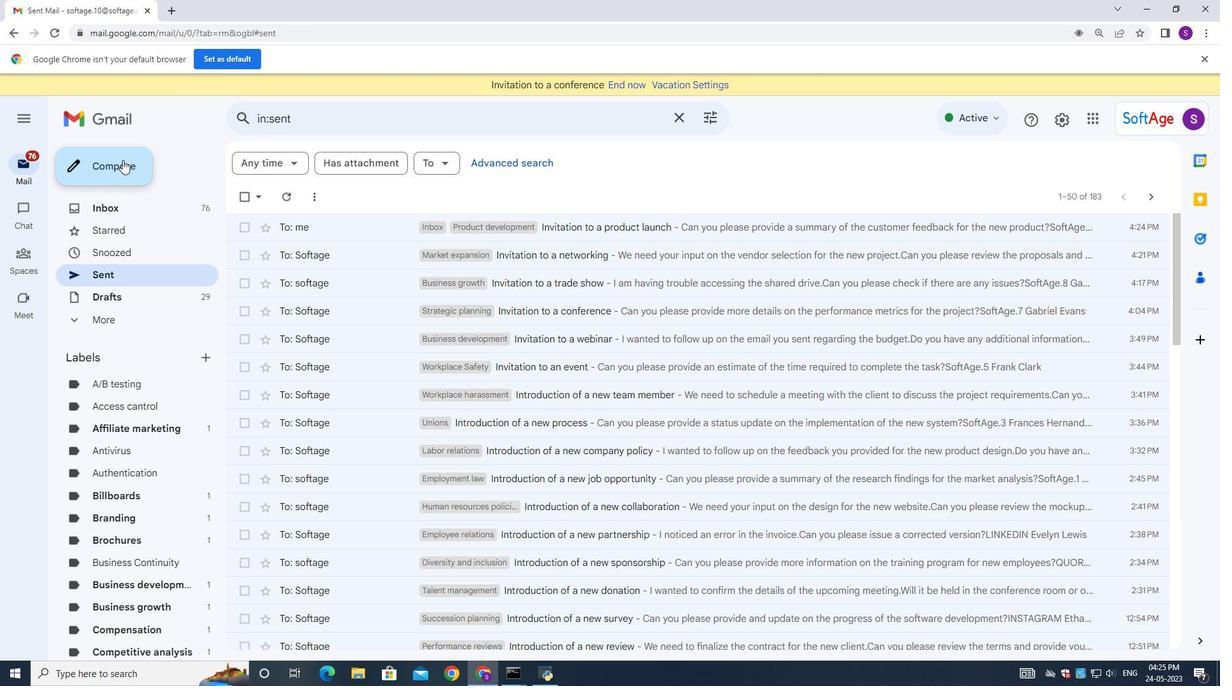 
Action: Mouse pressed left at (125, 163)
Screenshot: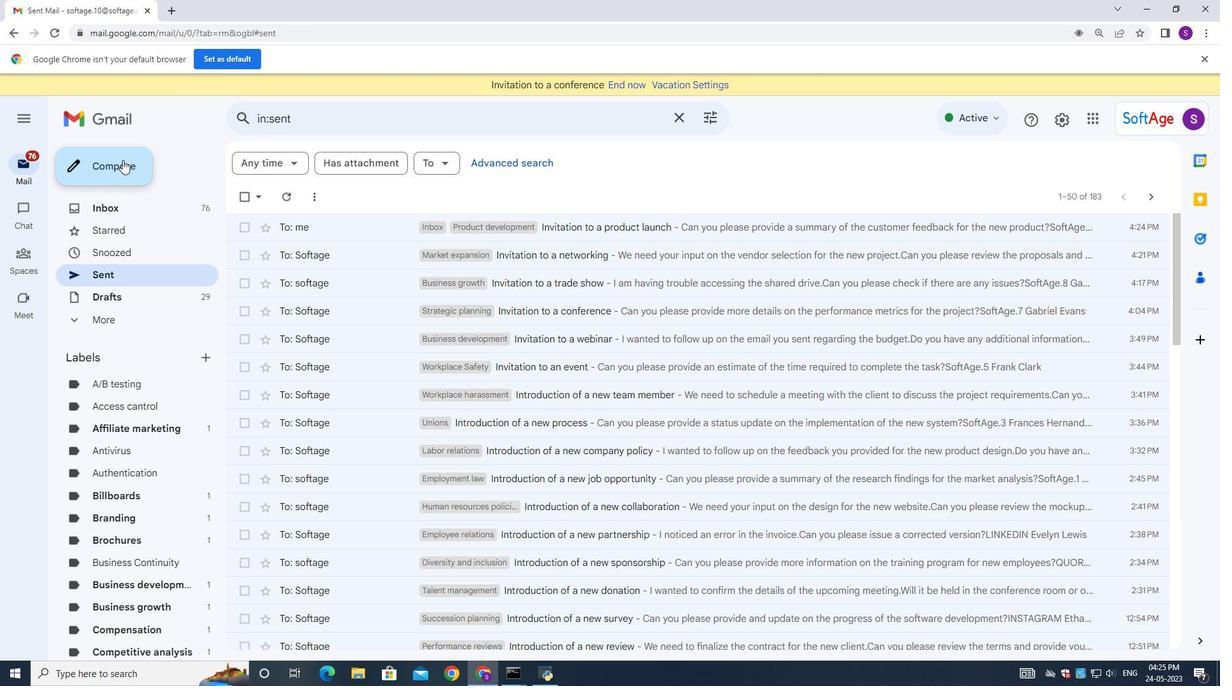 
Action: Mouse moved to (838, 290)
Screenshot: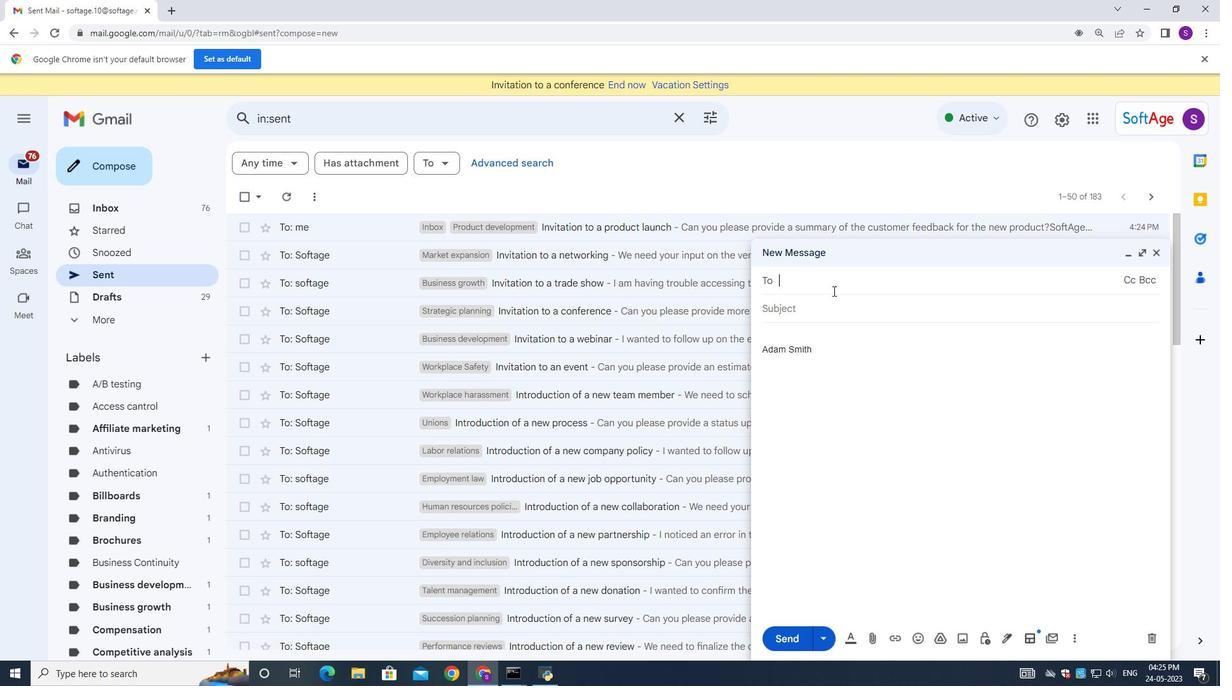 
Action: Key pressed re<Key.backspace><Key.backspace><Key.shift>Reminder<Key.space>for<Key.space>a<Key.space>testo<Key.backspace>imonial
Screenshot: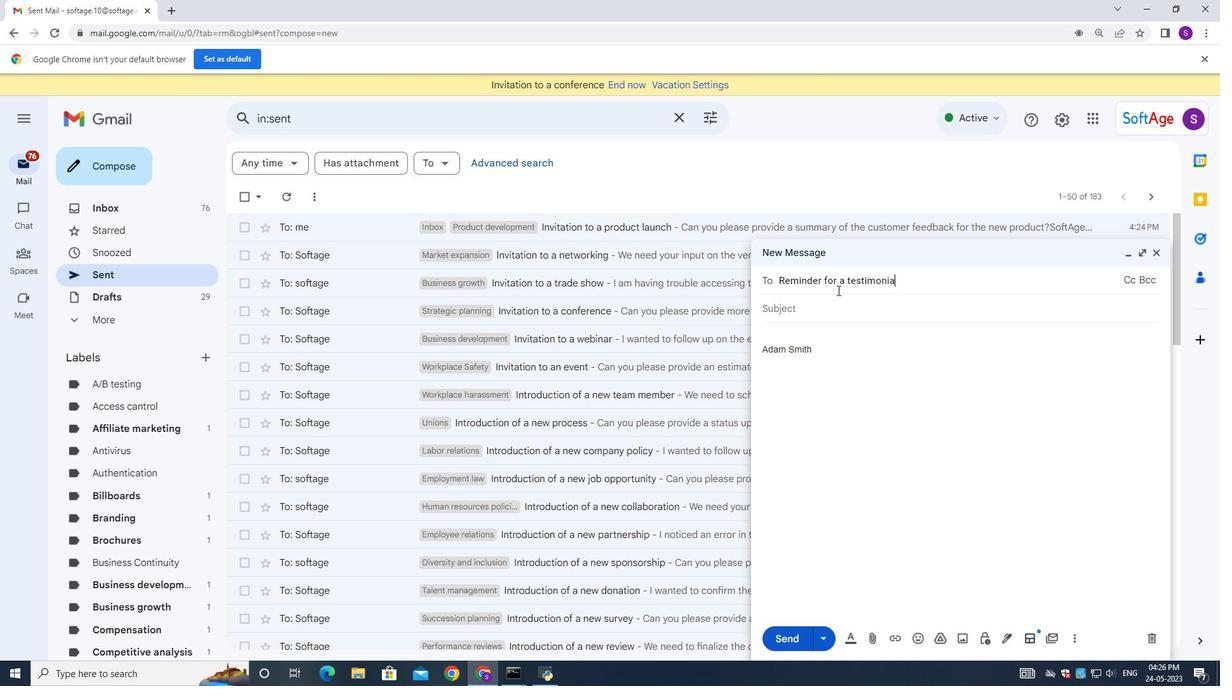 
Action: Mouse moved to (778, 280)
Screenshot: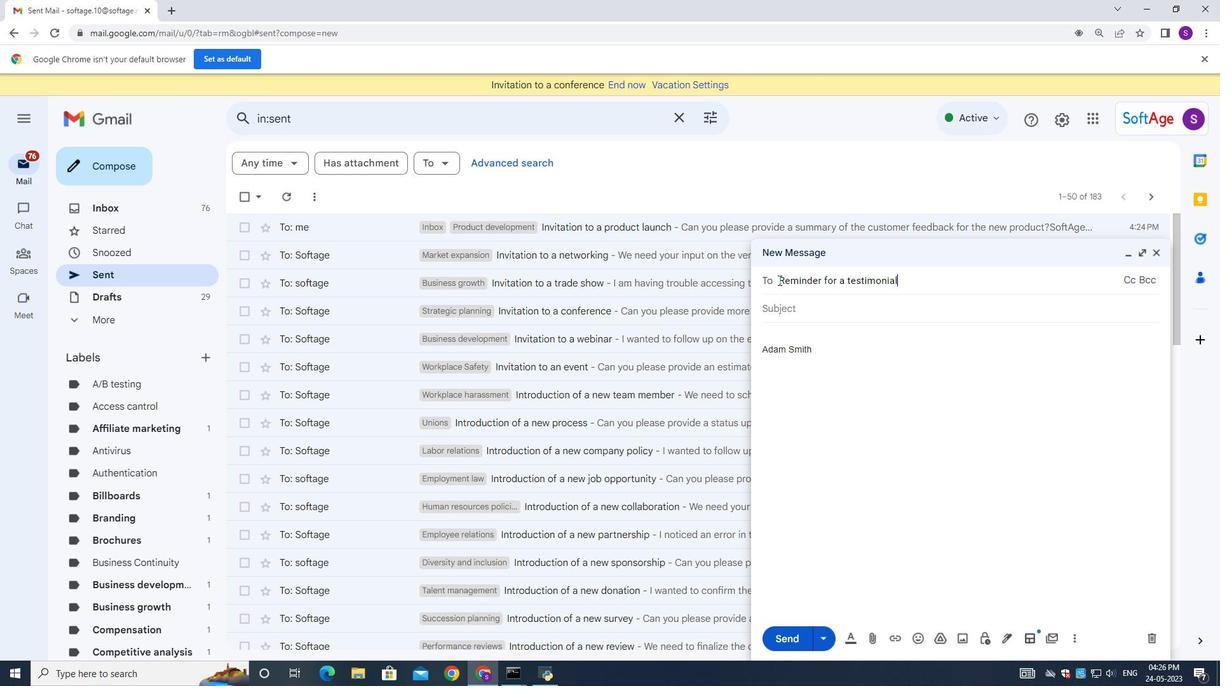 
Action: Mouse pressed left at (778, 280)
Screenshot: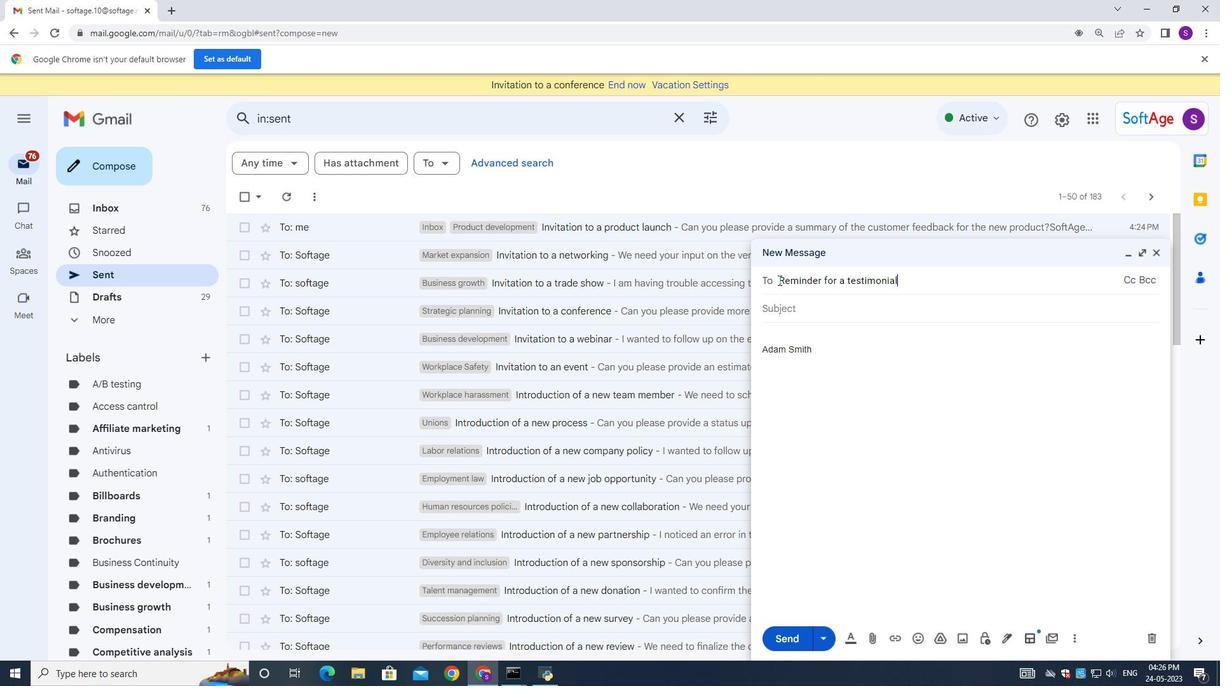 
Action: Mouse moved to (904, 279)
Screenshot: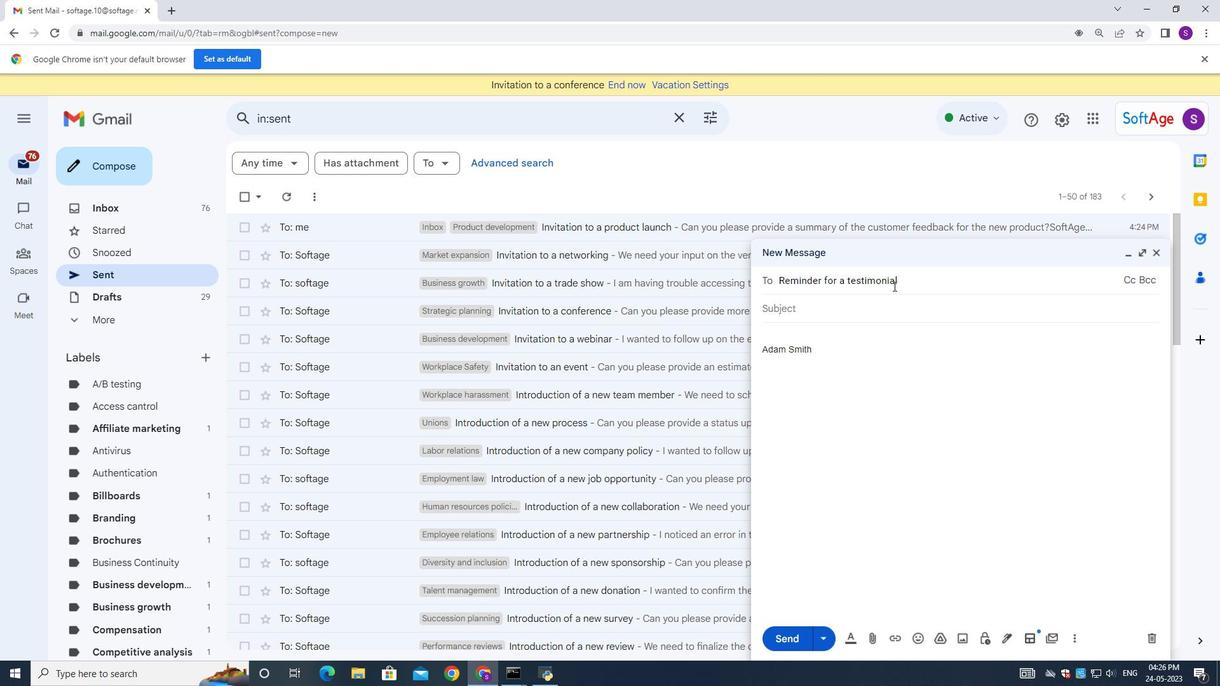 
Action: Mouse pressed left at (904, 279)
Screenshot: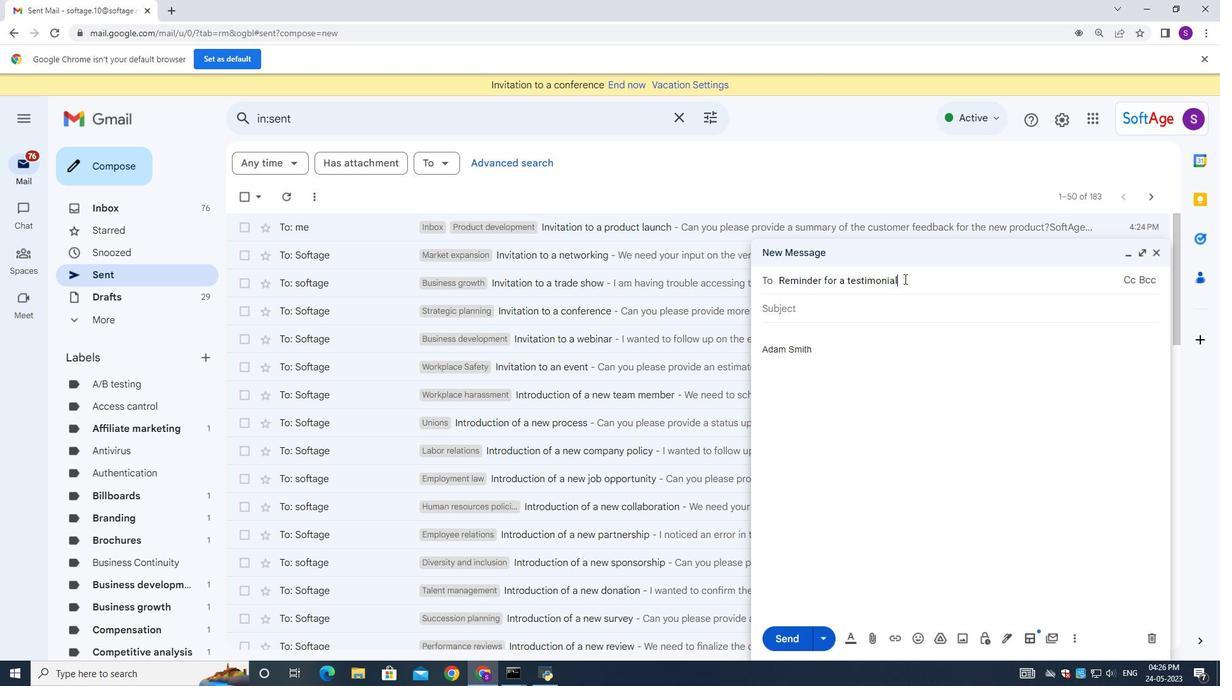 
Action: Mouse moved to (904, 279)
Screenshot: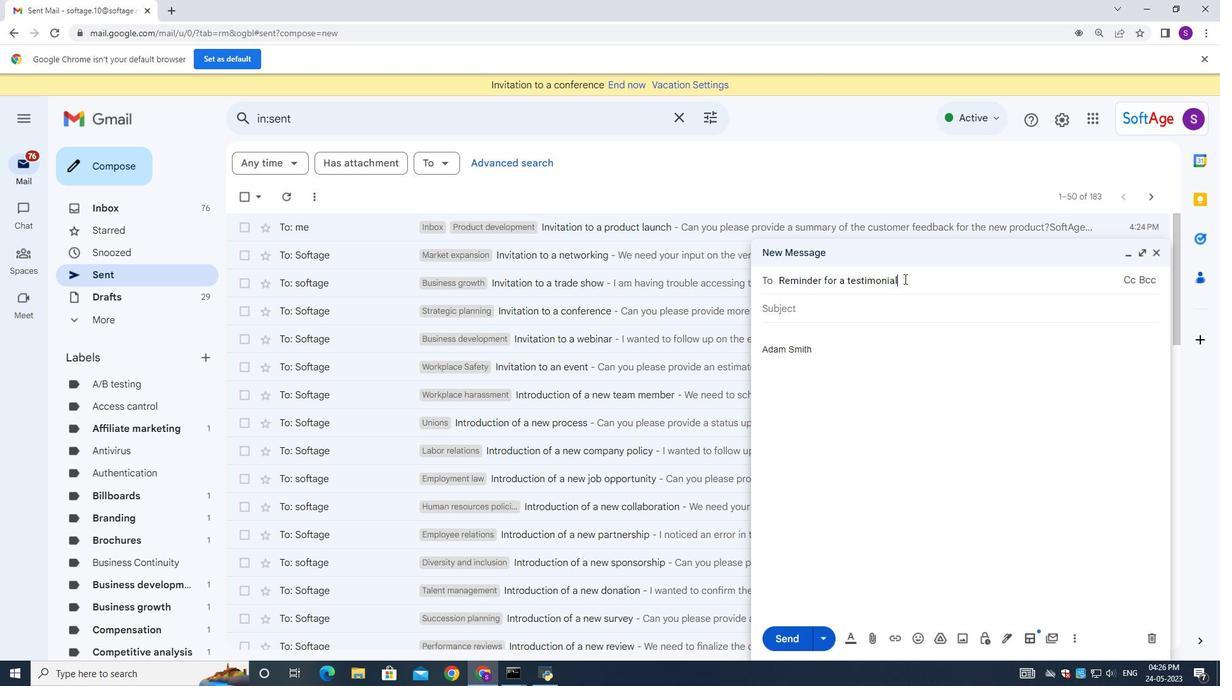 
Action: Mouse pressed left at (904, 279)
Screenshot: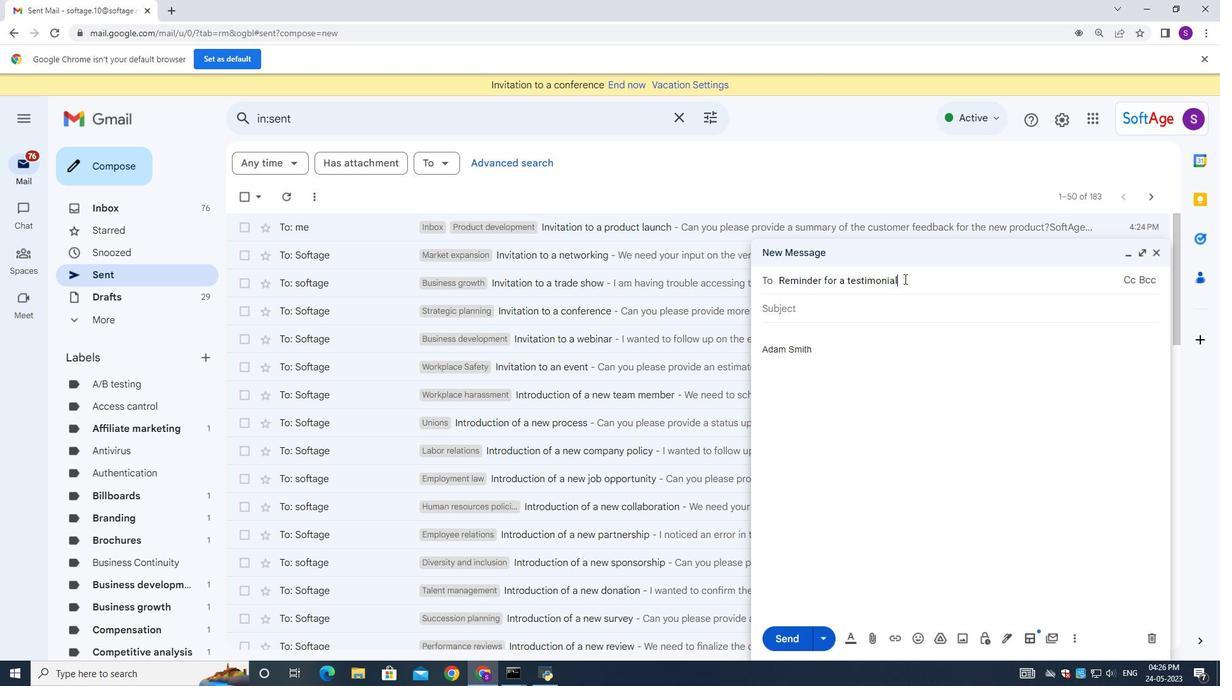 
Action: Mouse moved to (904, 279)
Screenshot: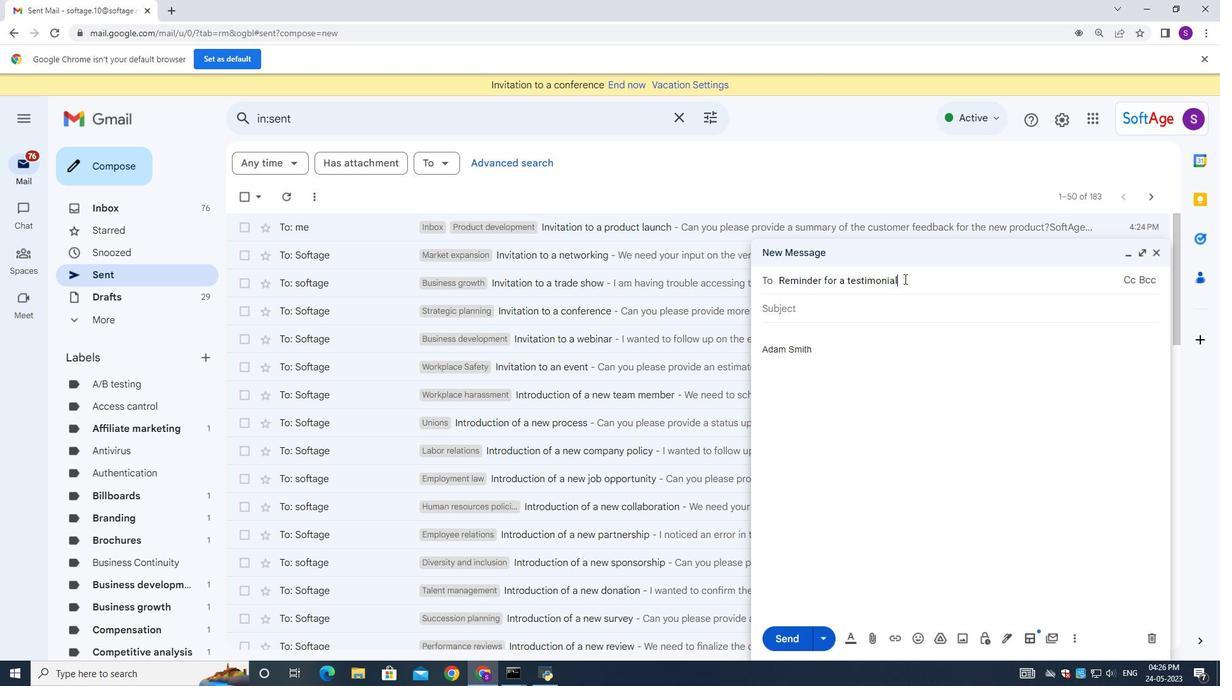 
Action: Mouse pressed left at (904, 279)
Screenshot: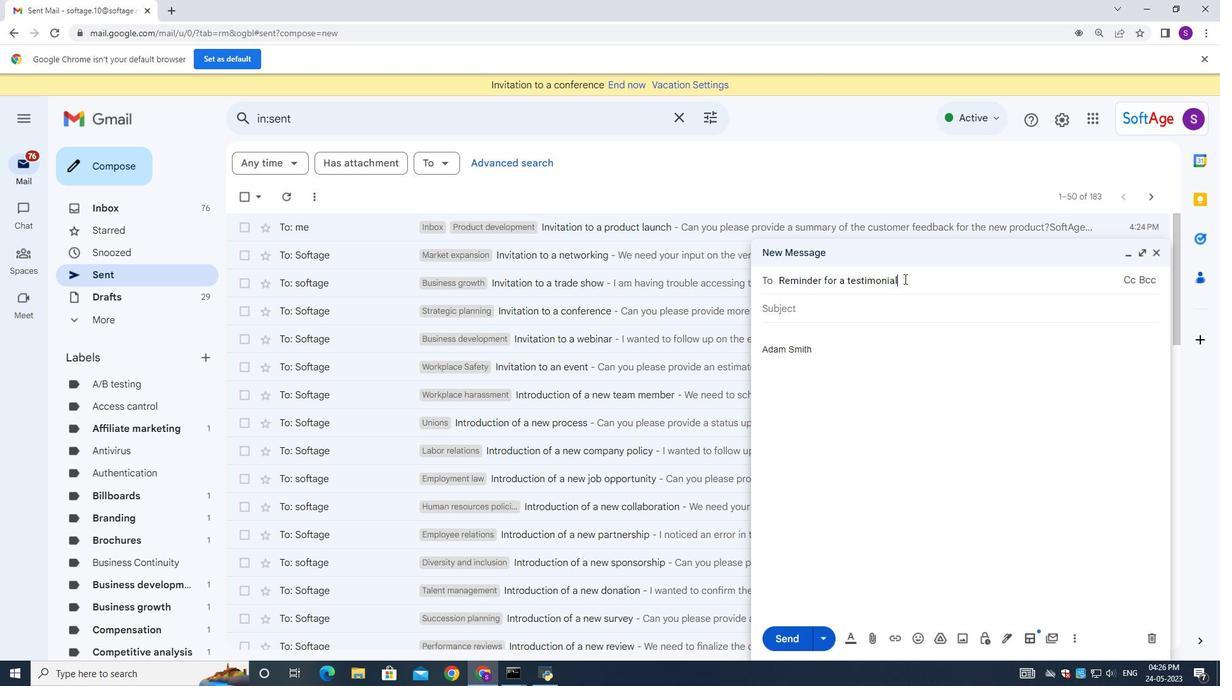 
Action: Mouse moved to (904, 279)
Screenshot: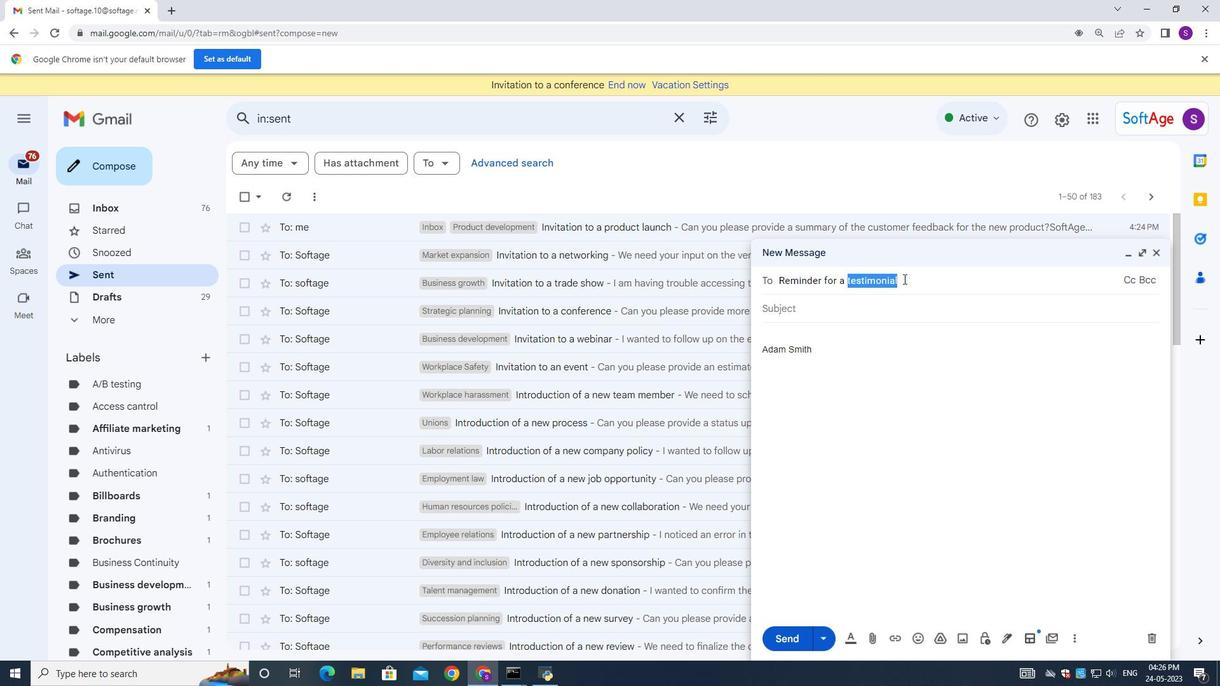 
Action: Key pressed ctrl+C<Key.backspace>
Screenshot: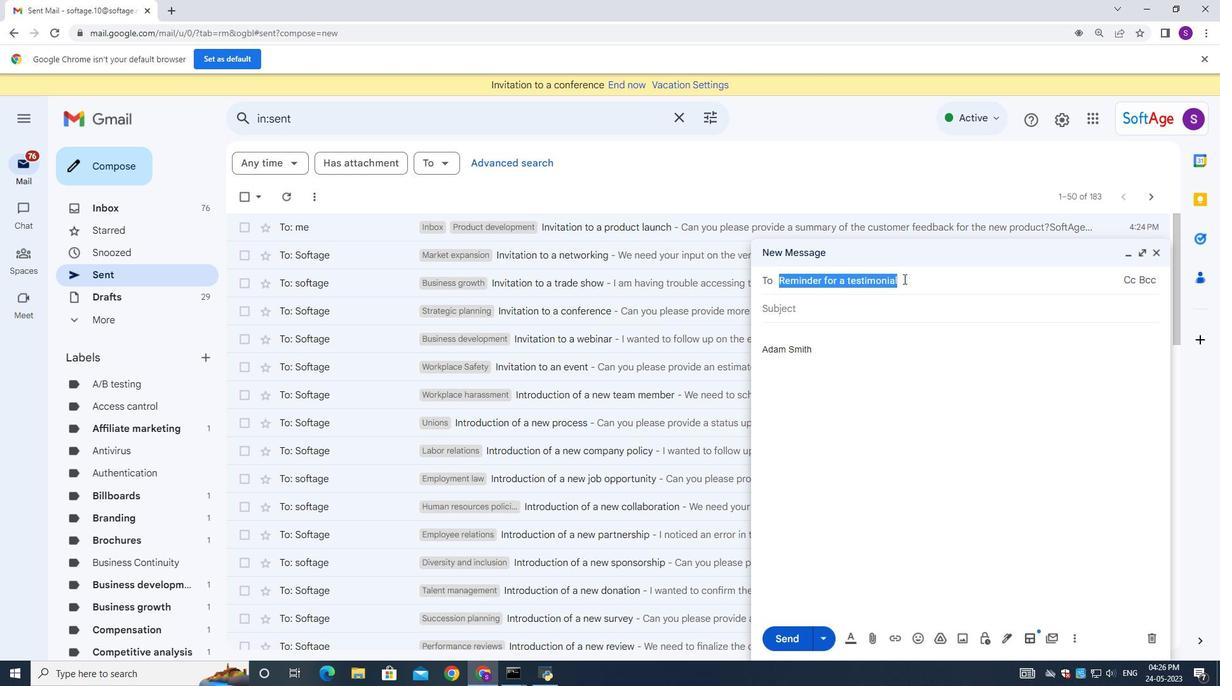 
Action: Mouse moved to (852, 313)
Screenshot: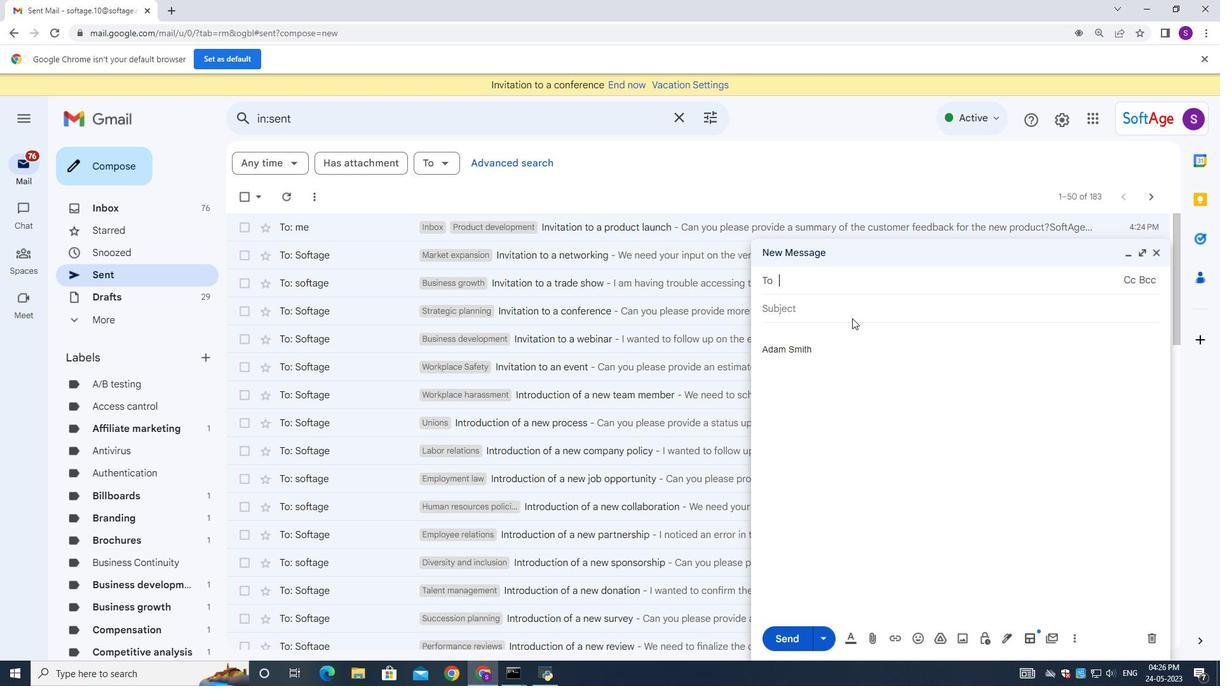 
Action: Mouse pressed left at (852, 313)
Screenshot: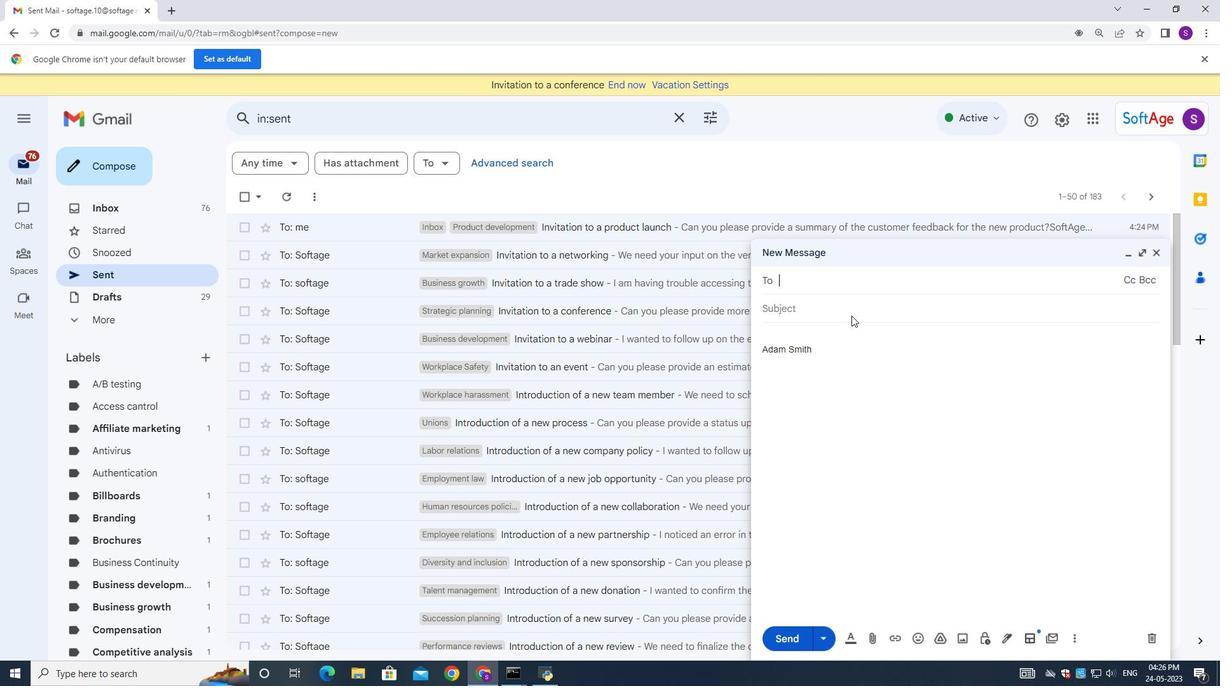 
Action: Mouse moved to (862, 311)
Screenshot: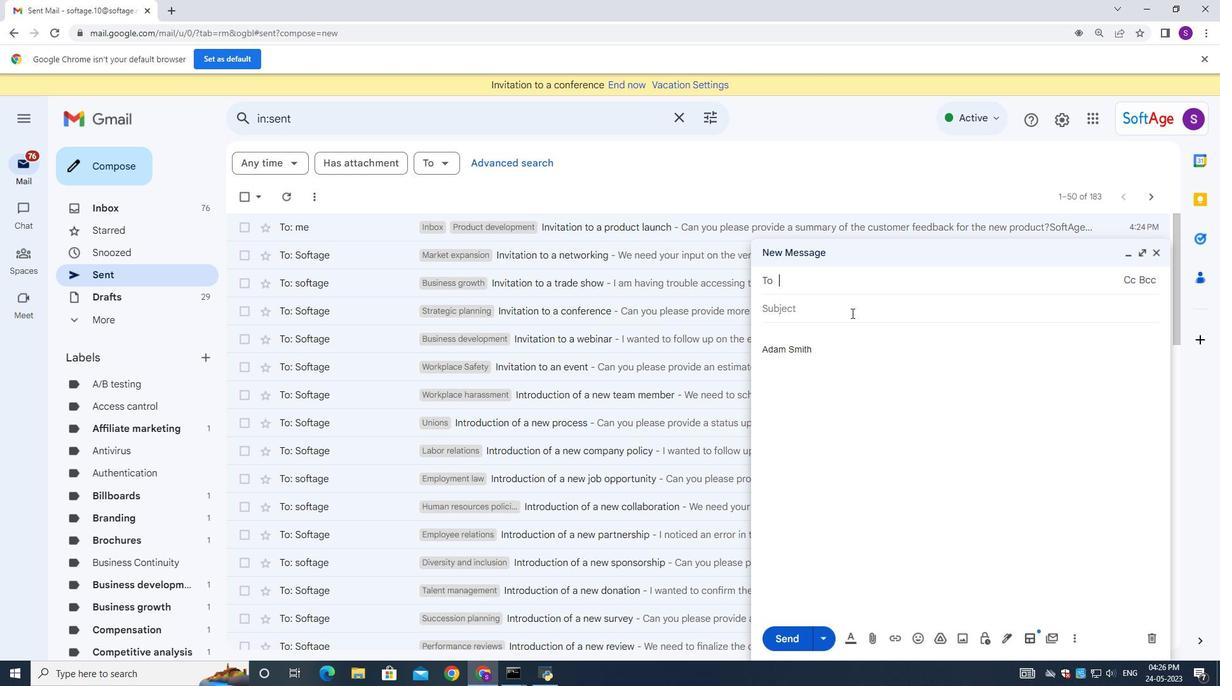 
Action: Key pressed ctrl+V<Key.space>
Screenshot: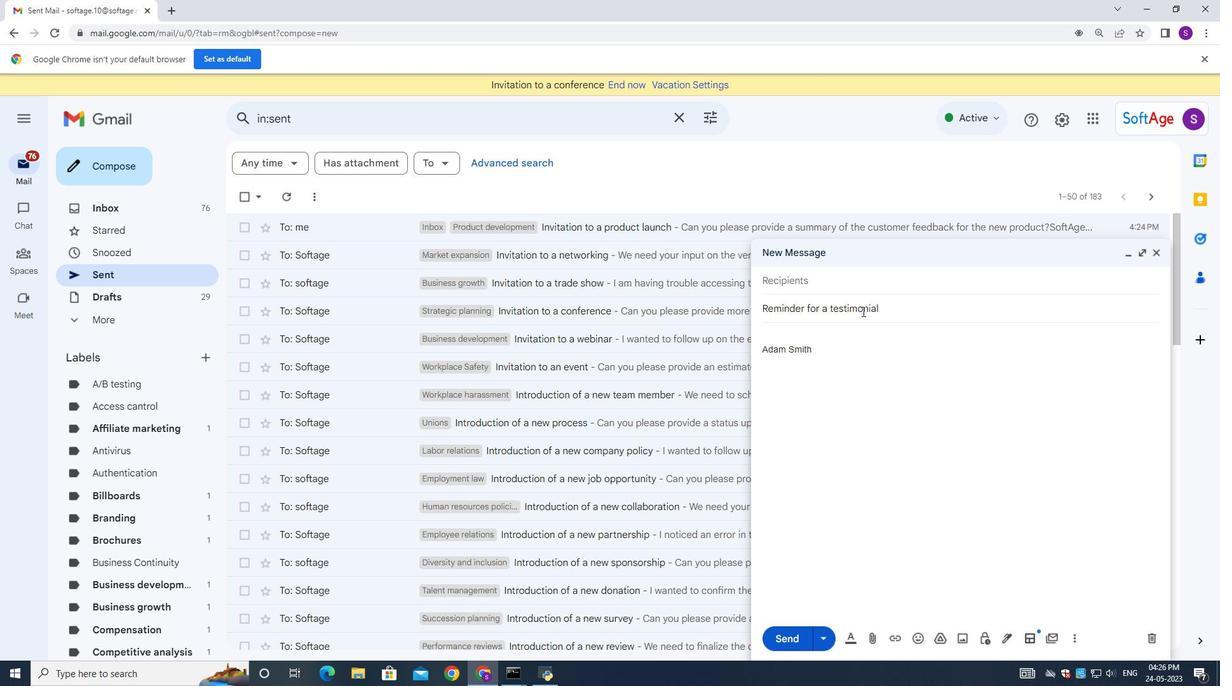 
Action: Mouse moved to (820, 327)
Screenshot: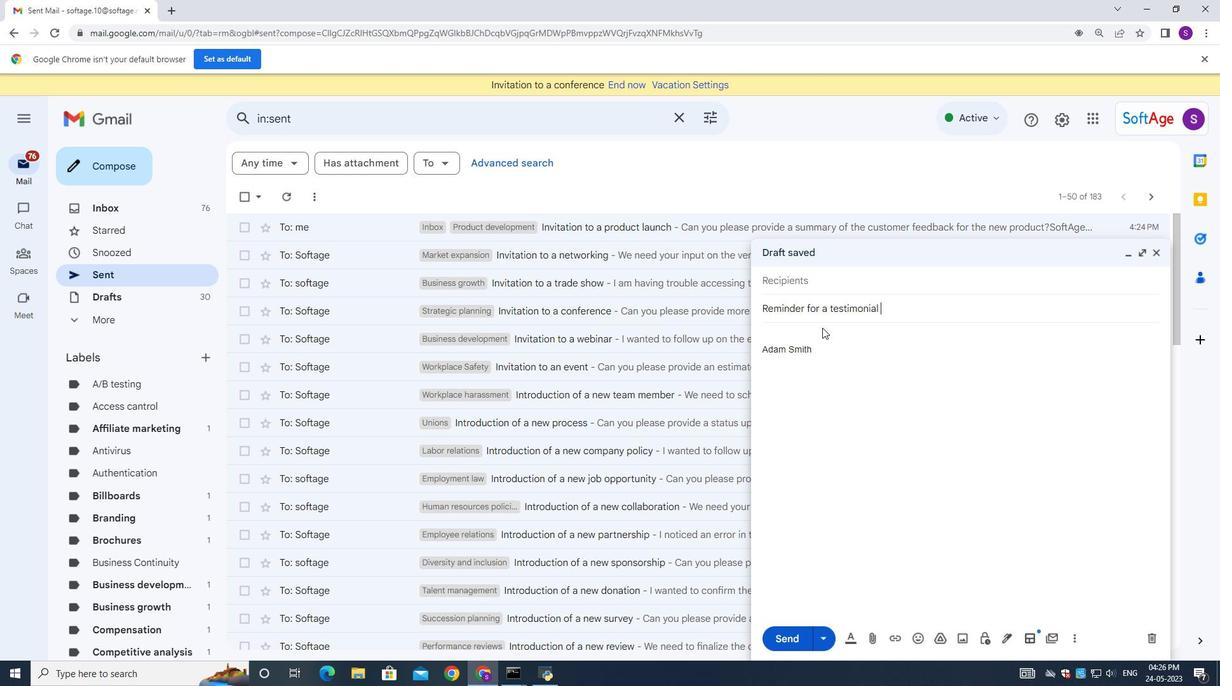
Action: Mouse pressed left at (820, 327)
Screenshot: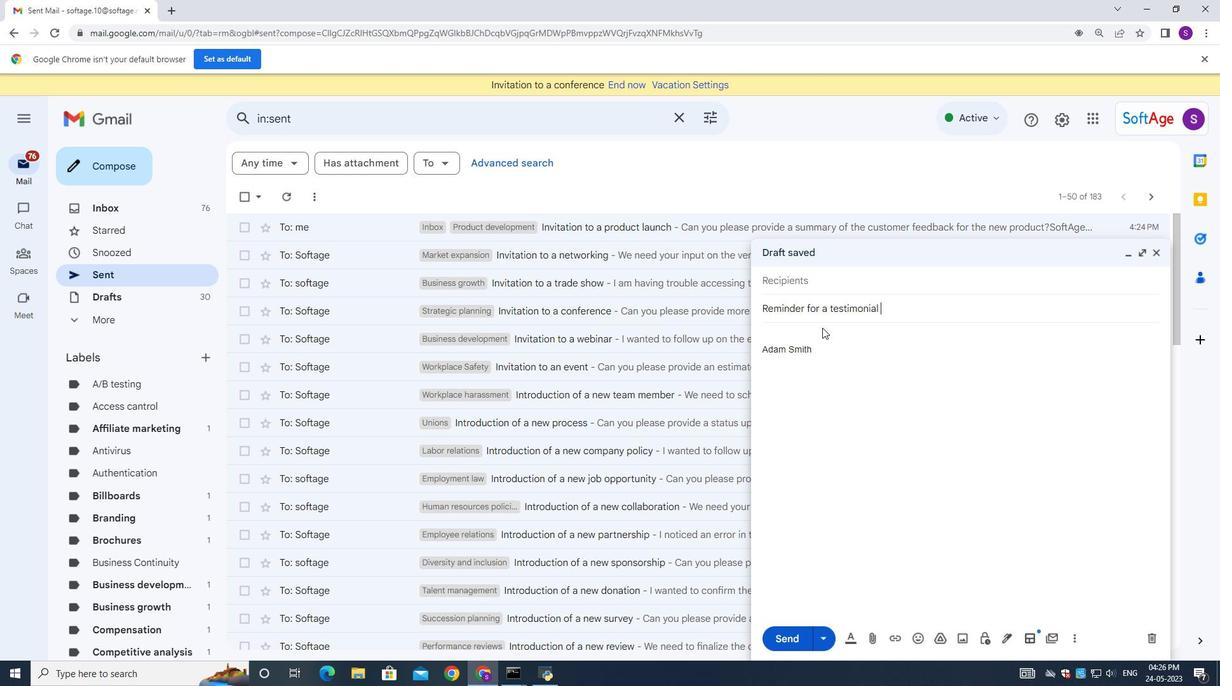 
Action: Mouse moved to (822, 331)
Screenshot: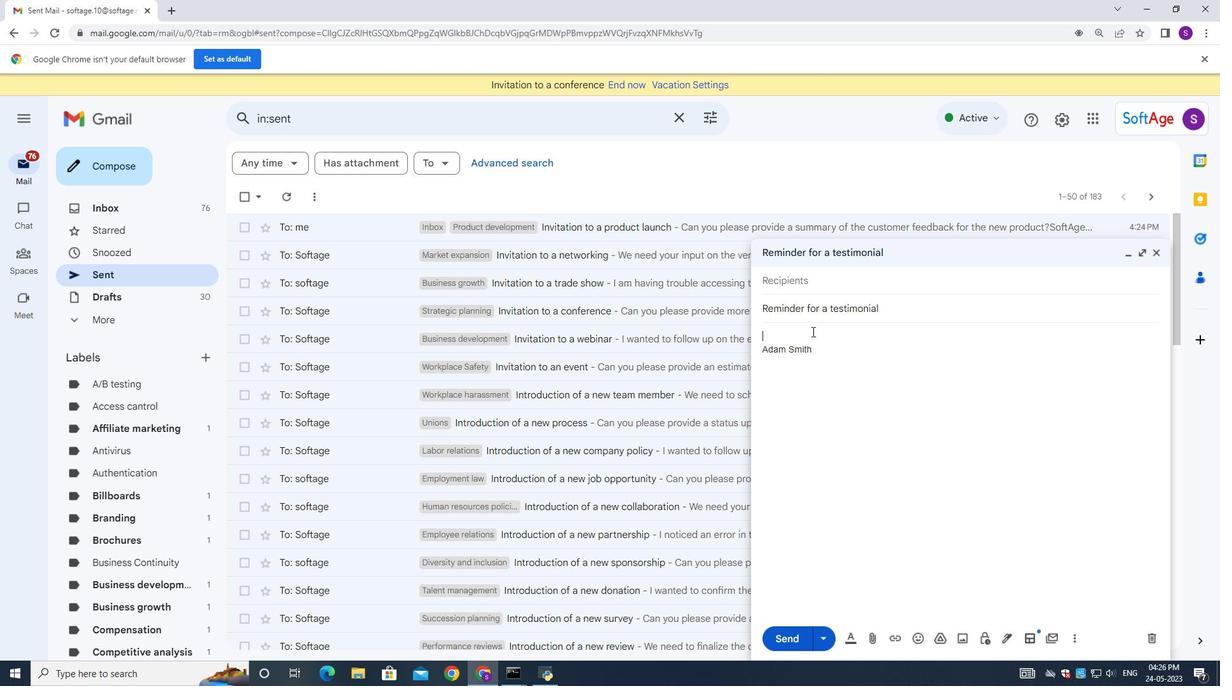 
Action: Key pressed <Key.shift><Key.shift><Key.shift><Key.shift><Key.shift><Key.shift><Key.shift>Could<Key.space>you<Key.space>please<Key.space>provide<Key.space>me<Key.space>with<Key.space>a<Key.space>list<Key.space>of<Key.space>venndors<Key.backspace><Key.backspace><Key.backspace><Key.backspace><Key.backspace>dors<Key.space>we<Key.space>have<Key.space>used<Key.space>in<Key.space>the<Key.space>past<Key.space>for<Key.space>similar<Key.space>projects<Key.shift_r>?
Screenshot: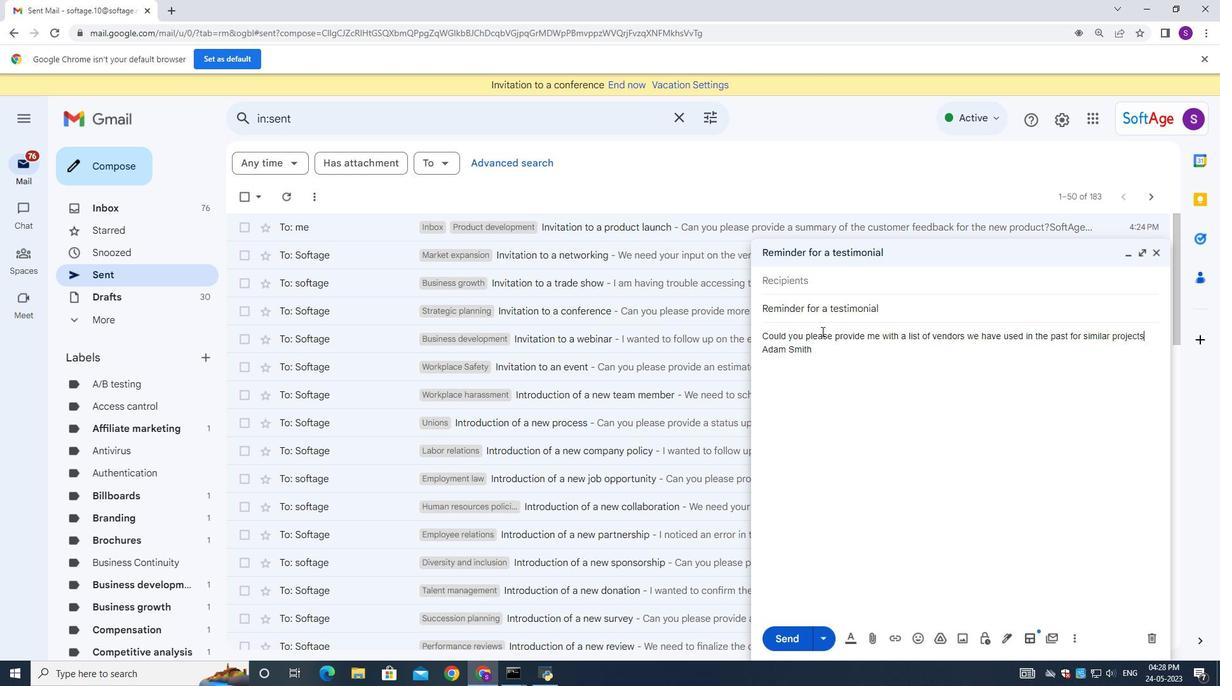 
Action: Mouse moved to (850, 280)
Screenshot: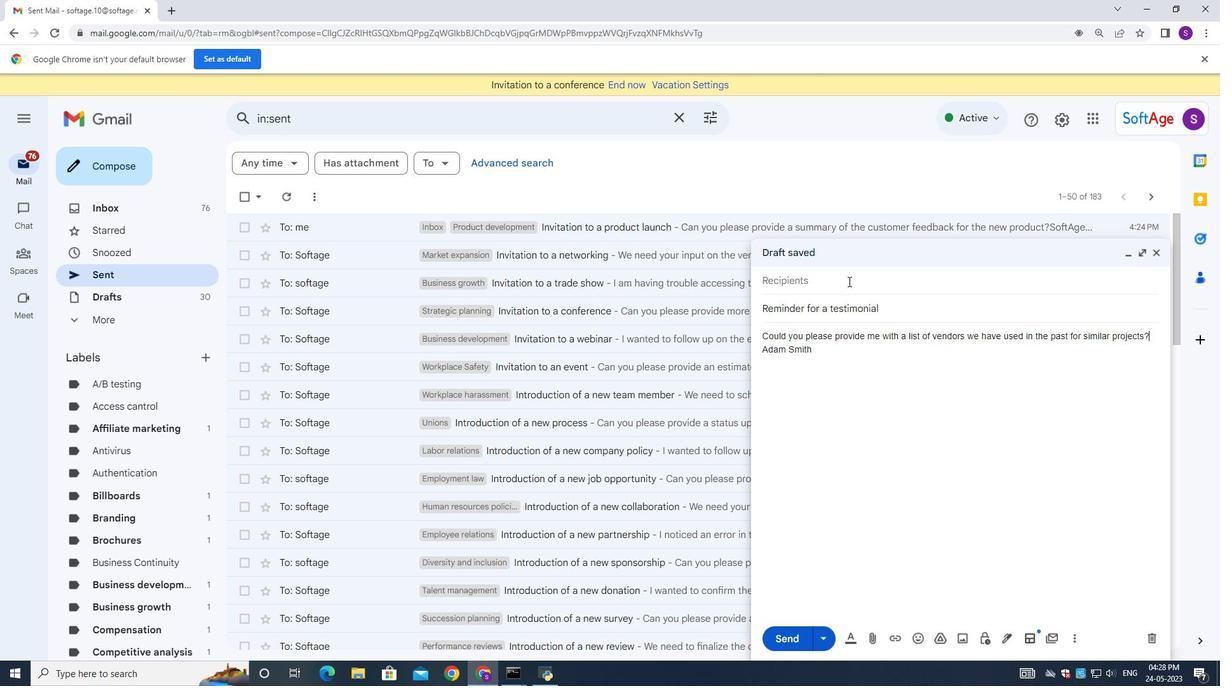 
Action: Mouse pressed left at (850, 280)
Screenshot: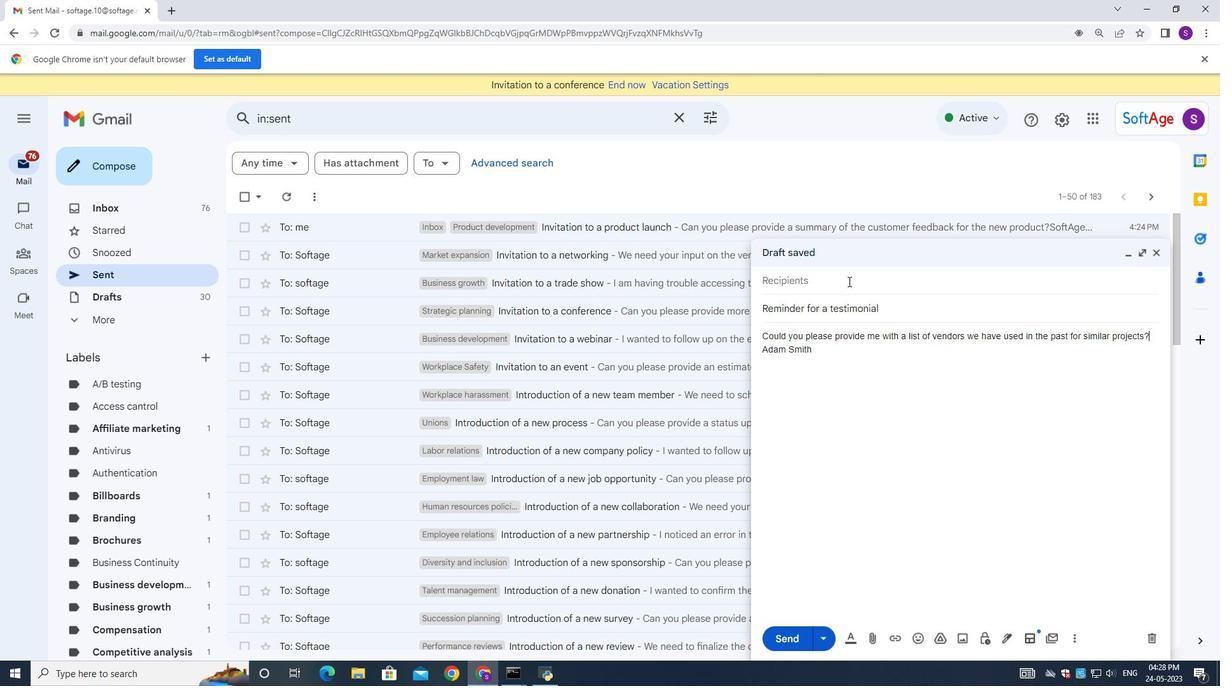 
Action: Mouse moved to (852, 281)
Screenshot: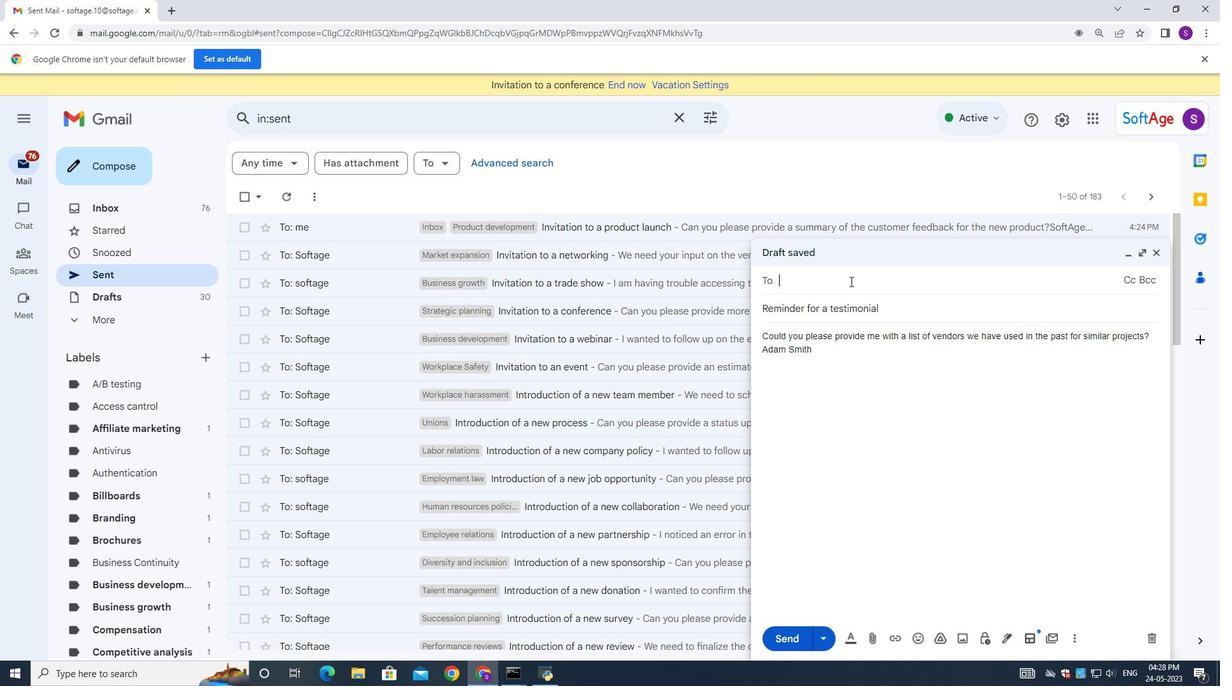 
Action: Key pressed <Key.shift><Key.shift><Key.shift><Key.shift><Key.shift>Softage.1<Key.shift>@softage.net
Screenshot: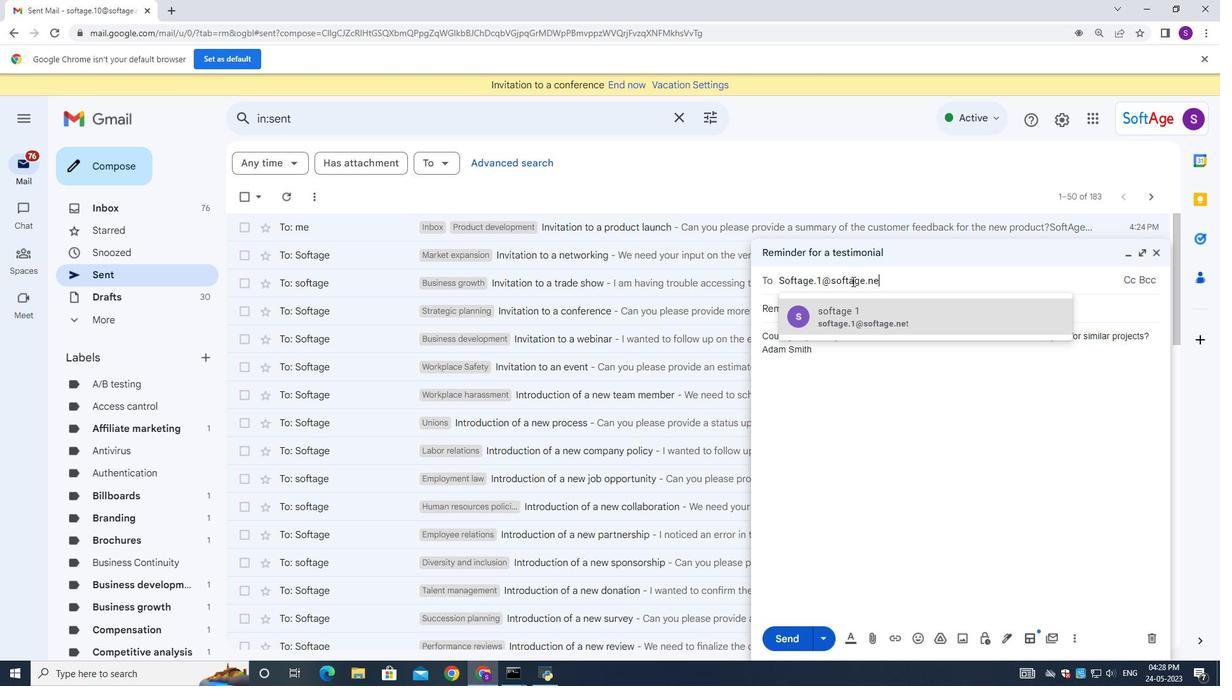 
Action: Mouse moved to (882, 310)
Screenshot: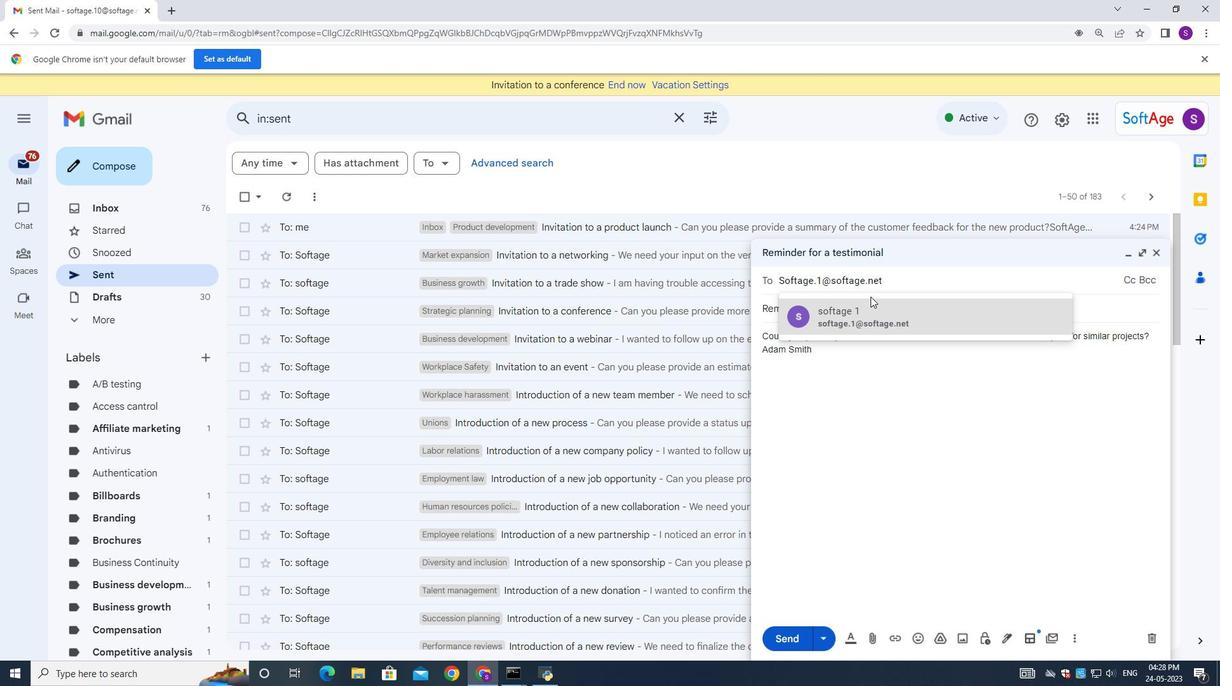 
Action: Mouse pressed left at (882, 310)
Screenshot: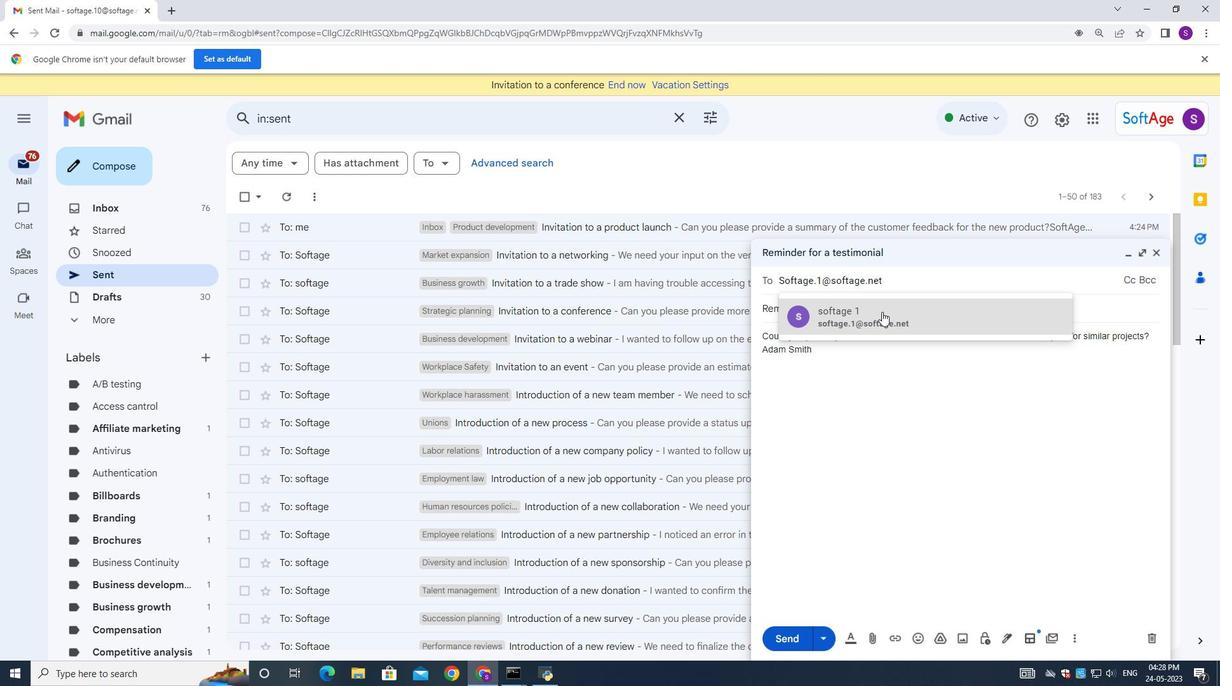 
Action: Mouse moved to (883, 300)
Screenshot: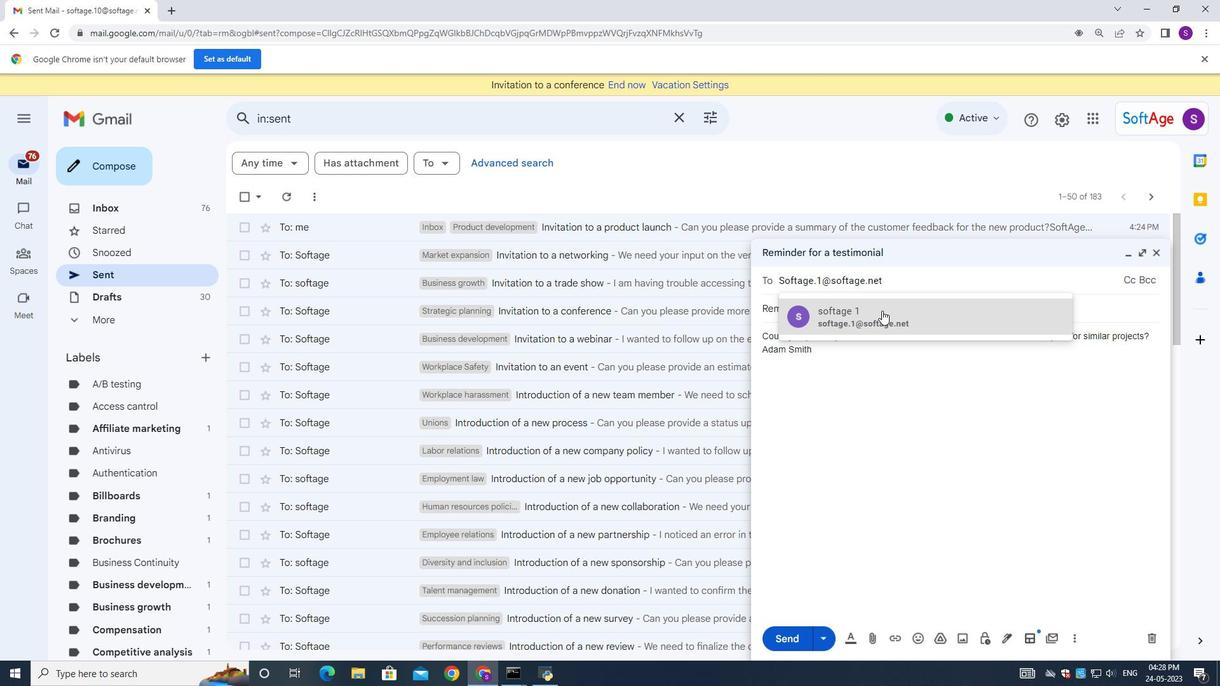 
Action: Key pressed <Key.shift>softage.2<Key.shift>@softage.net
Screenshot: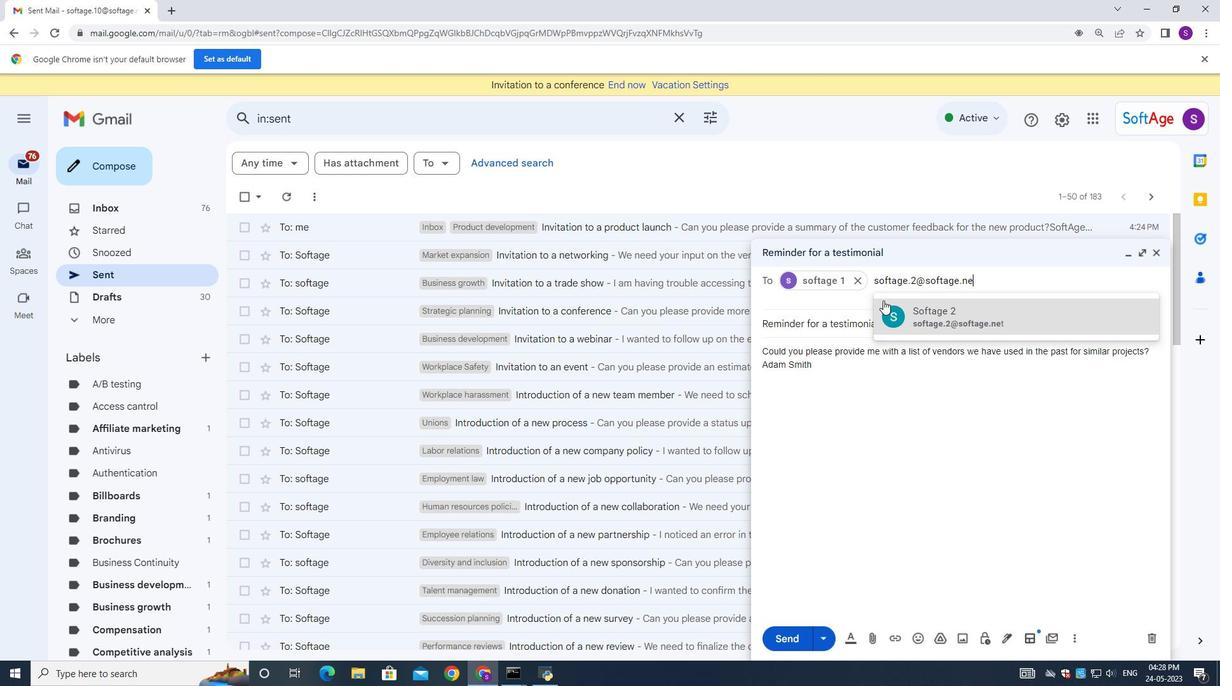 
Action: Mouse moved to (959, 321)
Screenshot: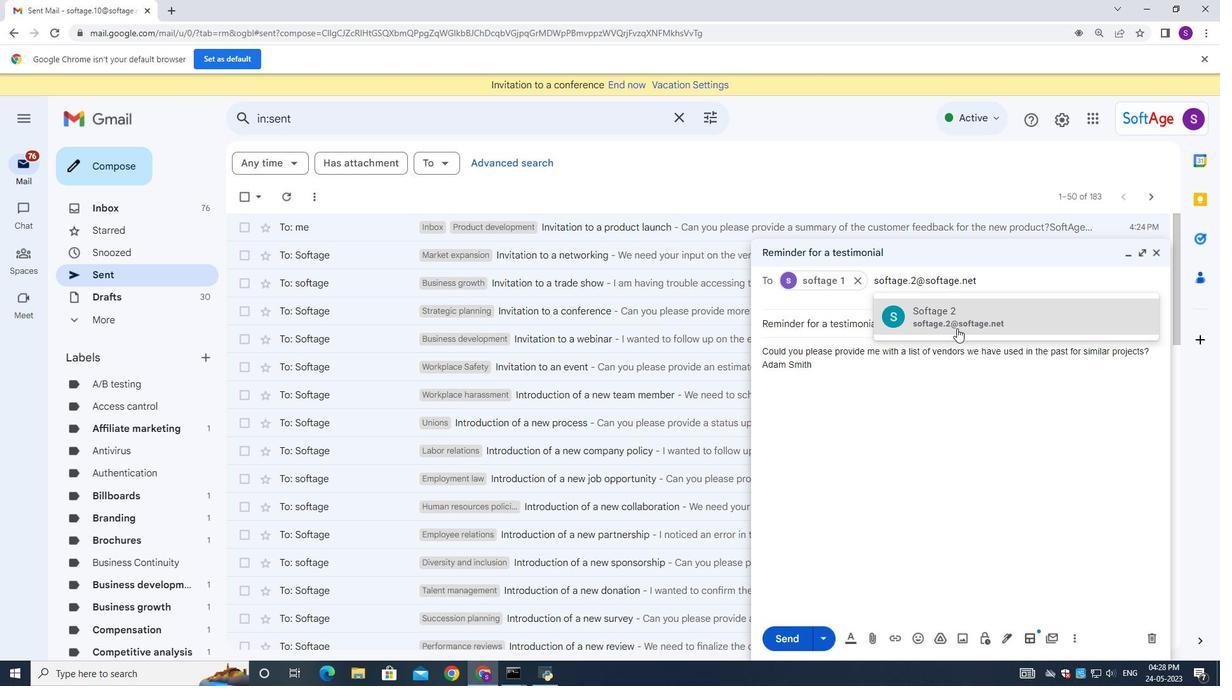 
Action: Mouse pressed left at (959, 321)
Screenshot: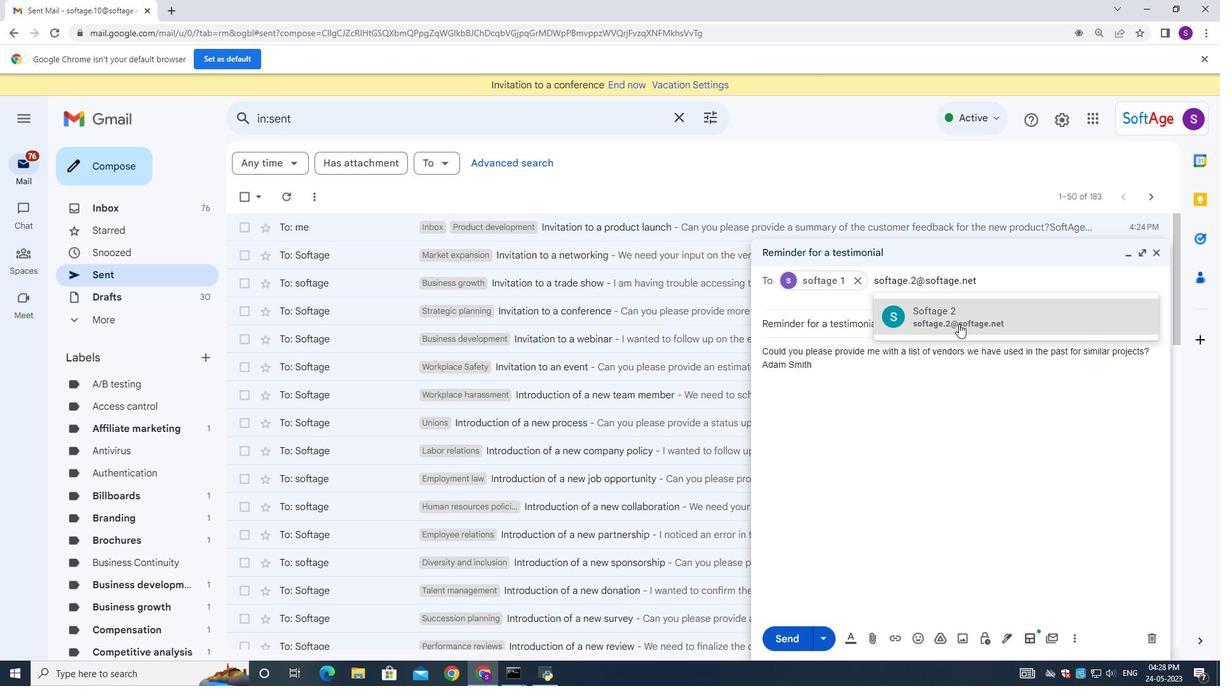 
Action: Mouse moved to (915, 454)
Screenshot: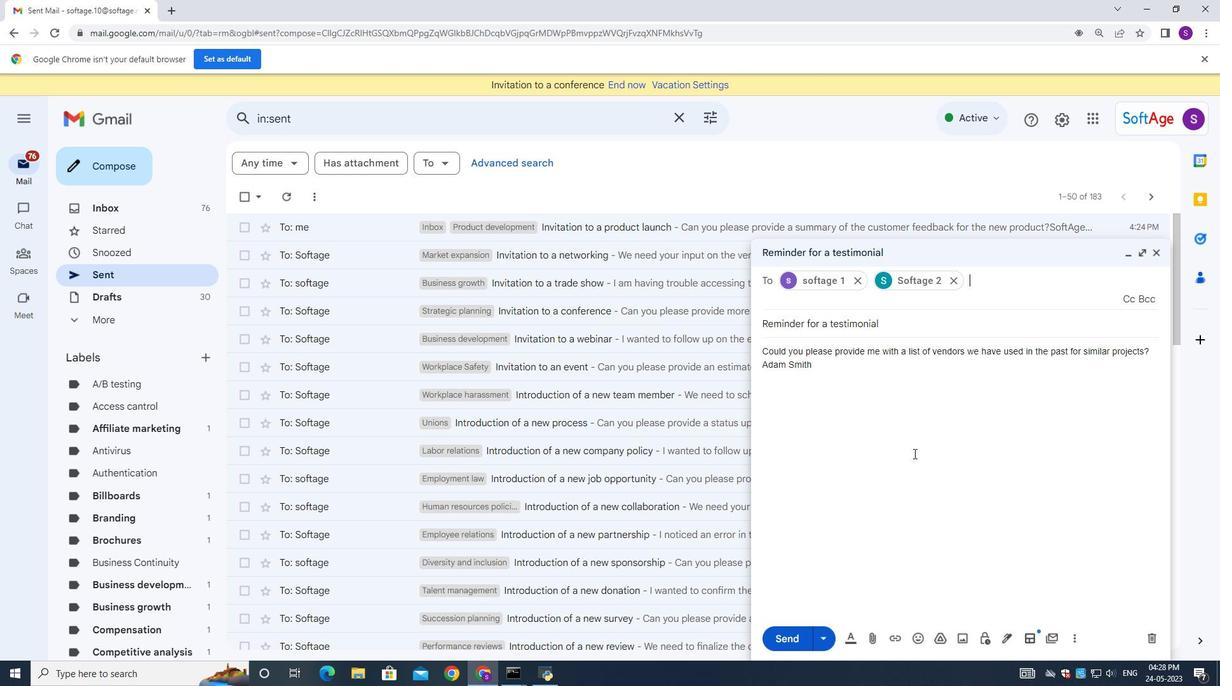 
